 Task: Look for space in Mulanje, Malawi from 5th July, 2023 to 15th July, 2023 for 9 adults in price range Rs.15000 to Rs.25000. Place can be entire place with 5 bedrooms having 5 beds and 5 bathrooms. Property type can be house, flat, guest house. Amenities needed are: washing machine. Booking option can be shelf check-in. Required host language is English.
Action: Mouse moved to (571, 123)
Screenshot: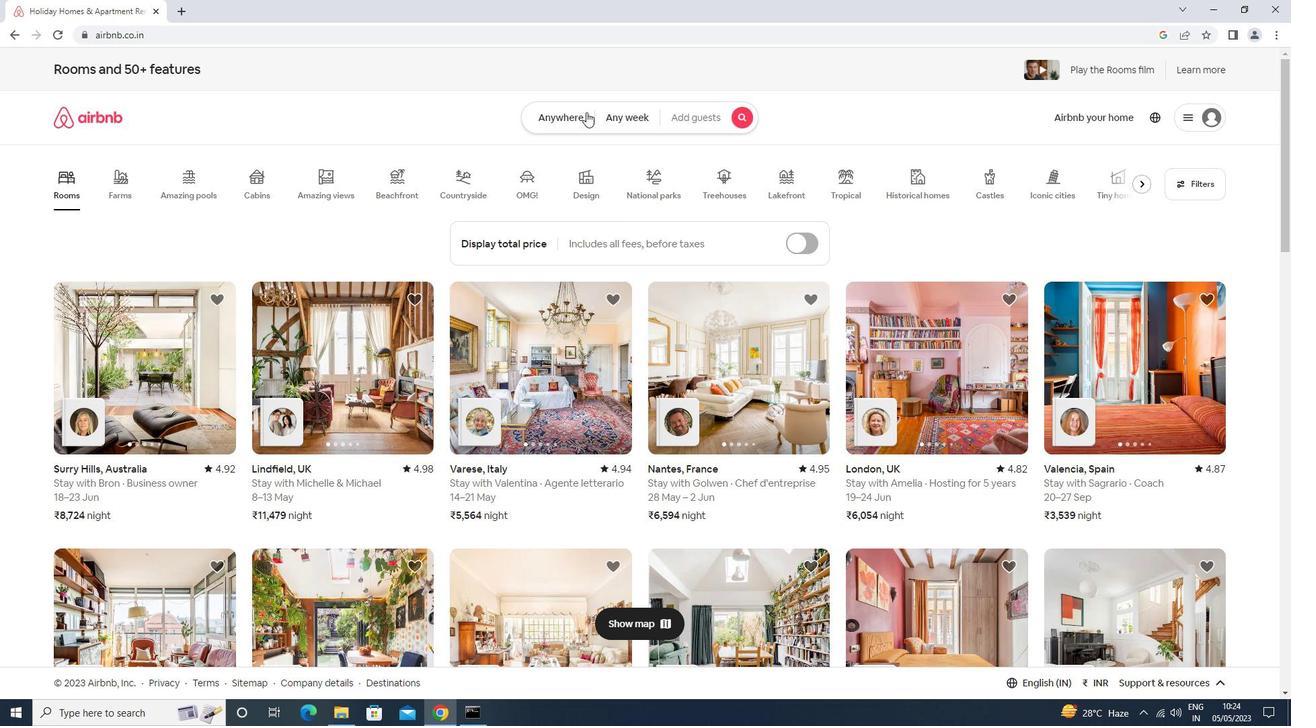 
Action: Mouse pressed left at (571, 123)
Screenshot: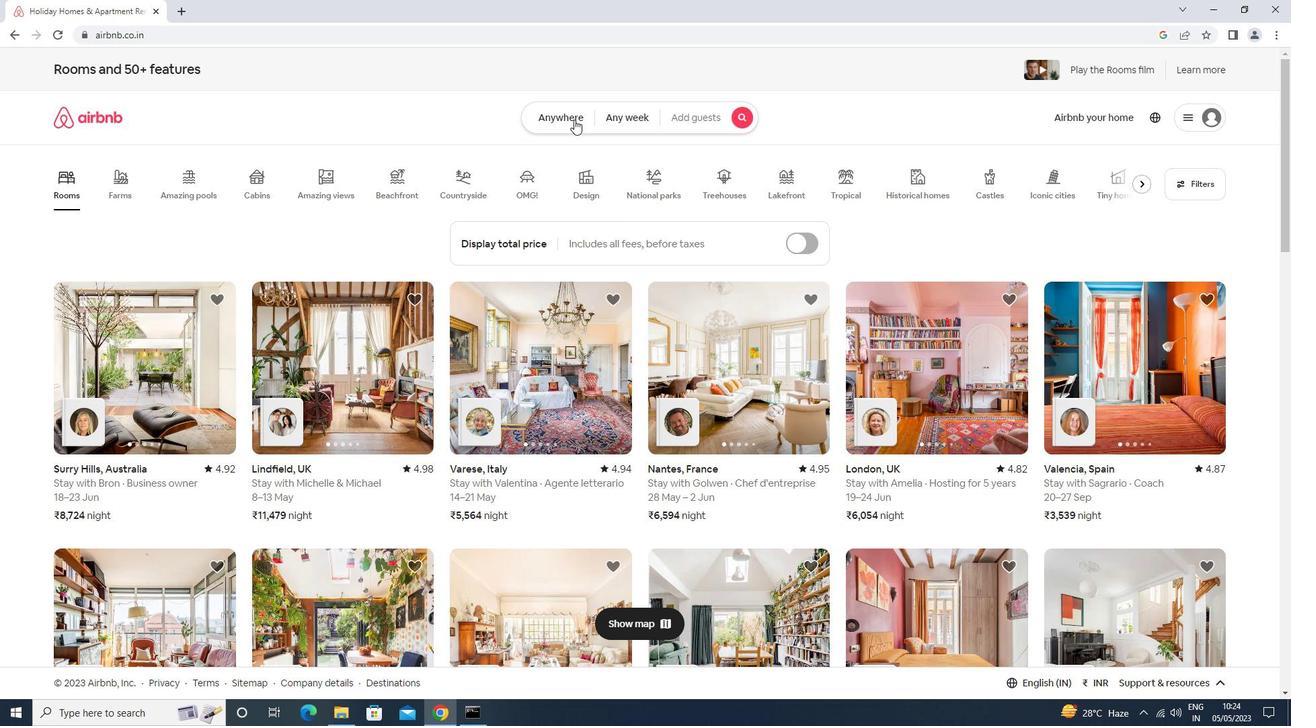
Action: Mouse moved to (471, 169)
Screenshot: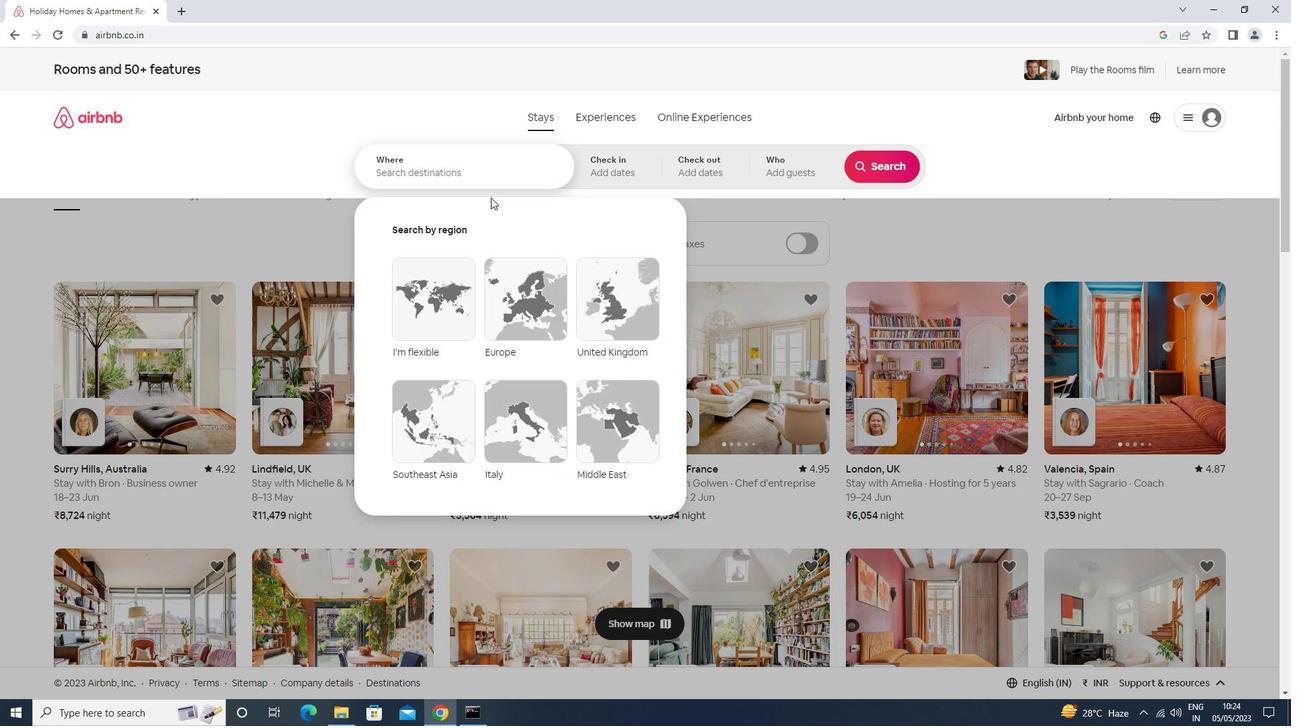
Action: Mouse pressed left at (471, 169)
Screenshot: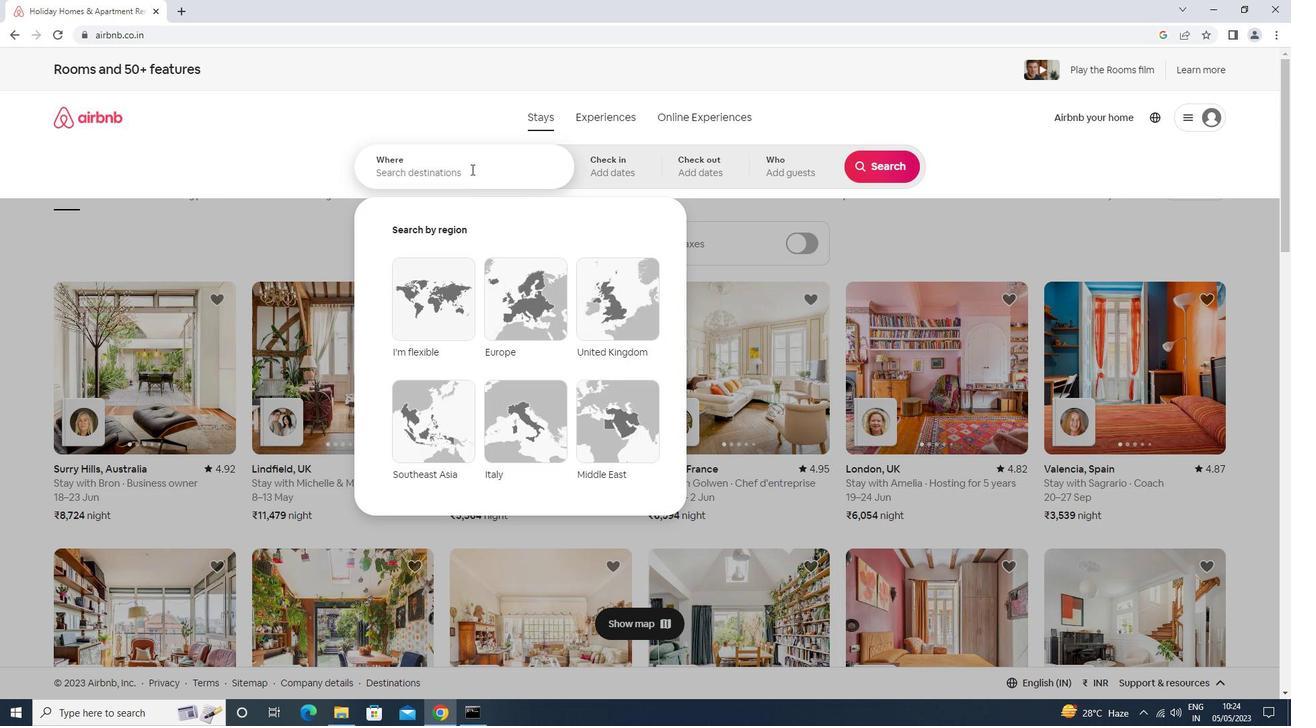 
Action: Mouse moved to (470, 169)
Screenshot: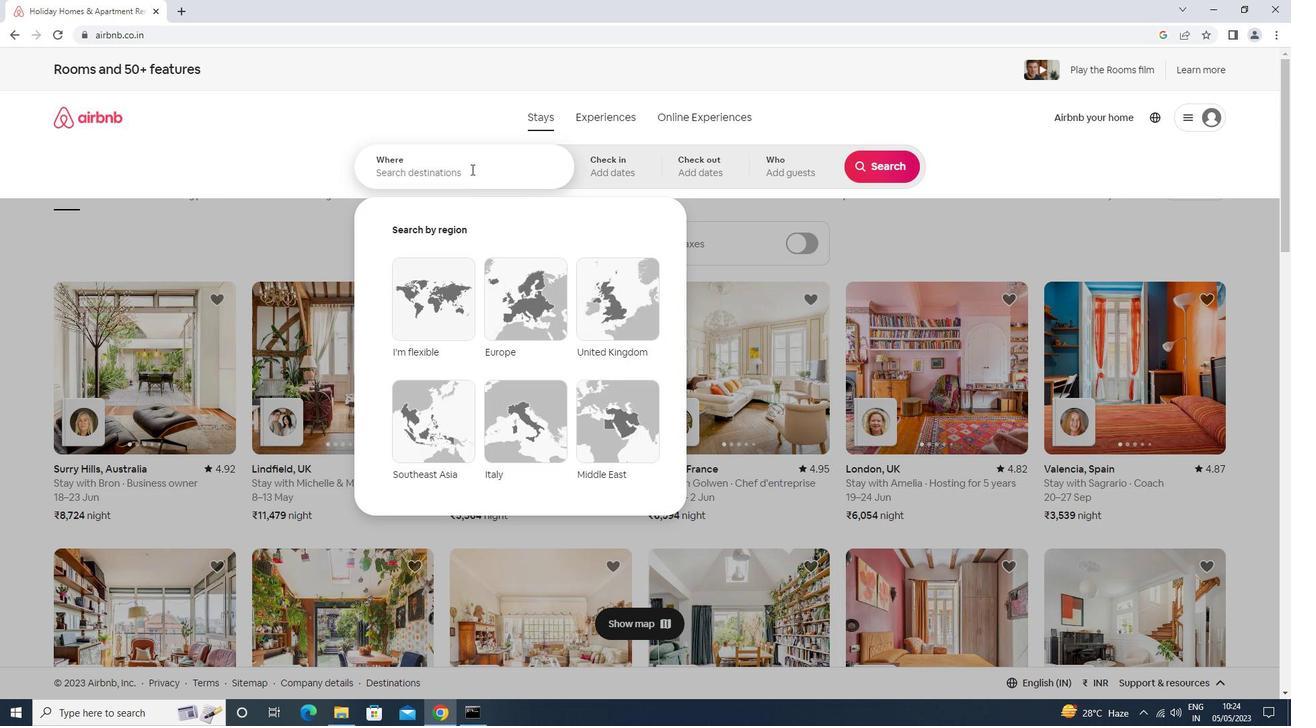 
Action: Key pressed <Key.caps_lock>m<Key.caps_lock>ulanje<Key.down><Key.enter>
Screenshot: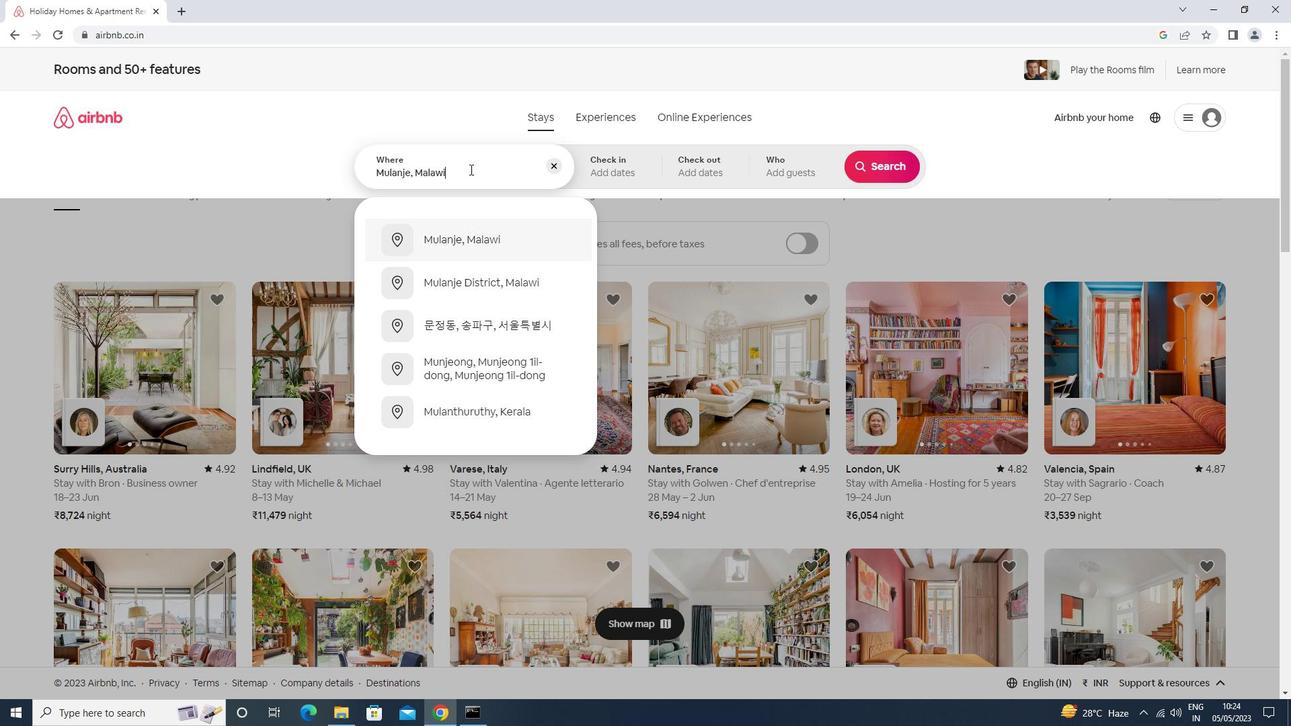 
Action: Mouse moved to (872, 272)
Screenshot: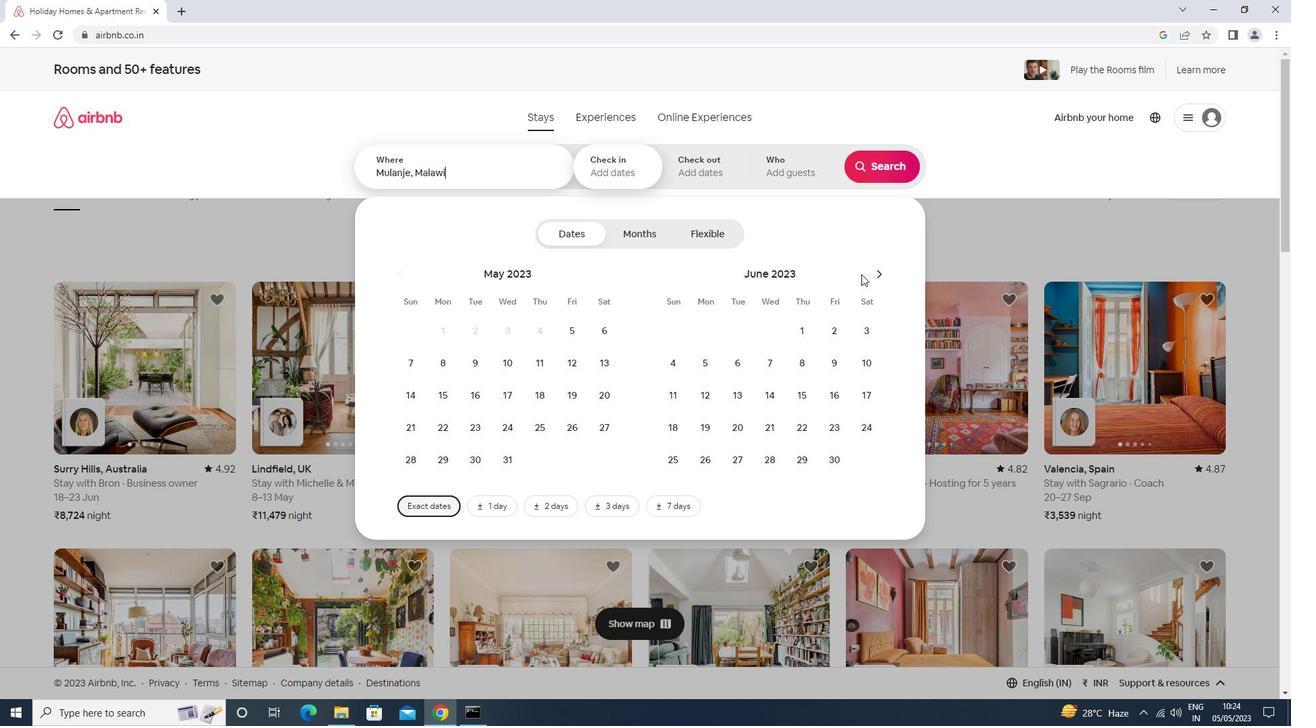 
Action: Mouse pressed left at (872, 272)
Screenshot: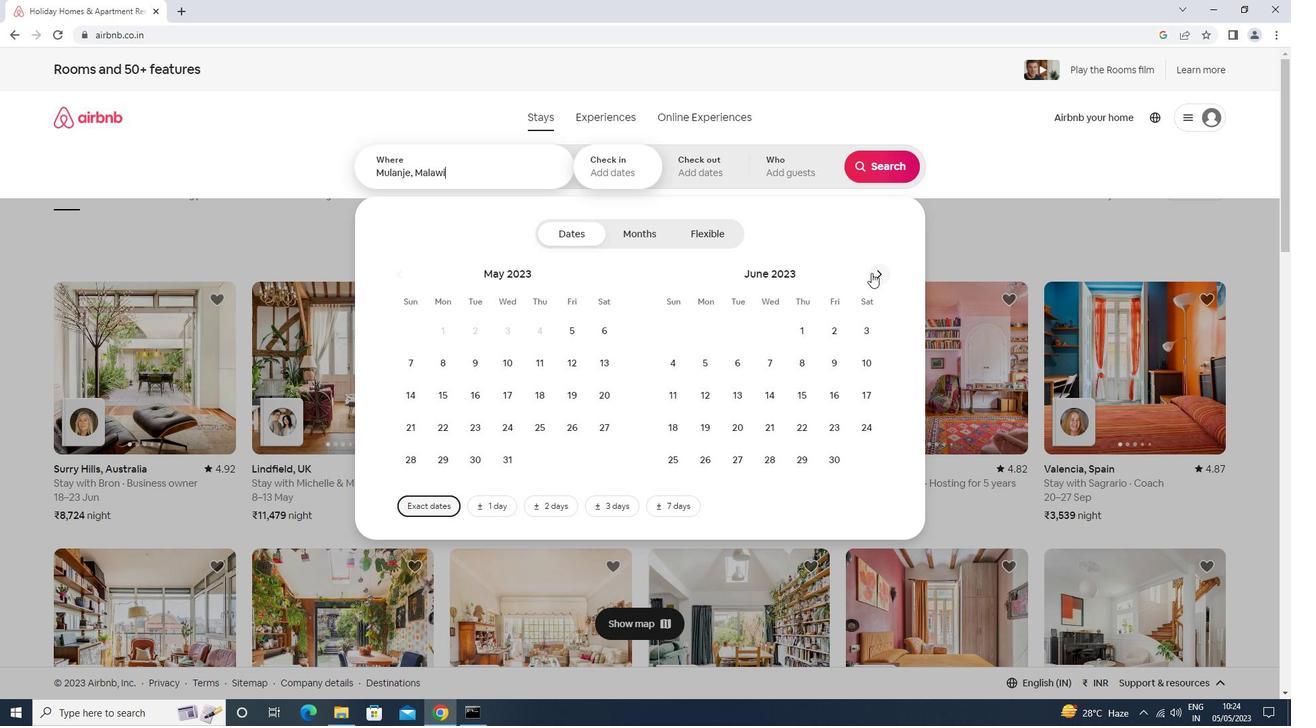 
Action: Mouse moved to (767, 365)
Screenshot: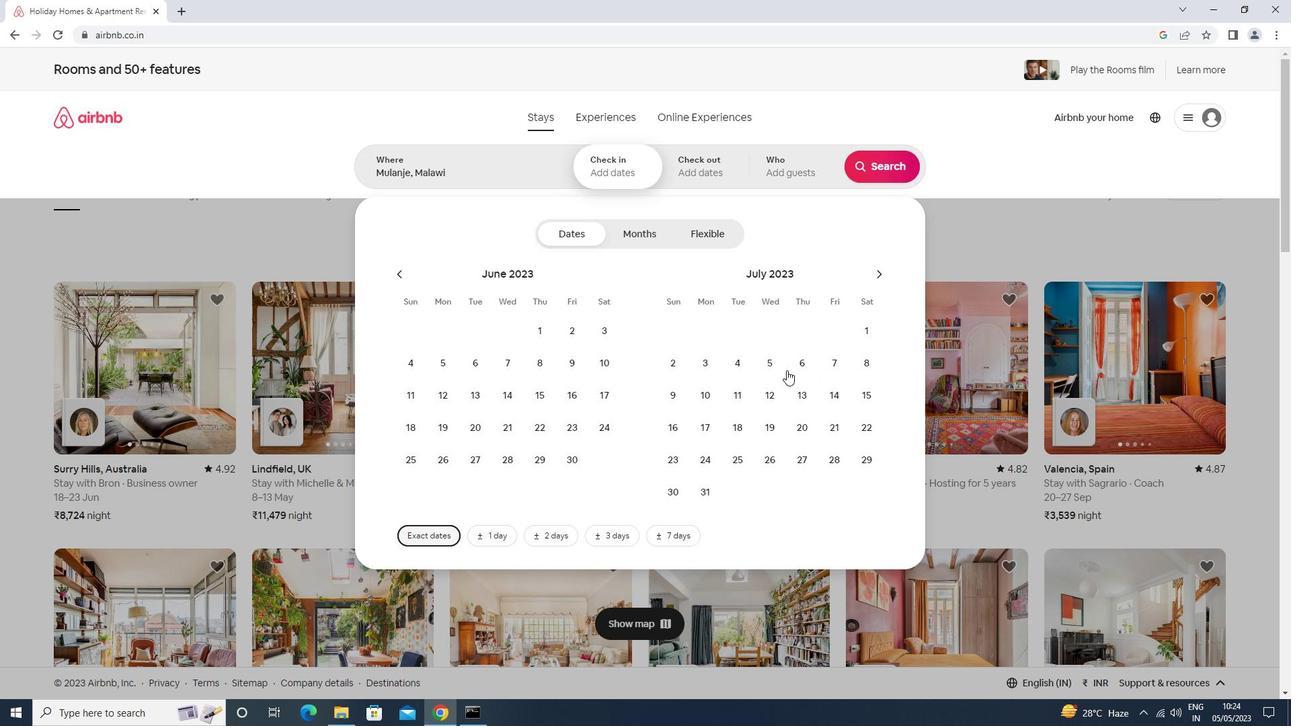 
Action: Mouse pressed left at (767, 365)
Screenshot: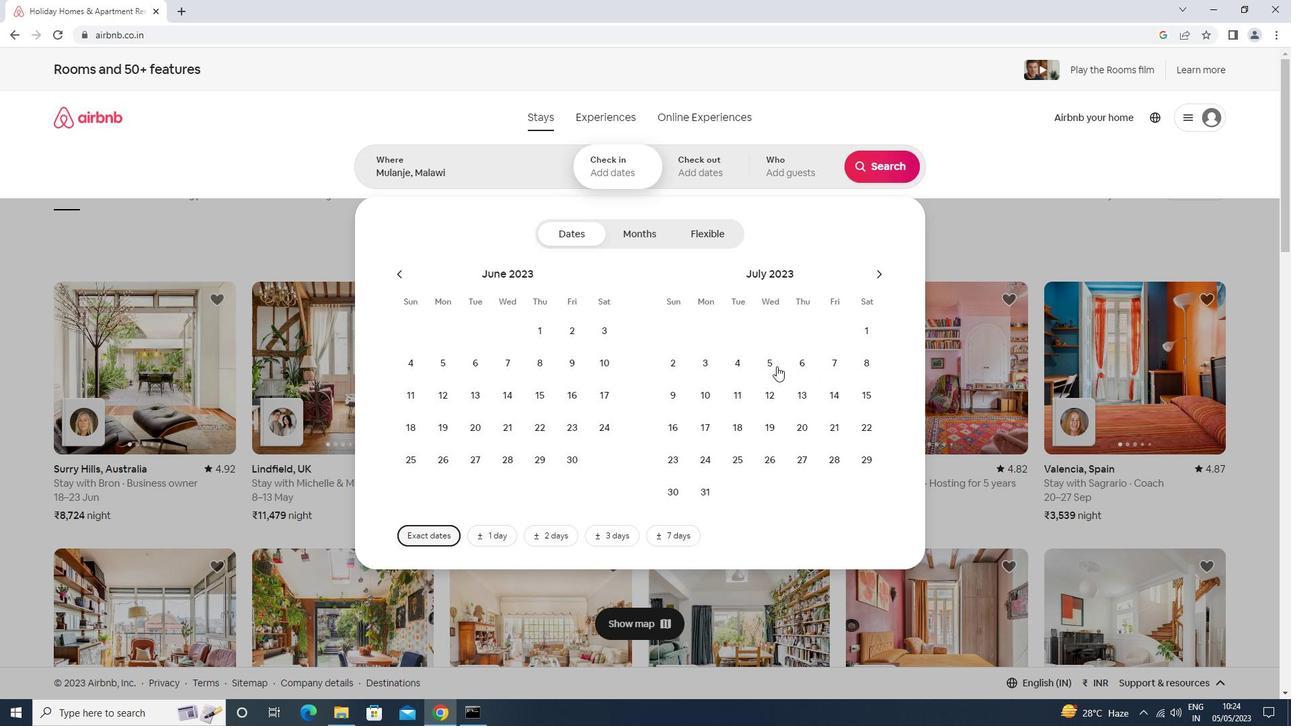 
Action: Mouse moved to (870, 404)
Screenshot: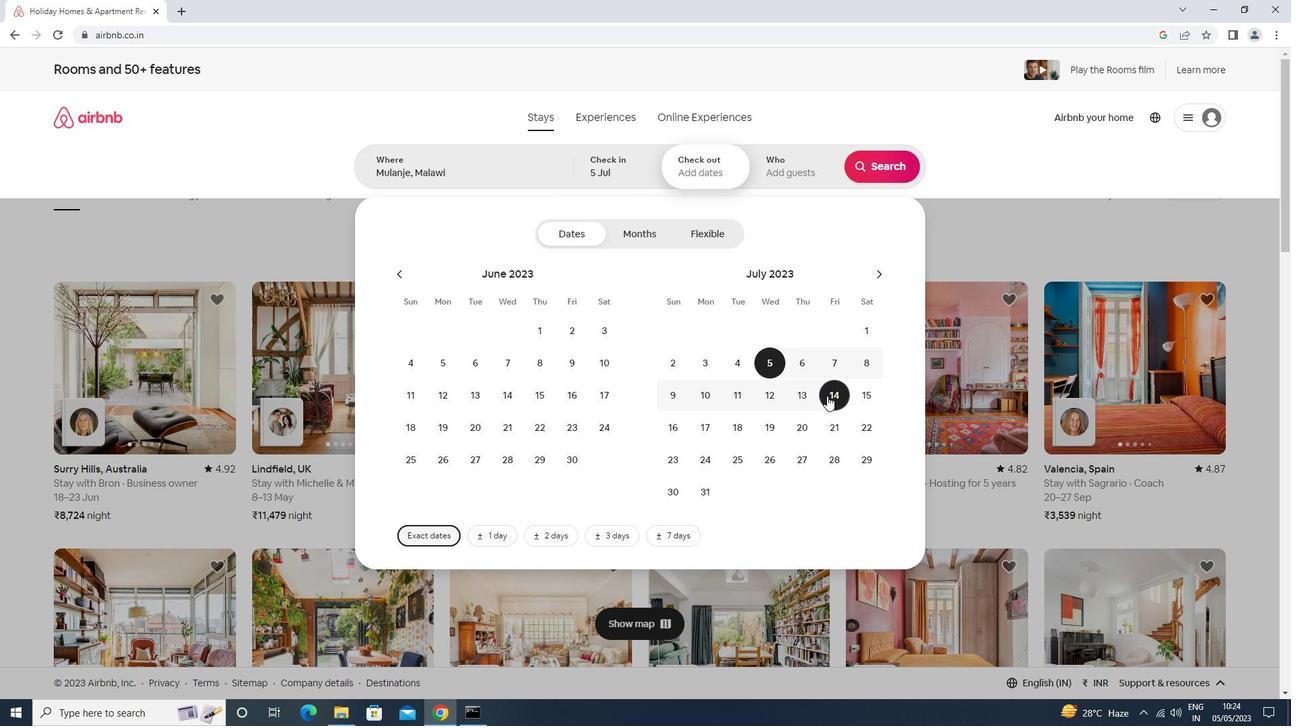 
Action: Mouse pressed left at (870, 404)
Screenshot: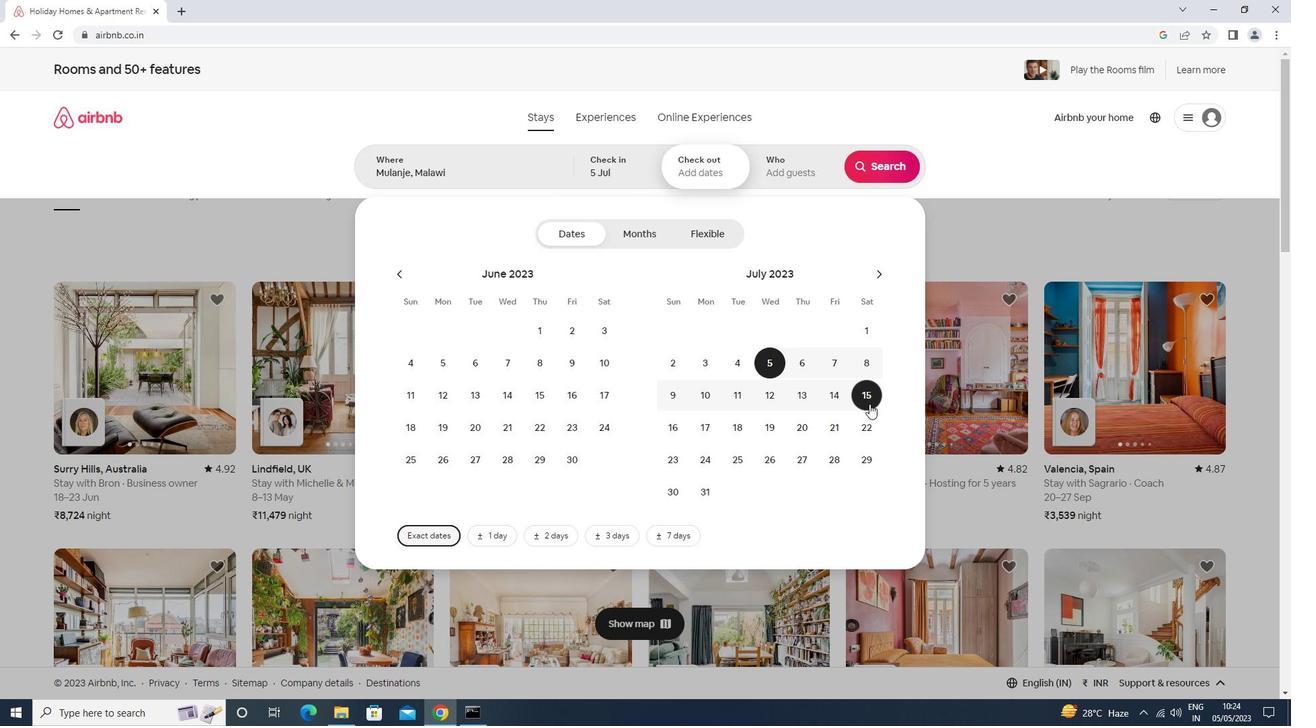 
Action: Mouse moved to (797, 176)
Screenshot: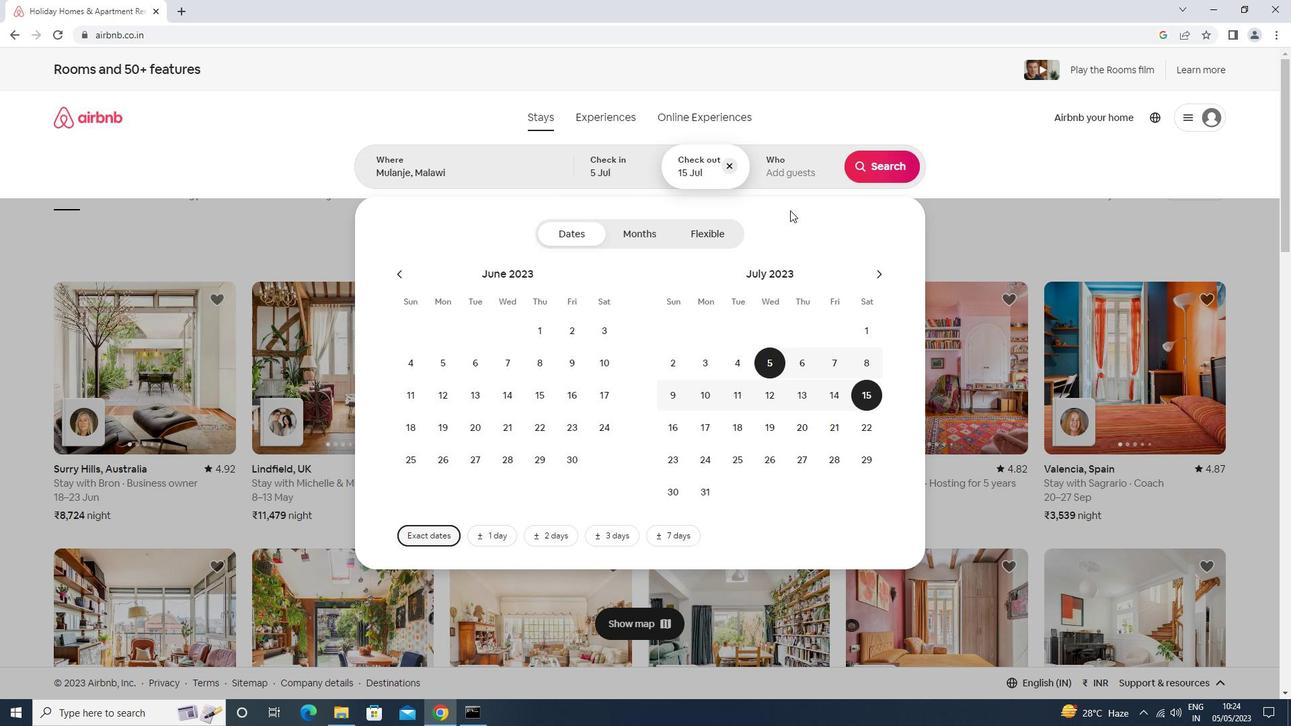 
Action: Mouse pressed left at (797, 176)
Screenshot: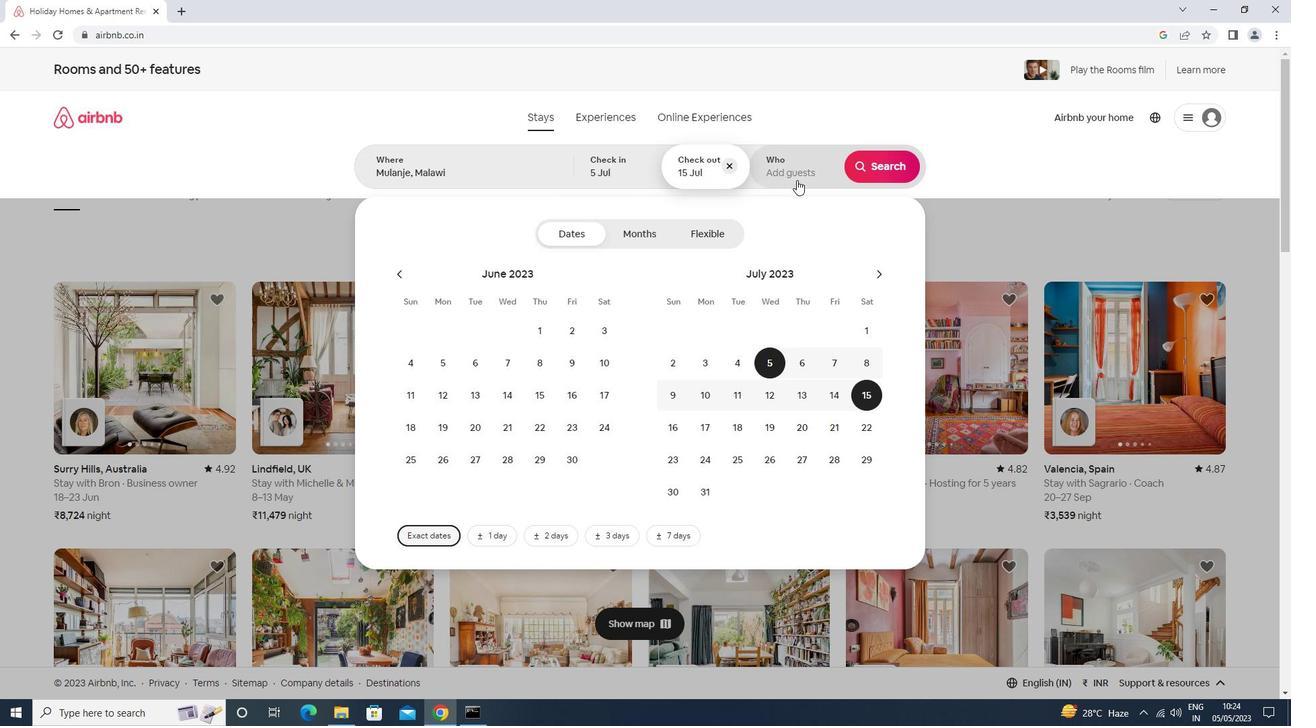 
Action: Mouse moved to (882, 244)
Screenshot: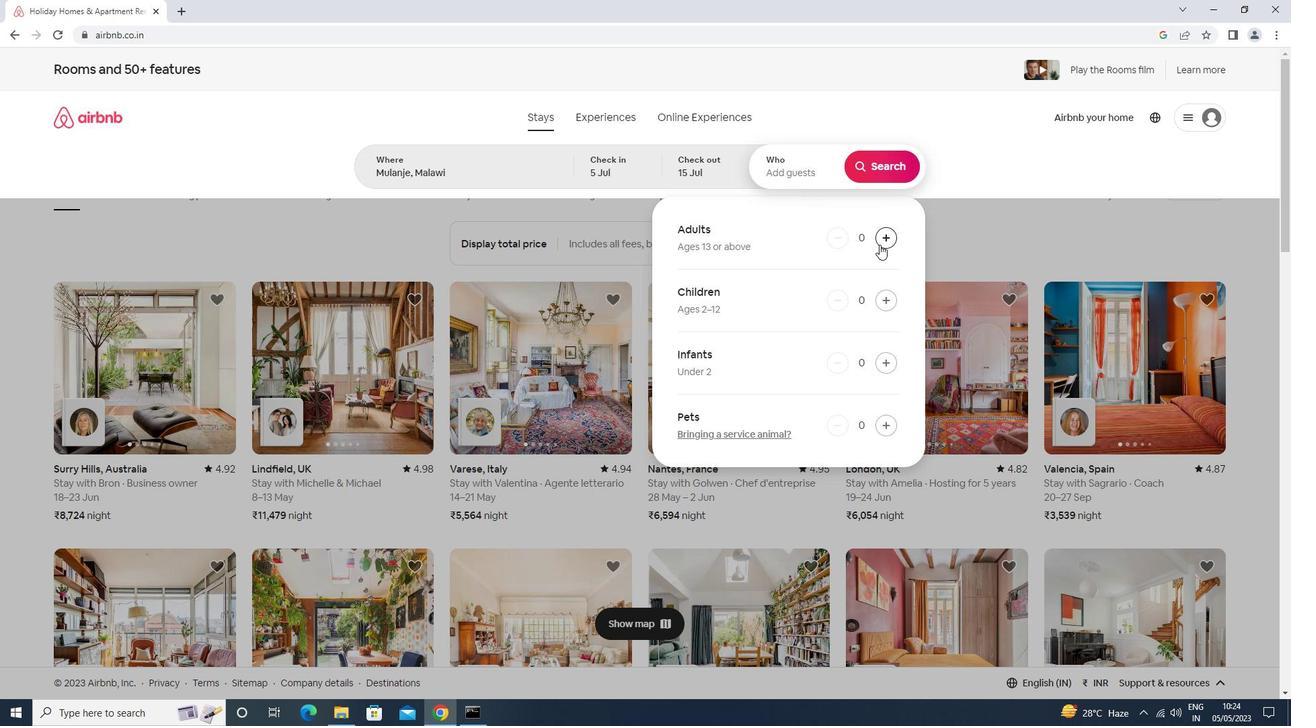 
Action: Mouse pressed left at (882, 244)
Screenshot: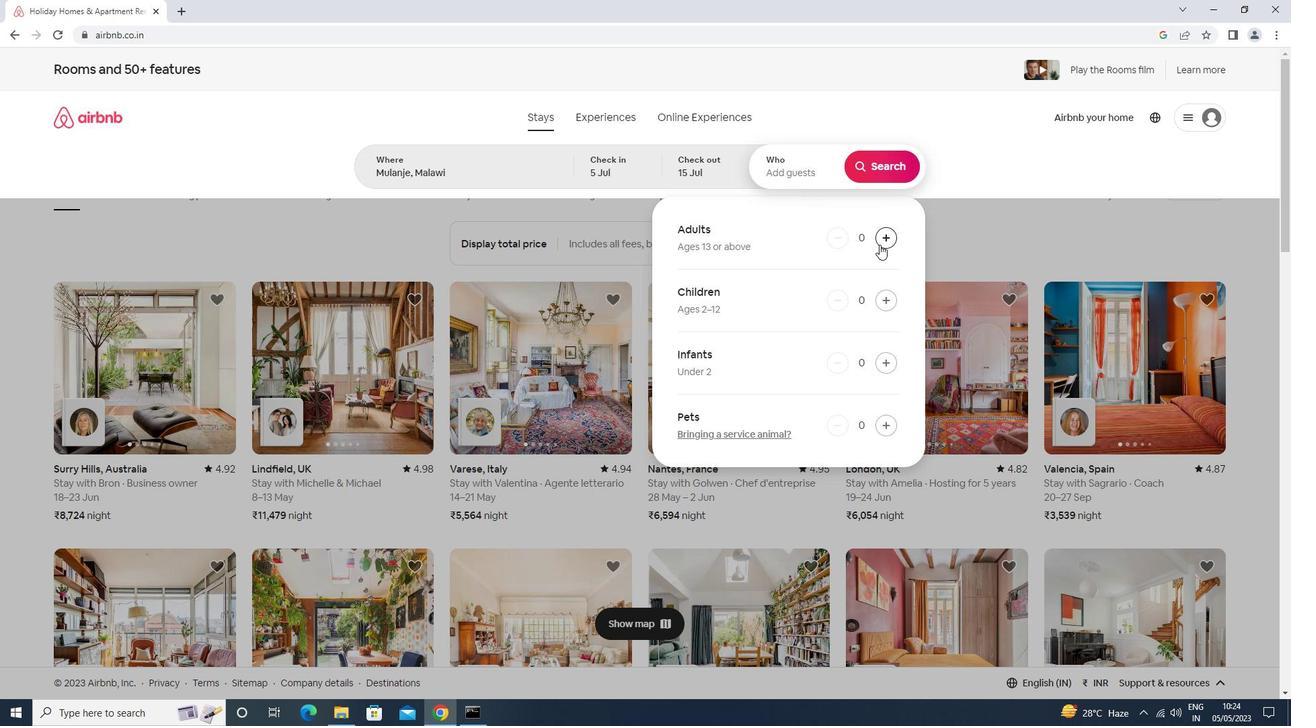 
Action: Mouse pressed left at (882, 244)
Screenshot: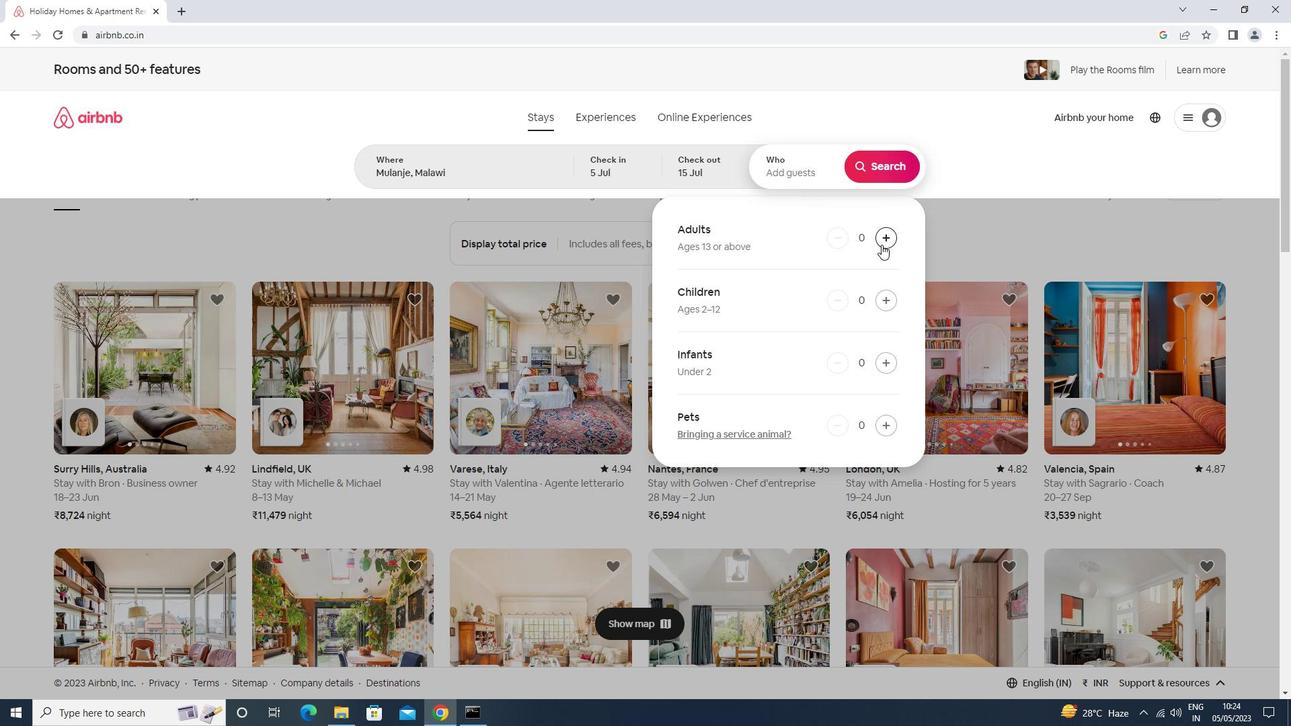 
Action: Mouse moved to (882, 244)
Screenshot: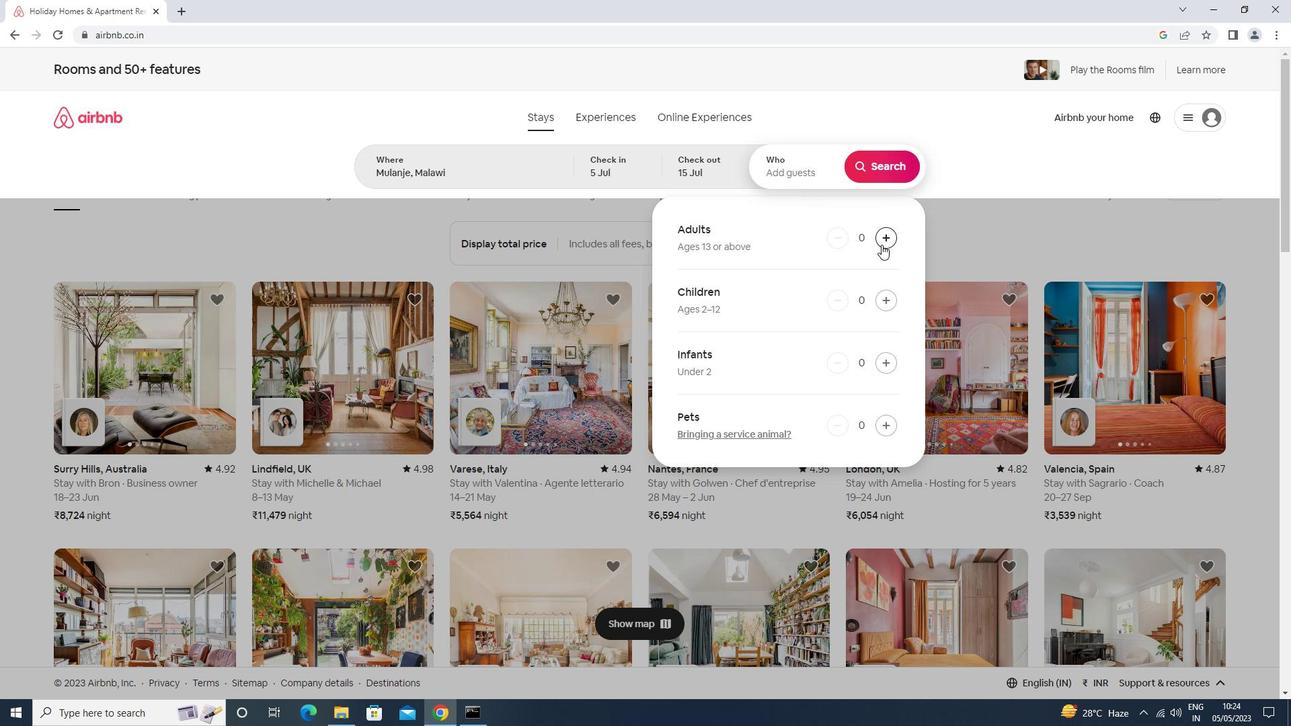 
Action: Mouse pressed left at (882, 244)
Screenshot: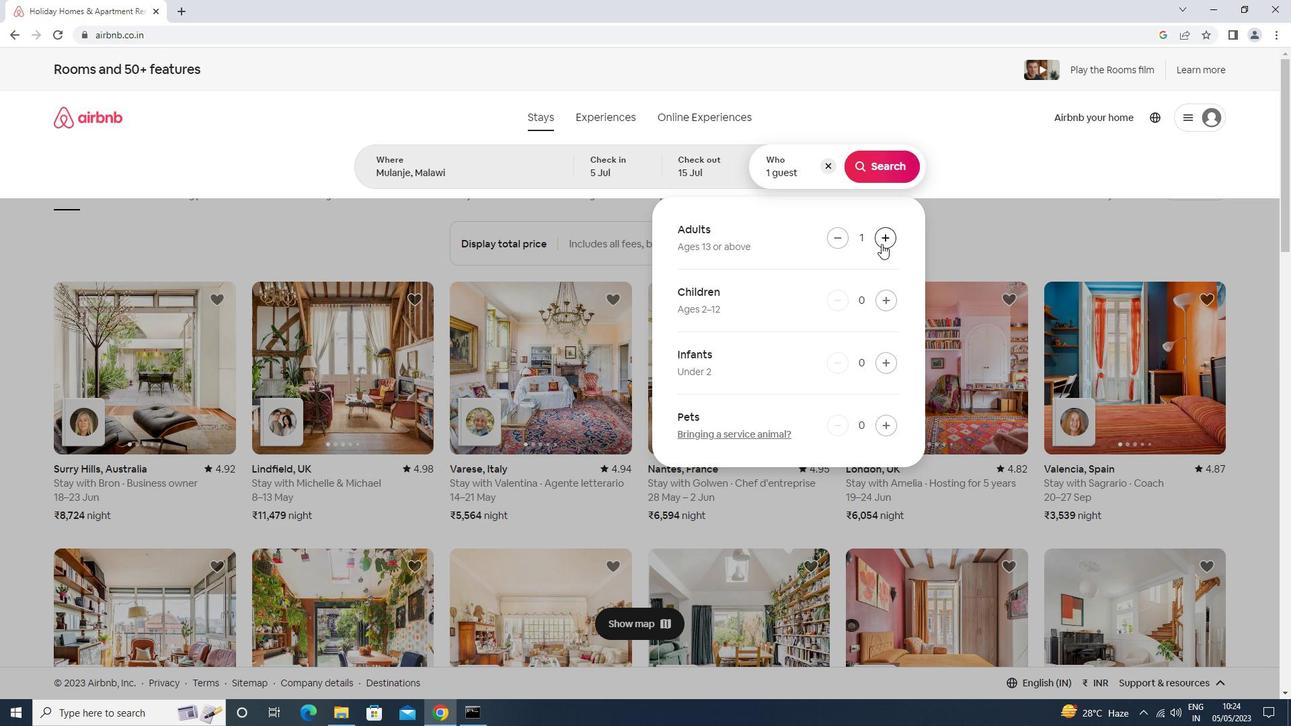 
Action: Mouse moved to (882, 244)
Screenshot: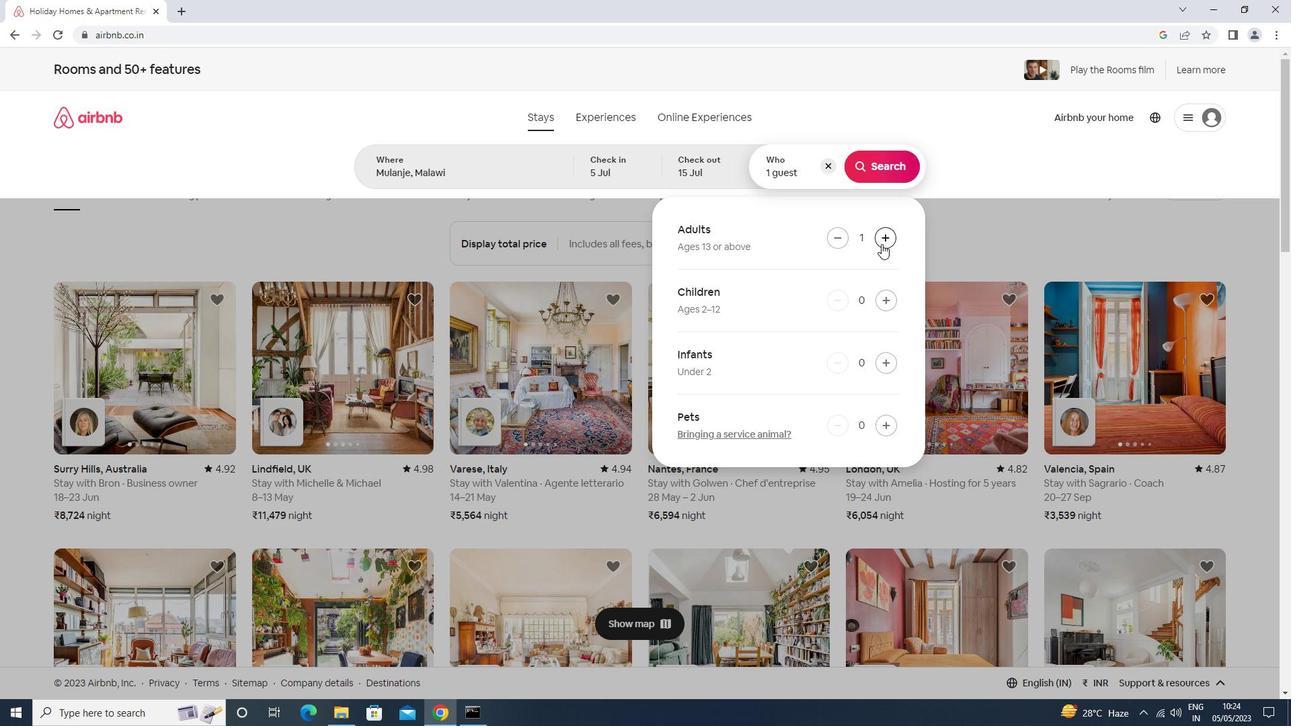 
Action: Mouse pressed left at (882, 244)
Screenshot: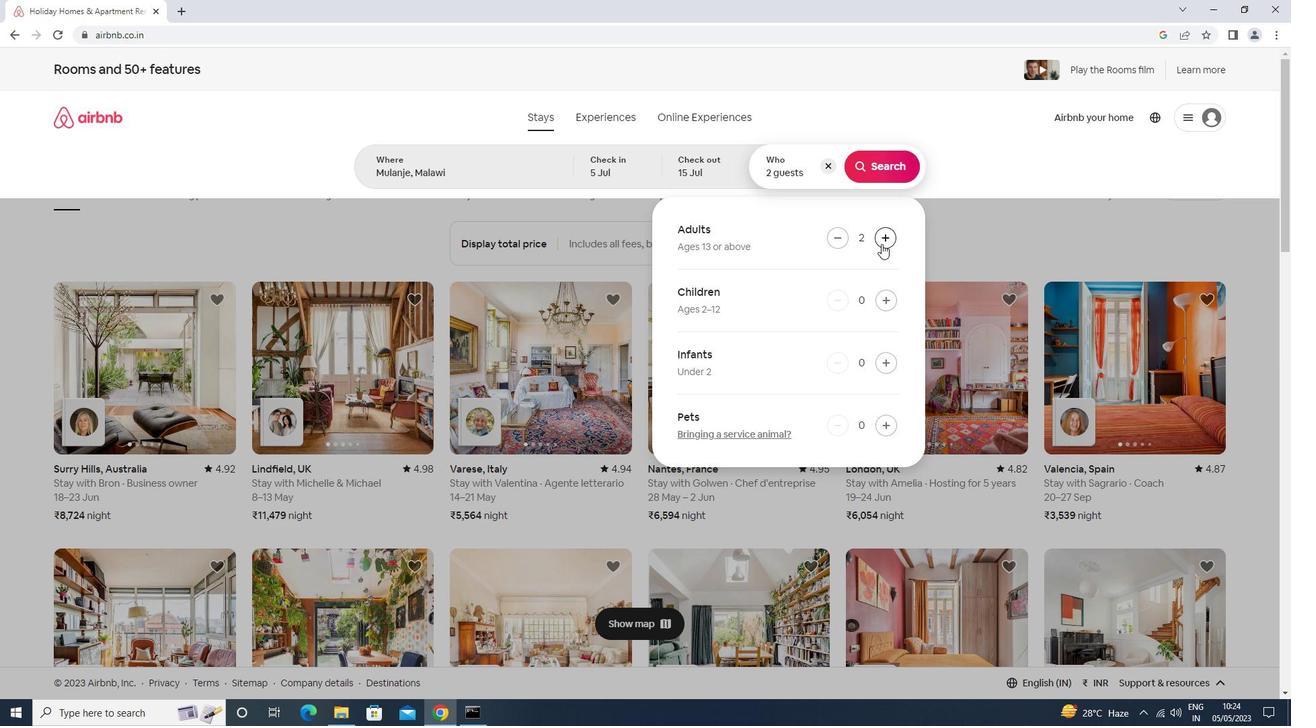 
Action: Mouse pressed left at (882, 244)
Screenshot: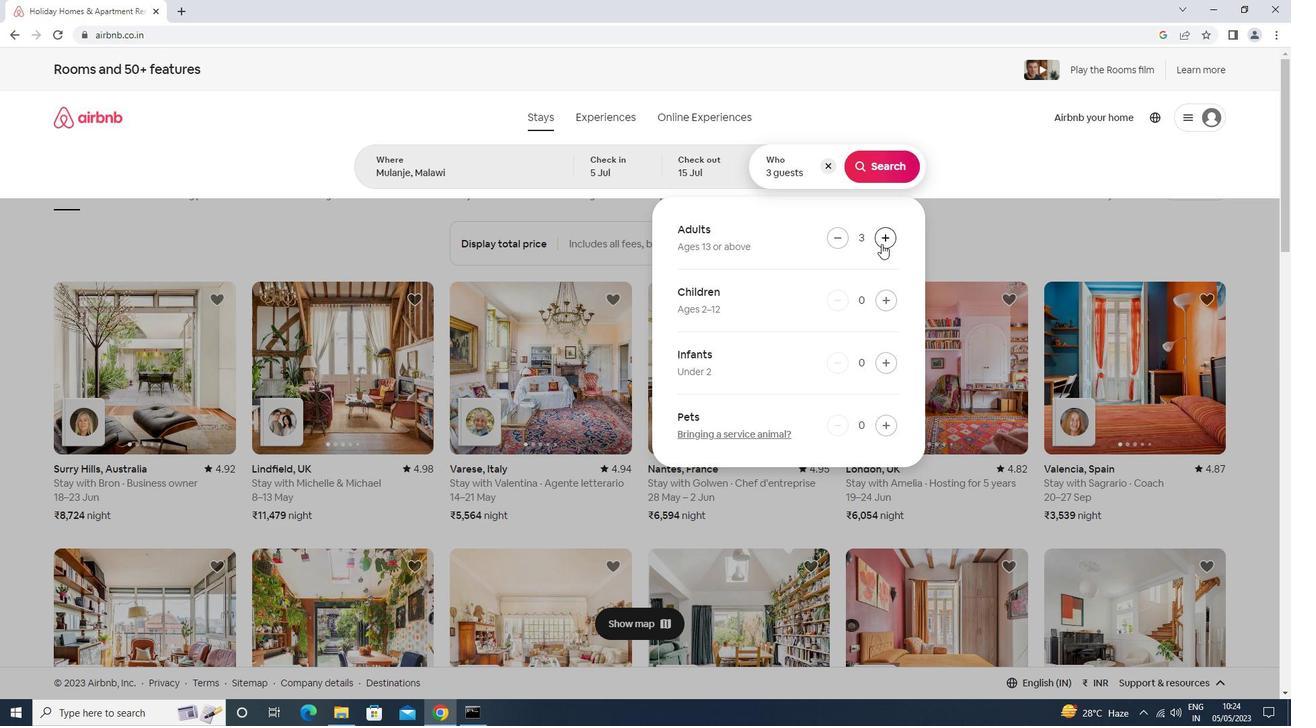 
Action: Mouse pressed left at (882, 244)
Screenshot: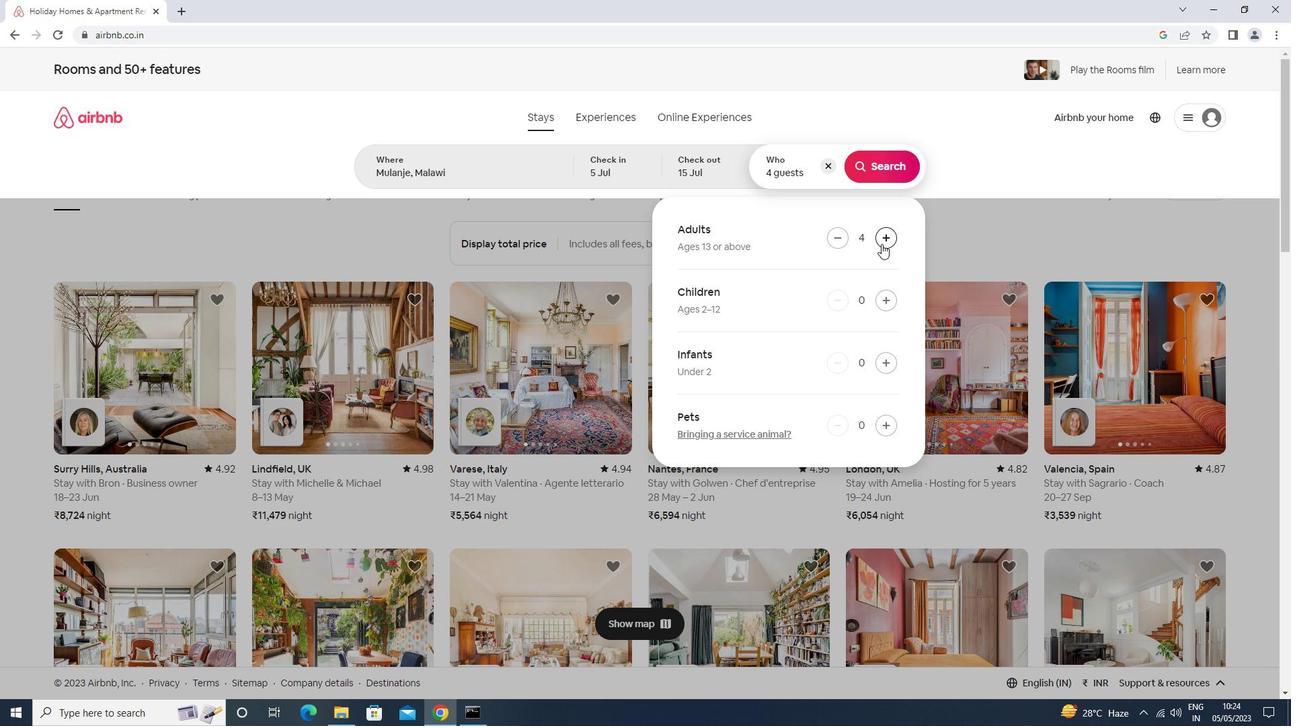 
Action: Mouse pressed left at (882, 244)
Screenshot: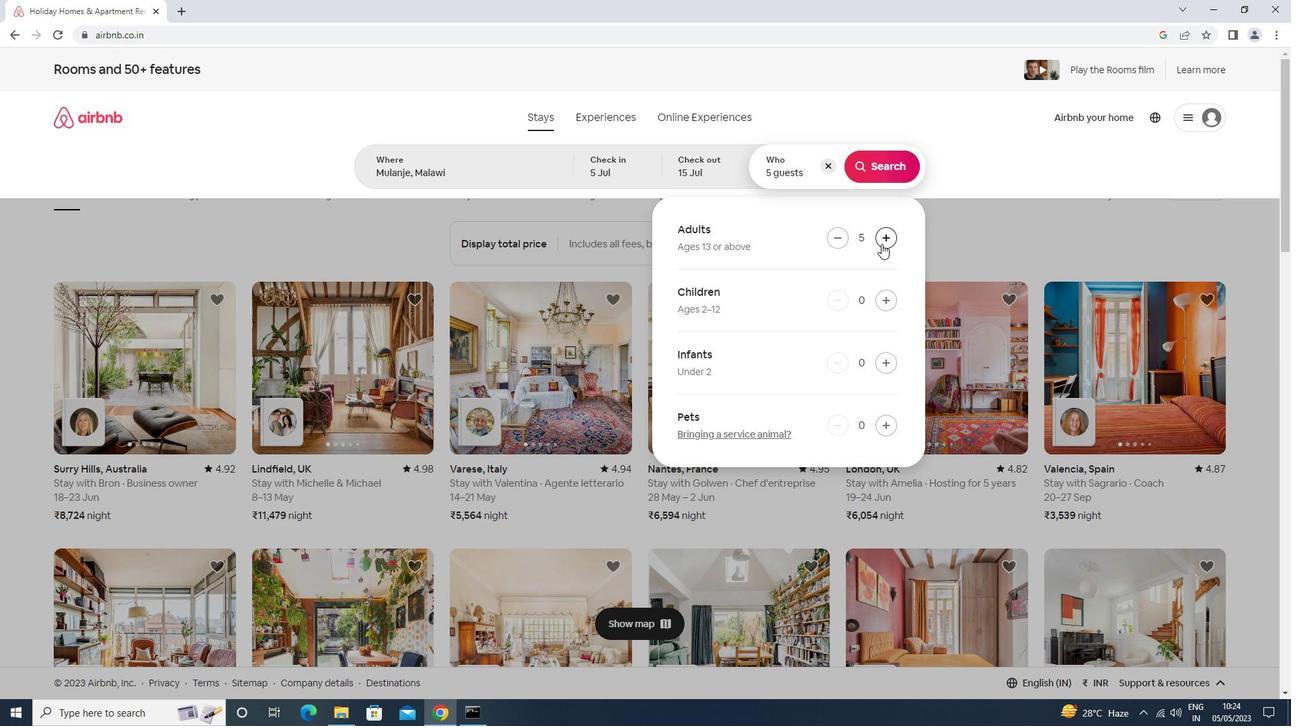 
Action: Mouse pressed left at (882, 244)
Screenshot: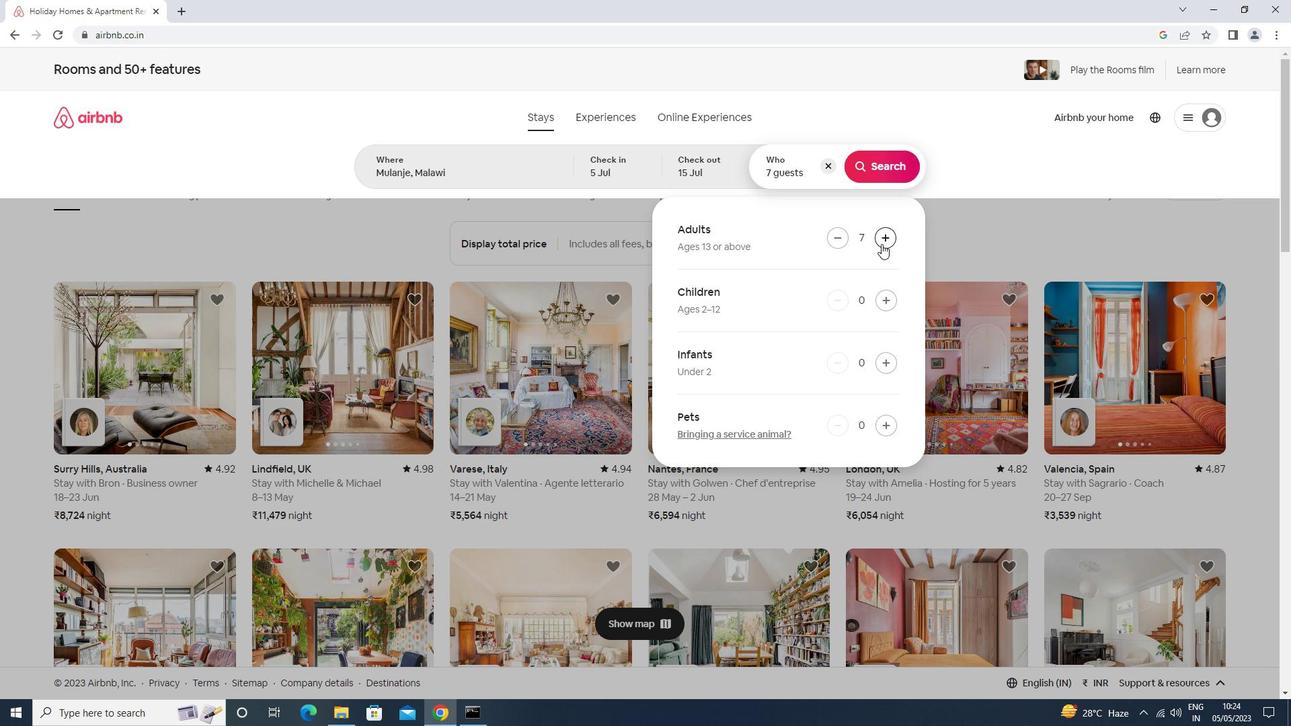 
Action: Mouse pressed left at (882, 244)
Screenshot: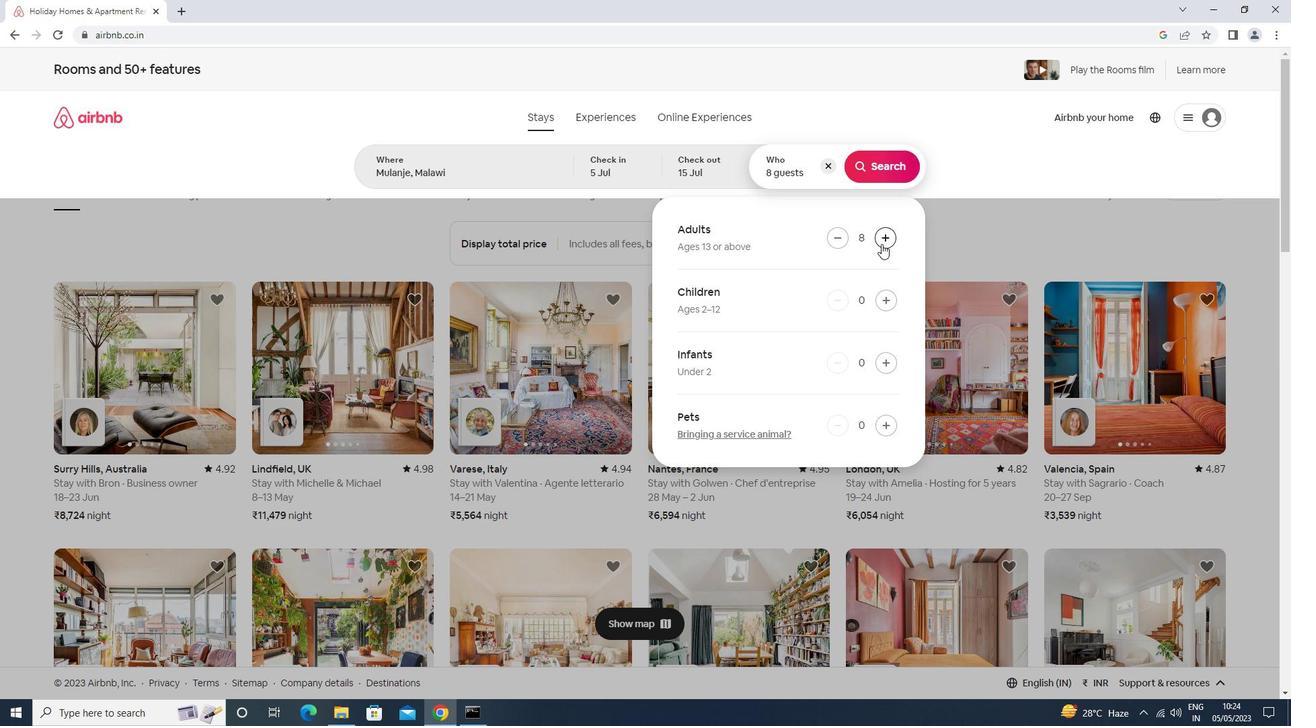 
Action: Mouse moved to (885, 172)
Screenshot: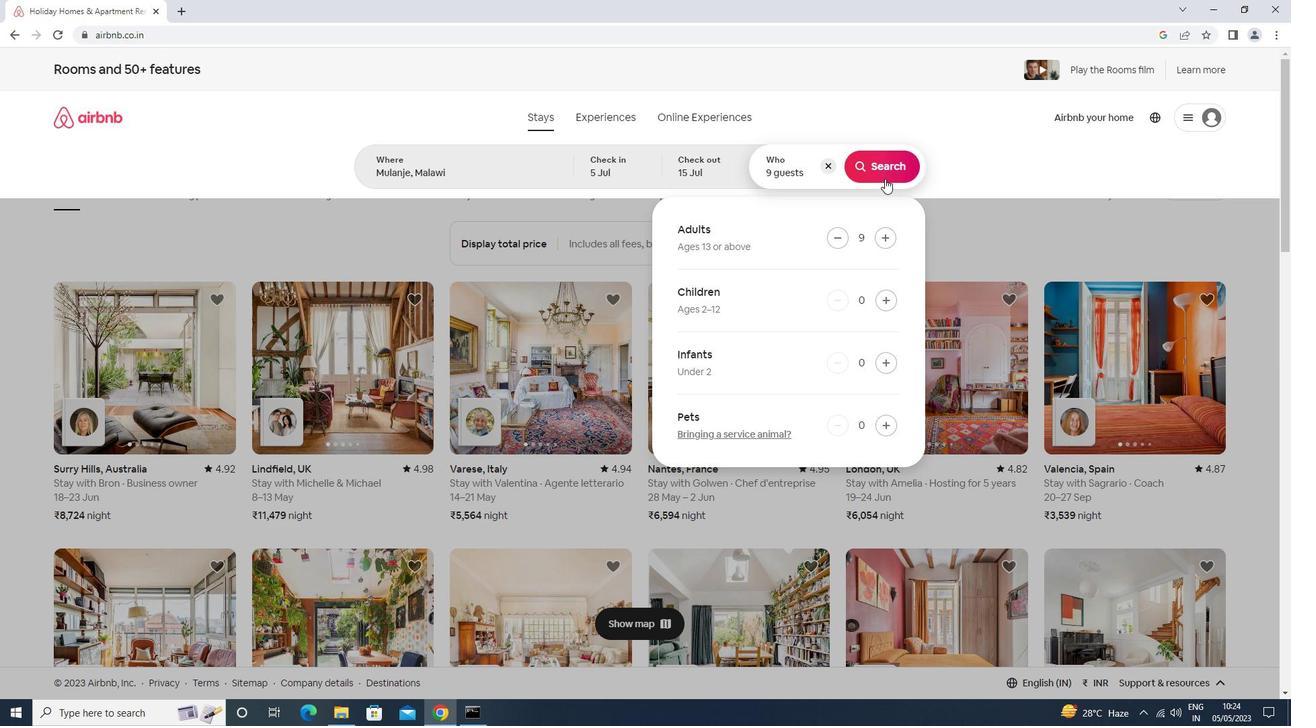 
Action: Mouse pressed left at (885, 172)
Screenshot: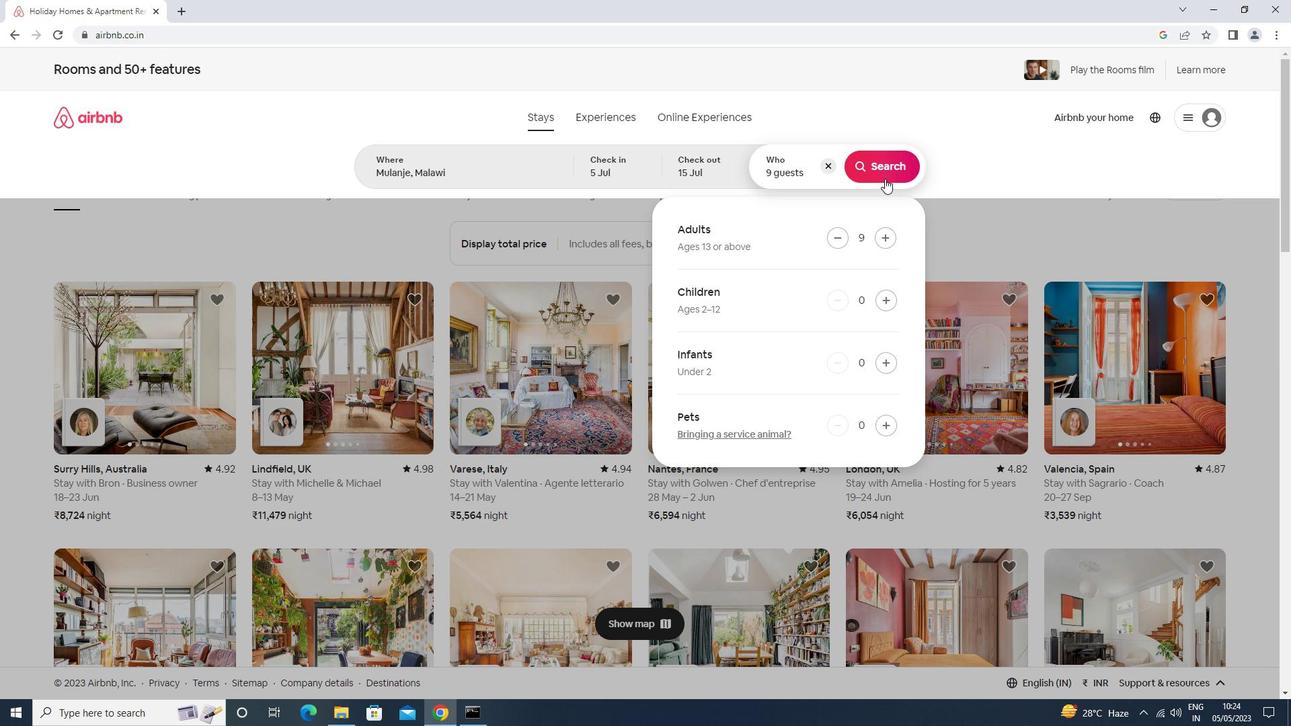 
Action: Mouse moved to (1234, 128)
Screenshot: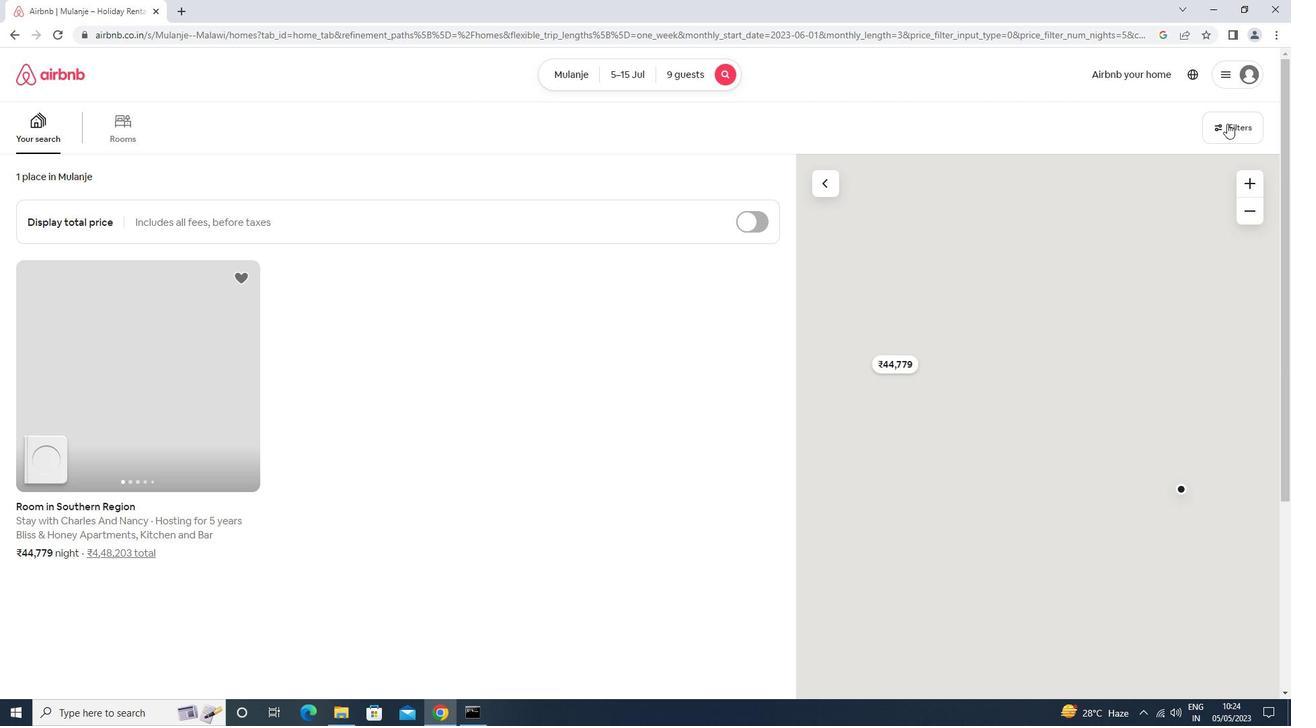 
Action: Mouse pressed left at (1234, 128)
Screenshot: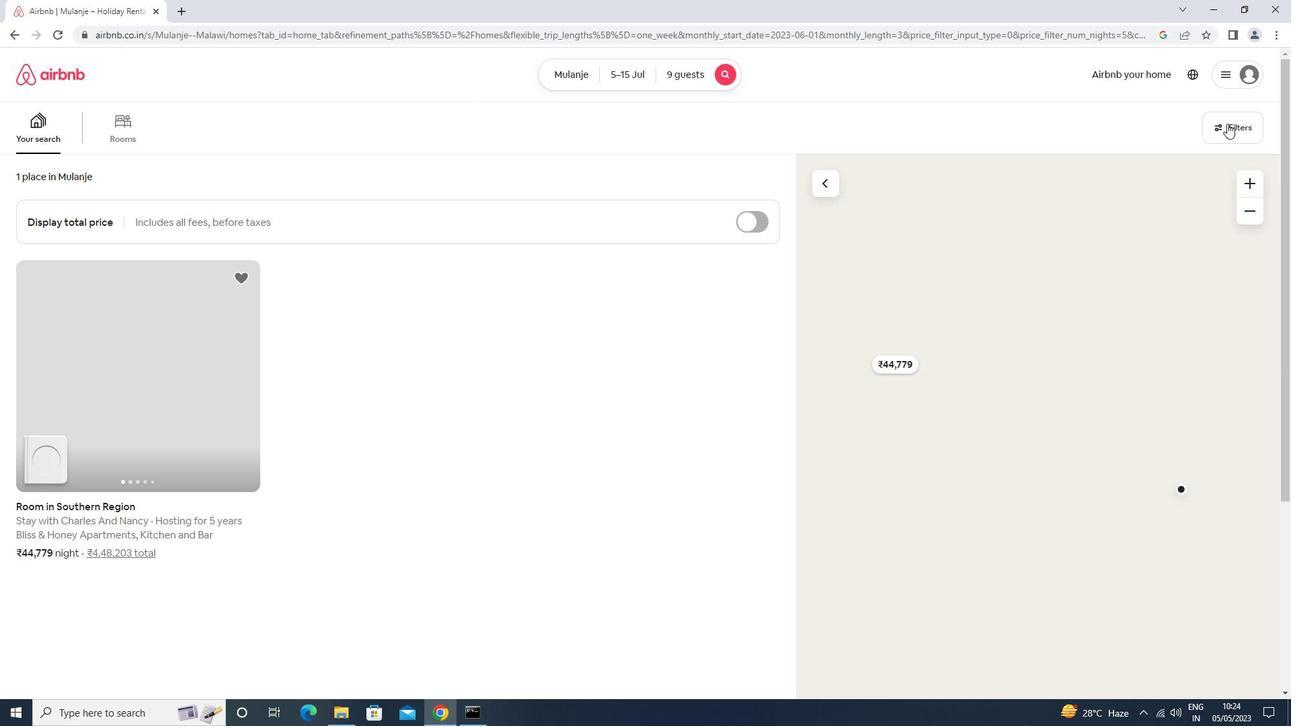 
Action: Mouse moved to (484, 463)
Screenshot: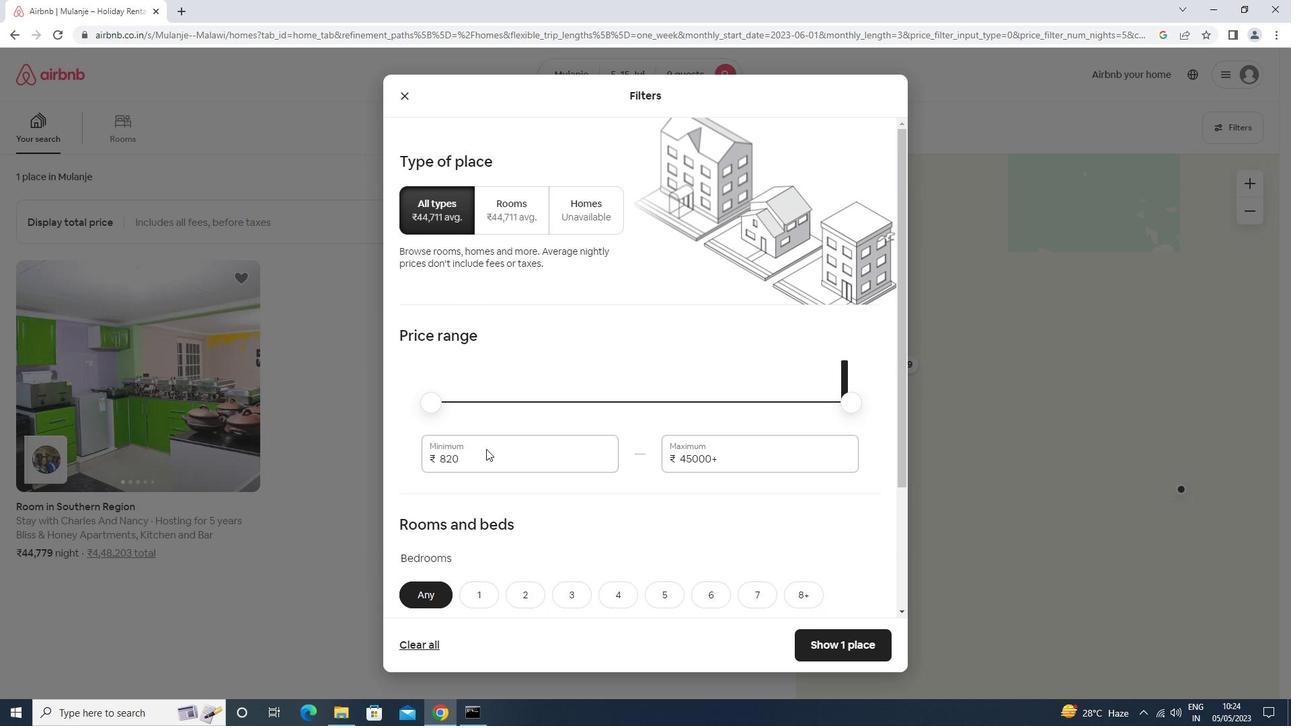 
Action: Mouse pressed left at (484, 463)
Screenshot: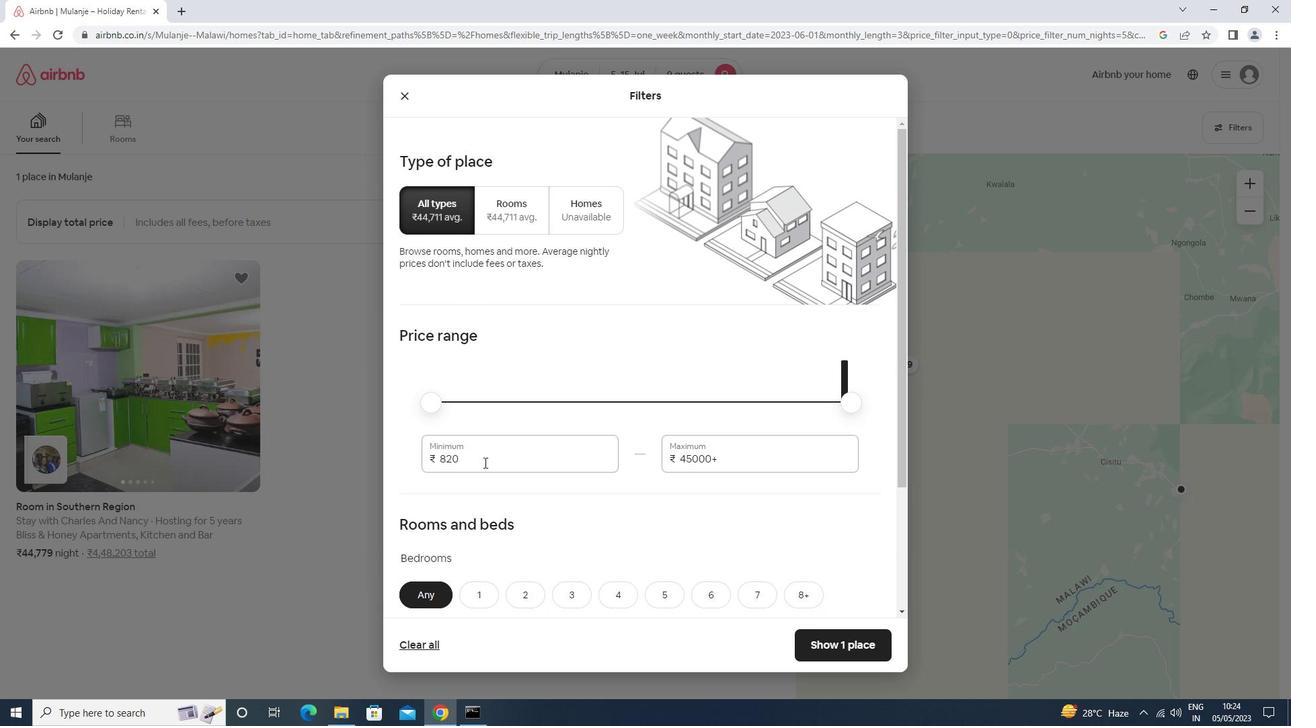 
Action: Mouse moved to (483, 469)
Screenshot: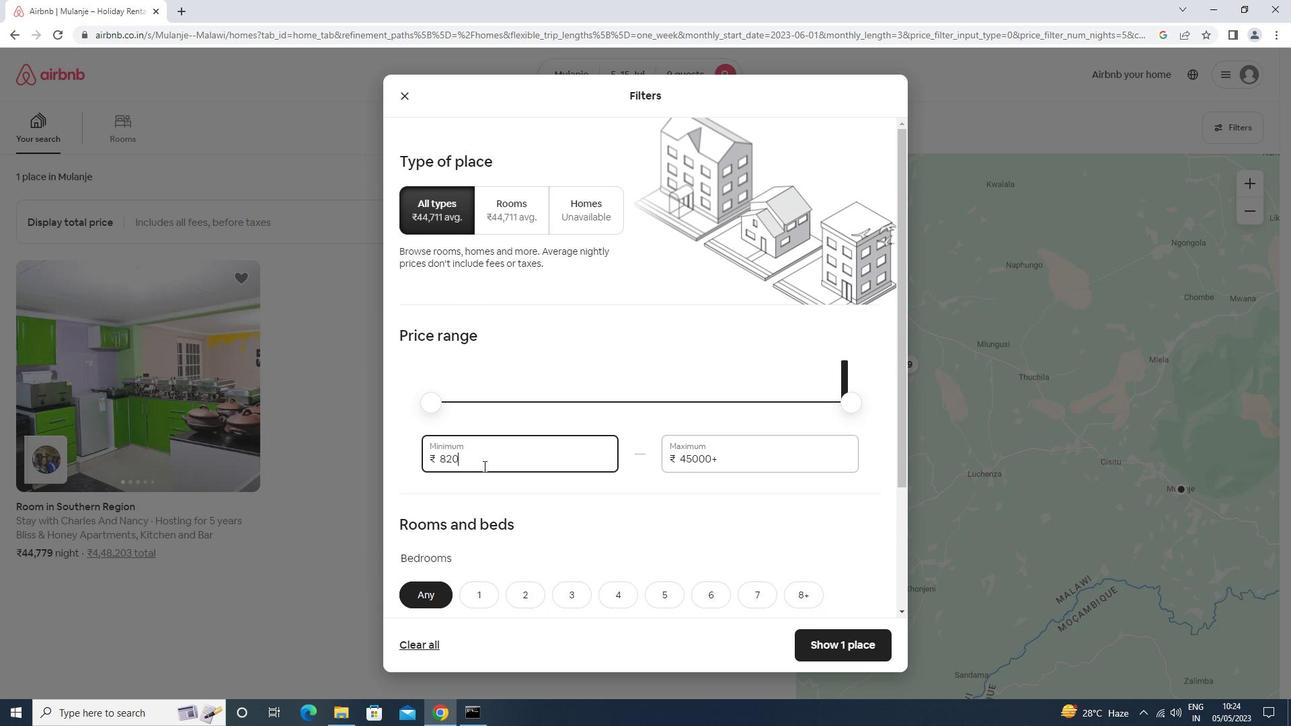 
Action: Key pressed <Key.backspace><Key.backspace><Key.backspace><Key.backspace><Key.backspace>15000<Key.tab>5<Key.backspace>25000
Screenshot: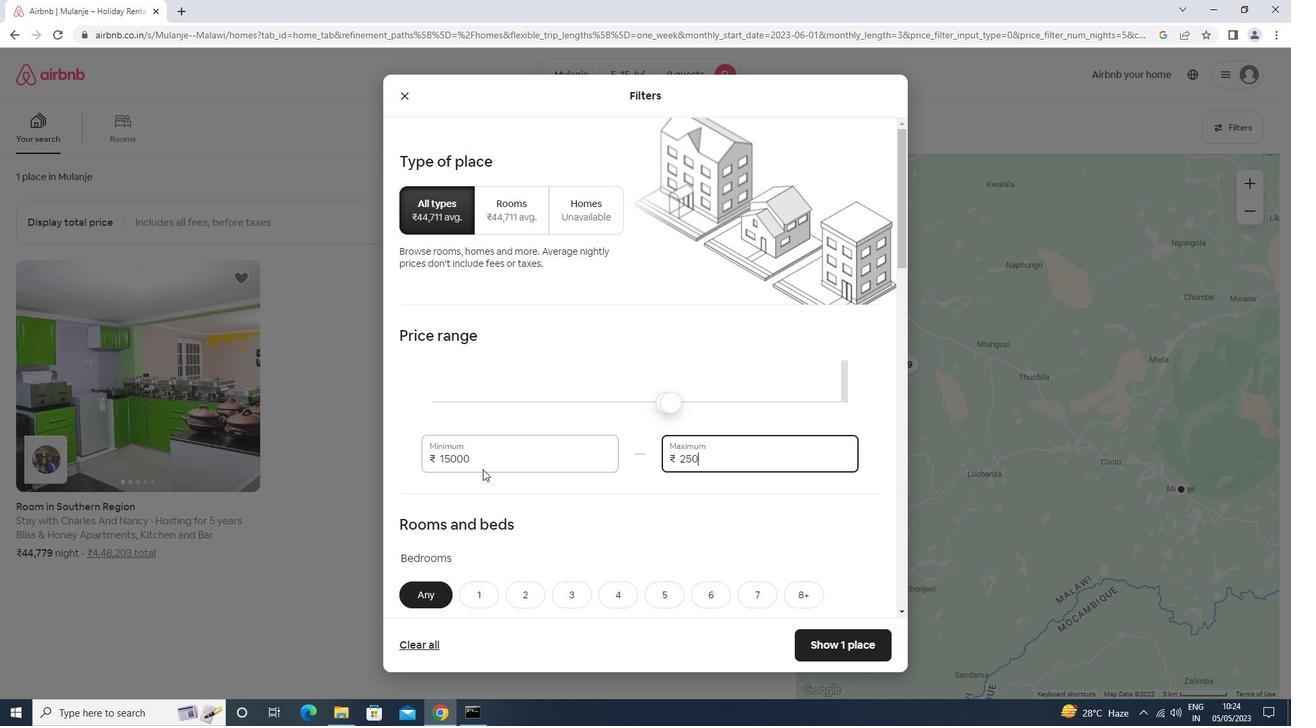 
Action: Mouse moved to (479, 471)
Screenshot: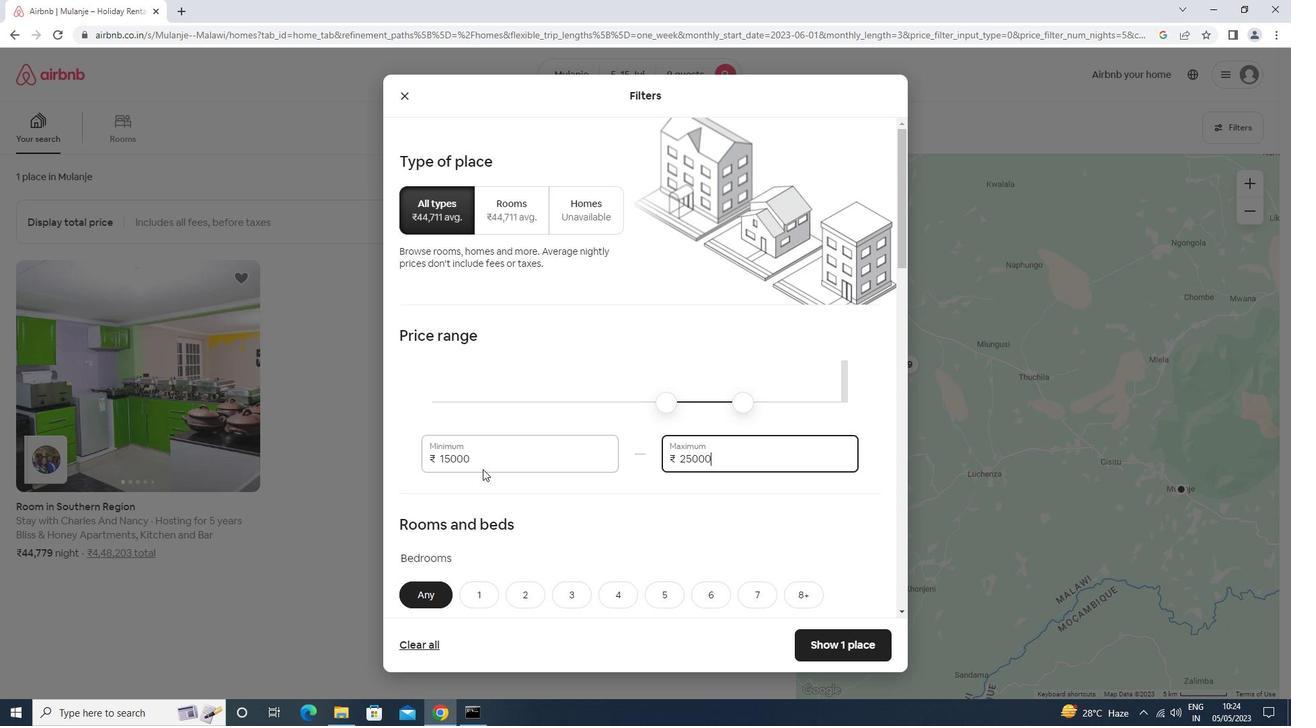 
Action: Mouse scrolled (479, 470) with delta (0, 0)
Screenshot: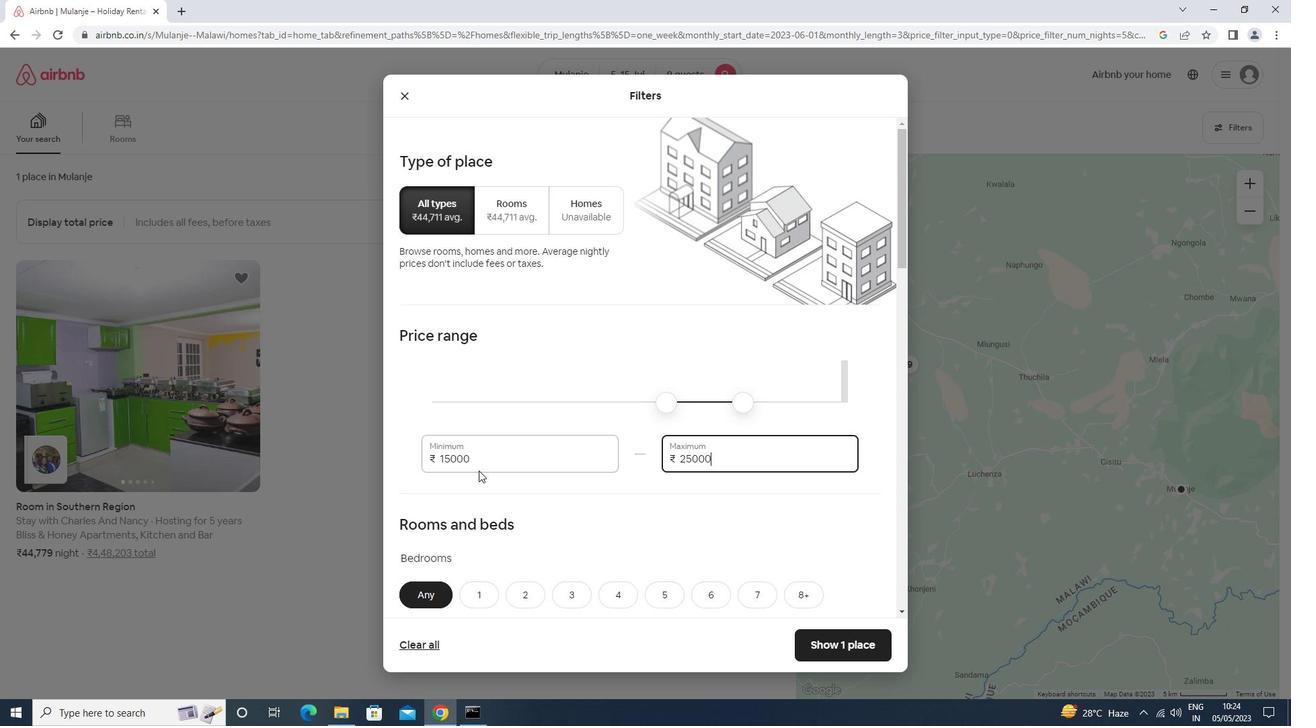 
Action: Mouse moved to (479, 472)
Screenshot: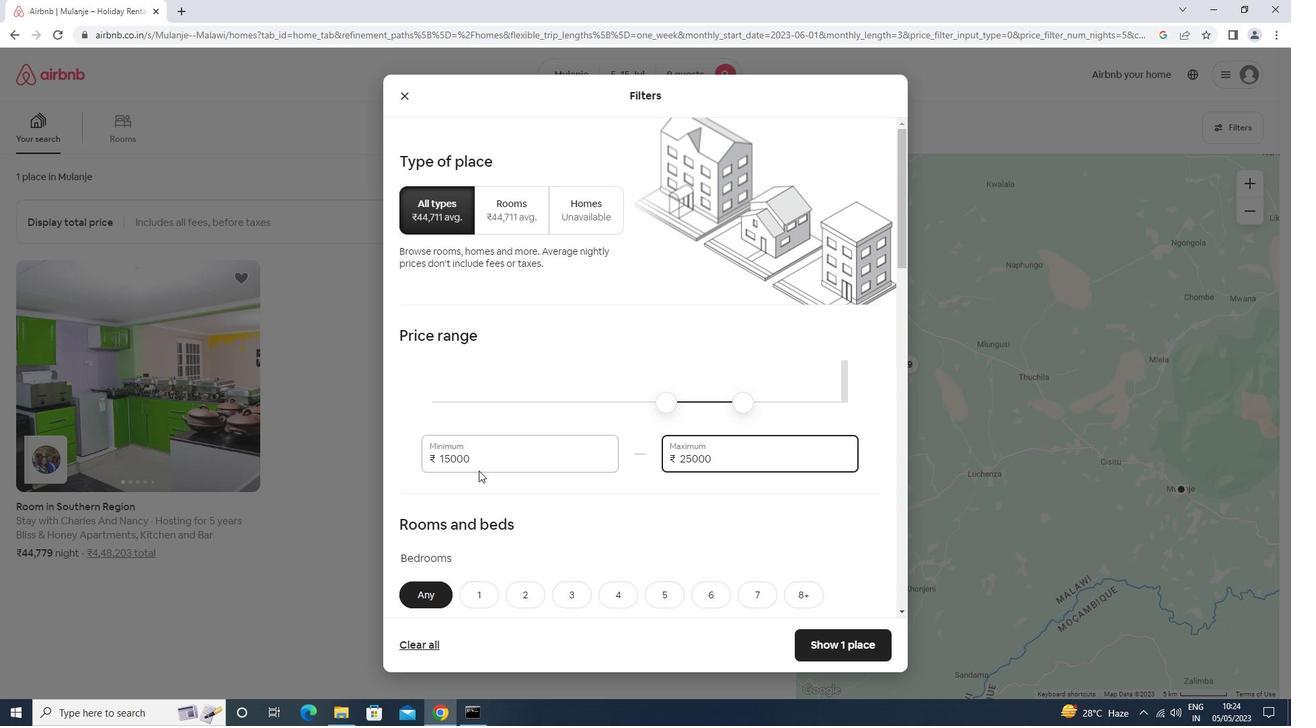 
Action: Mouse scrolled (479, 471) with delta (0, 0)
Screenshot: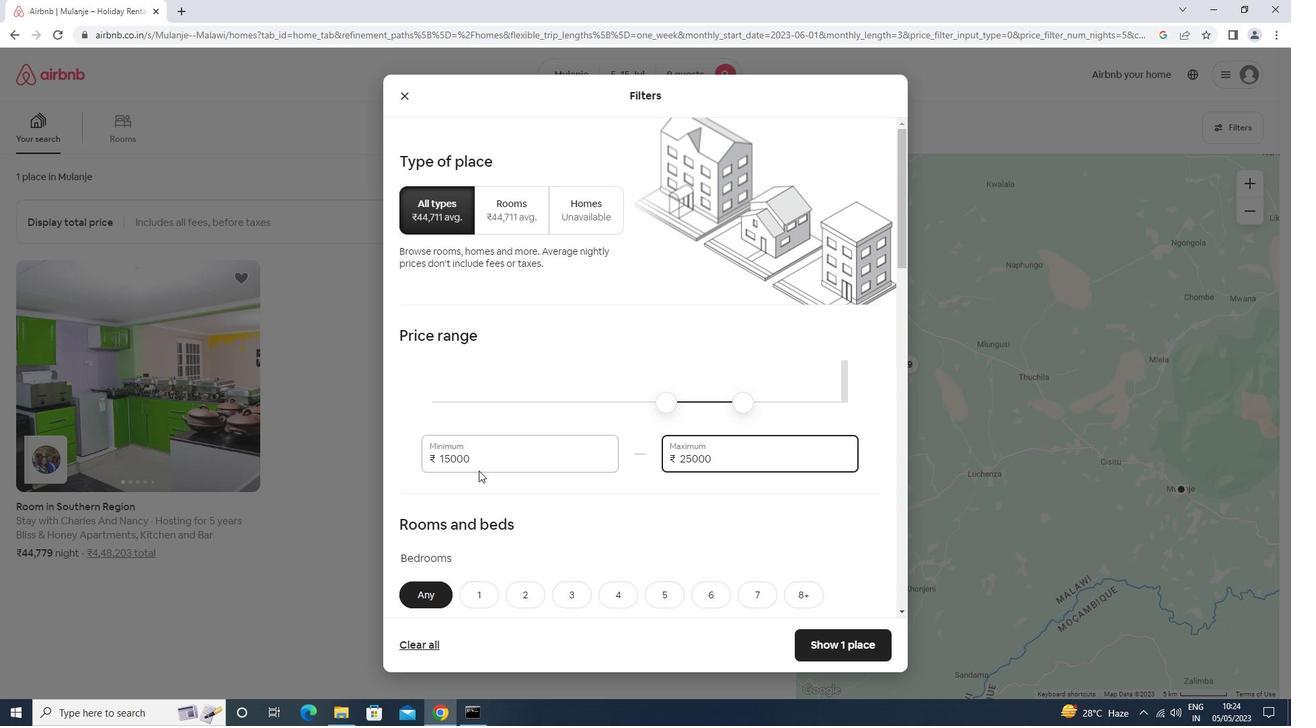 
Action: Mouse moved to (479, 472)
Screenshot: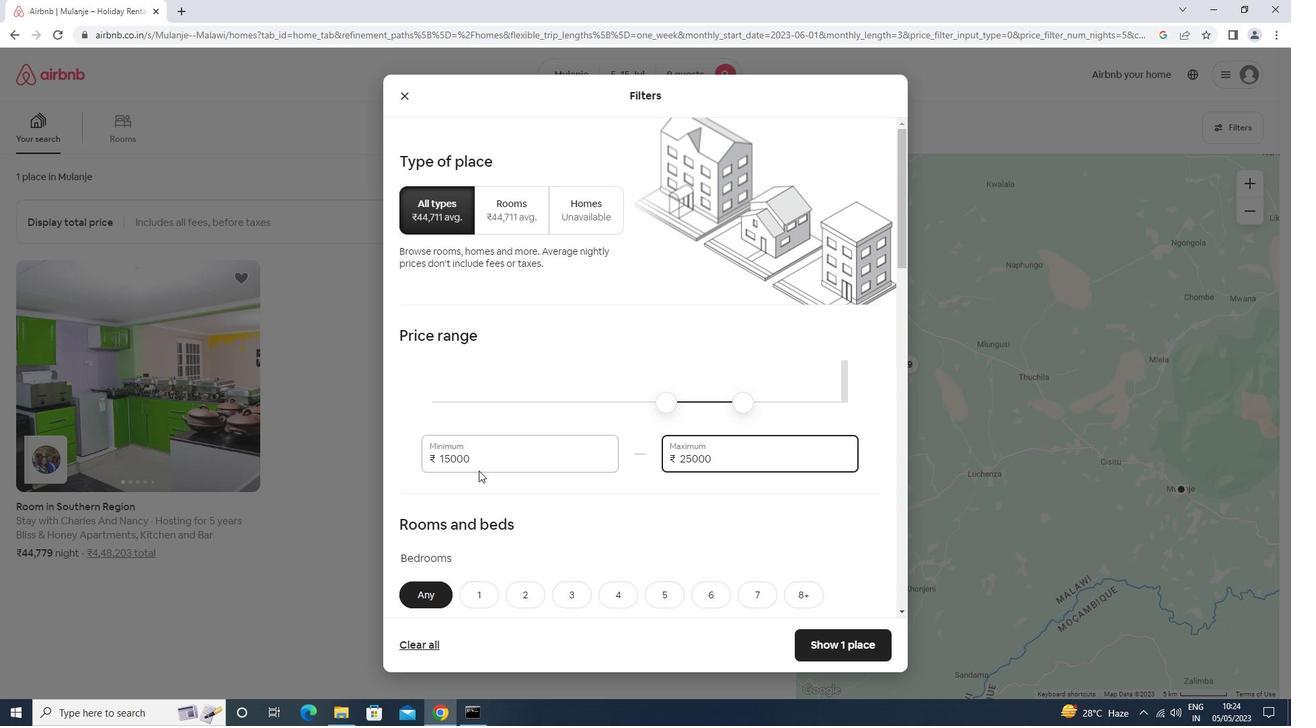 
Action: Mouse scrolled (479, 471) with delta (0, 0)
Screenshot: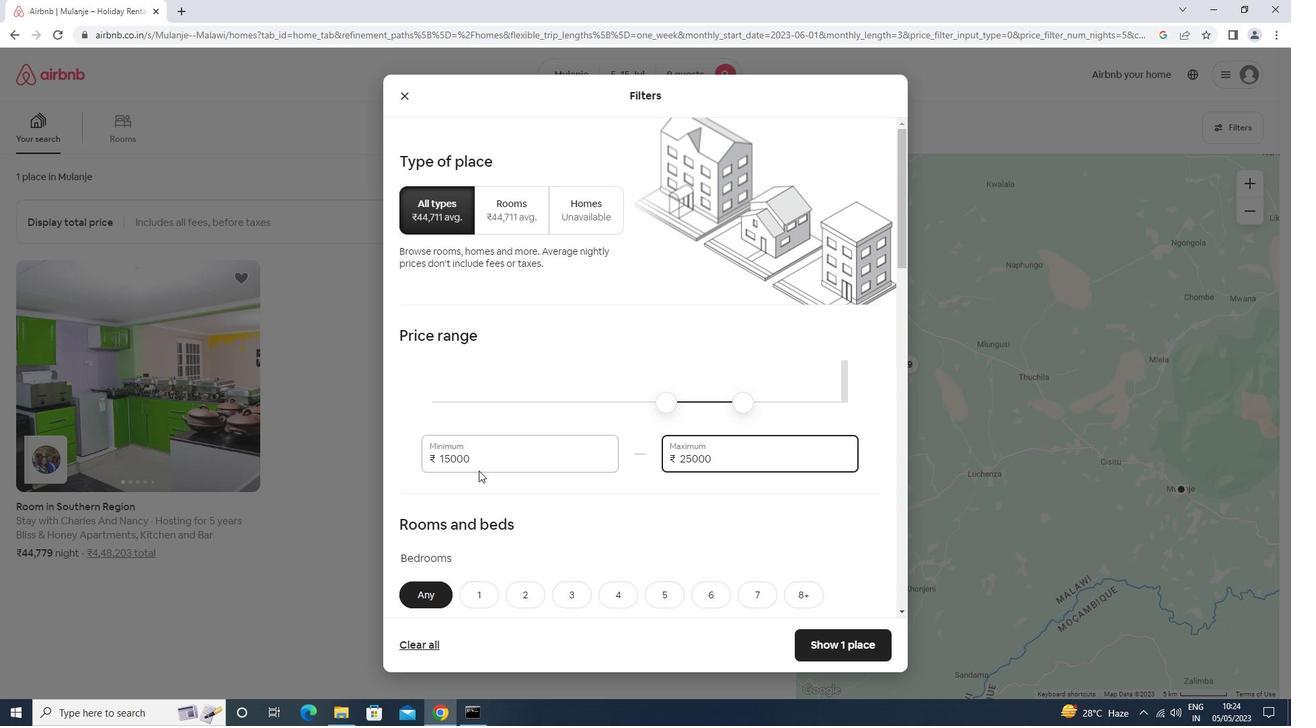 
Action: Mouse moved to (668, 392)
Screenshot: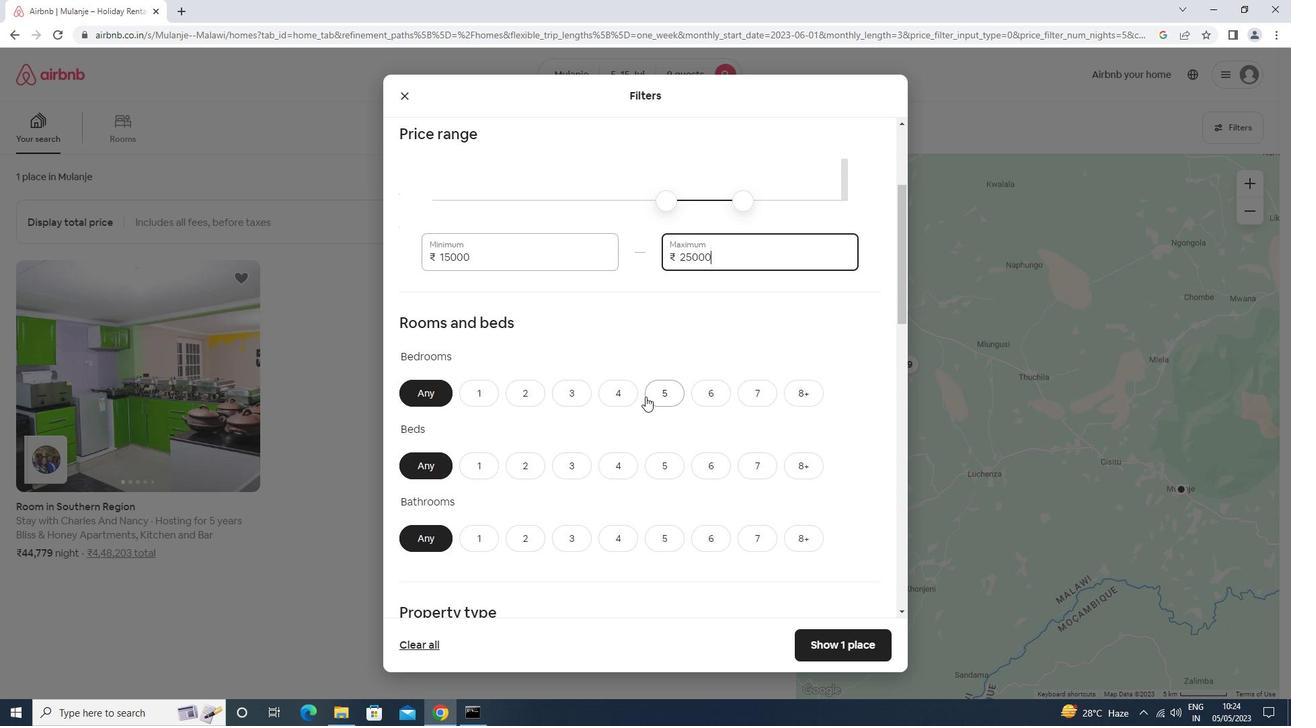 
Action: Mouse pressed left at (668, 392)
Screenshot: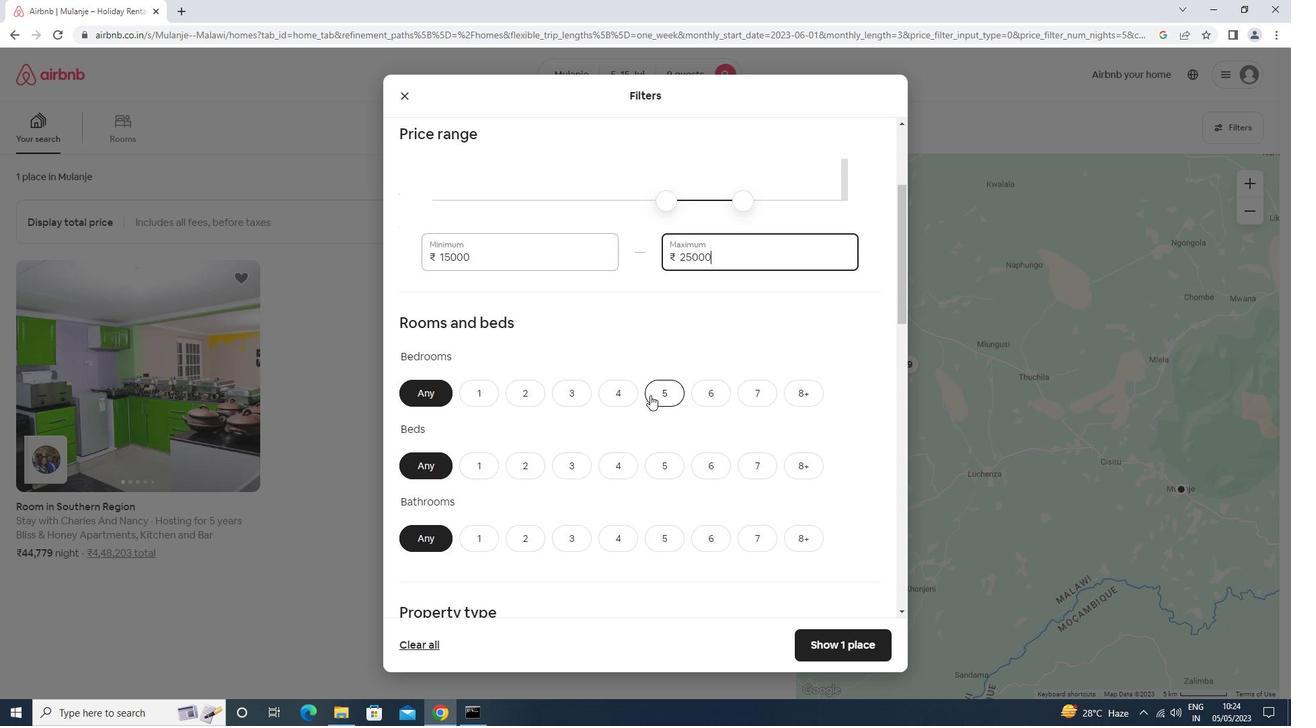 
Action: Mouse moved to (665, 462)
Screenshot: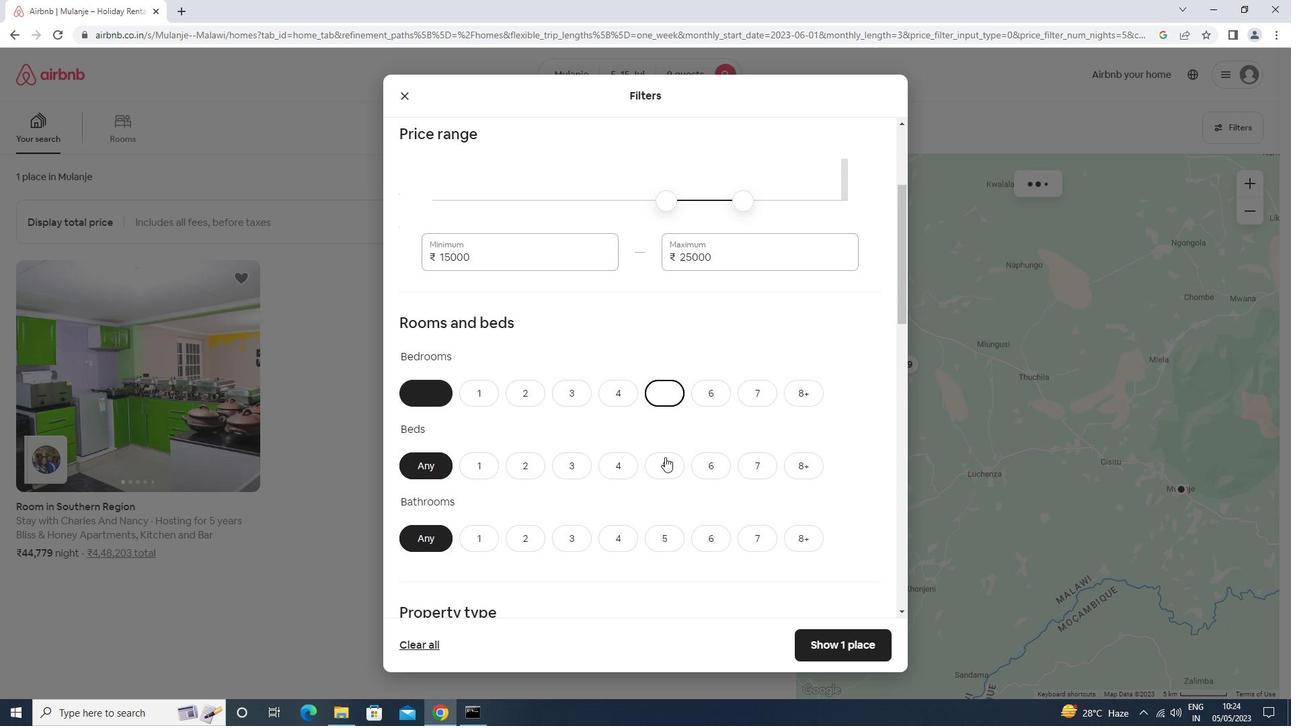 
Action: Mouse pressed left at (665, 462)
Screenshot: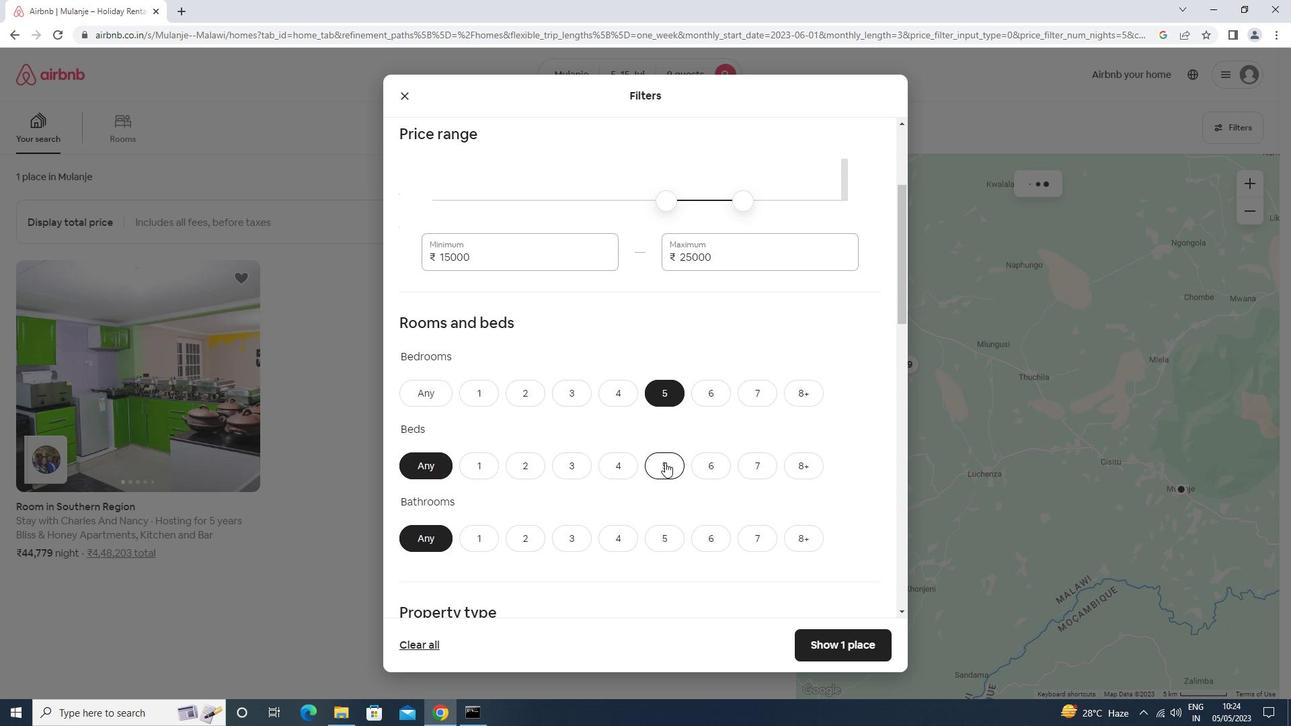 
Action: Mouse scrolled (665, 462) with delta (0, 0)
Screenshot: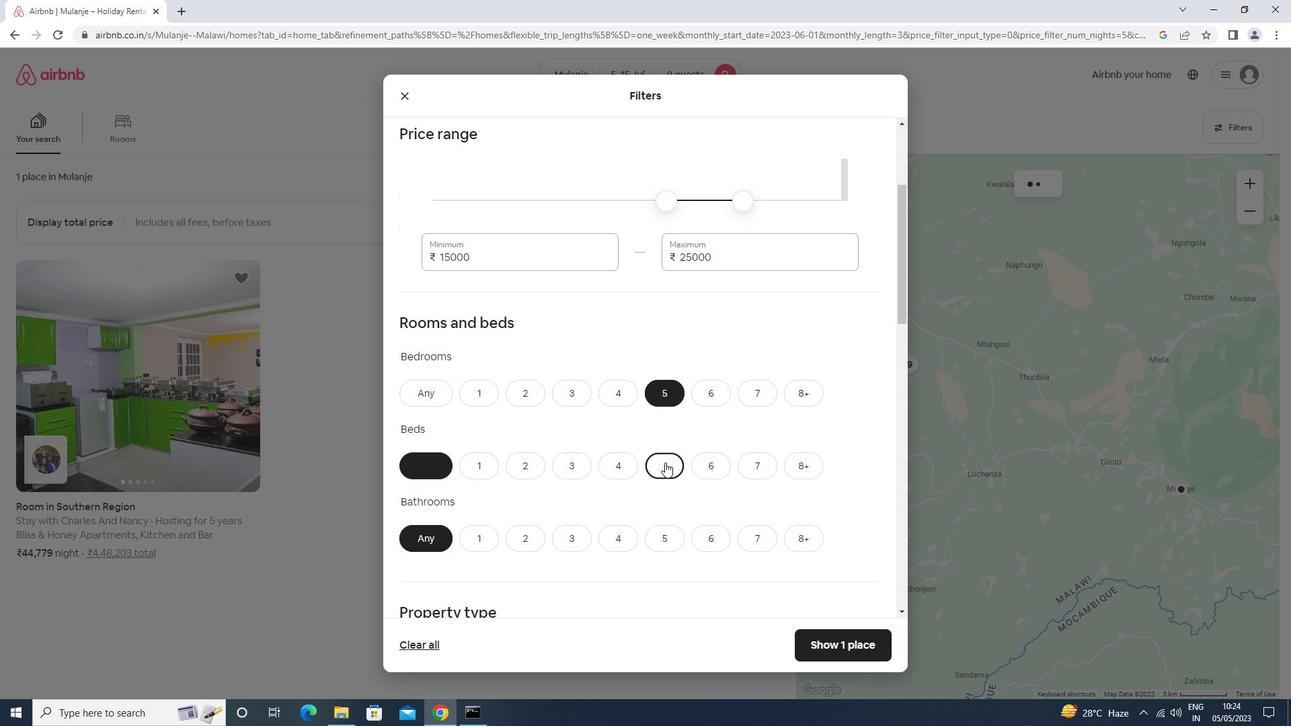 
Action: Mouse moved to (663, 473)
Screenshot: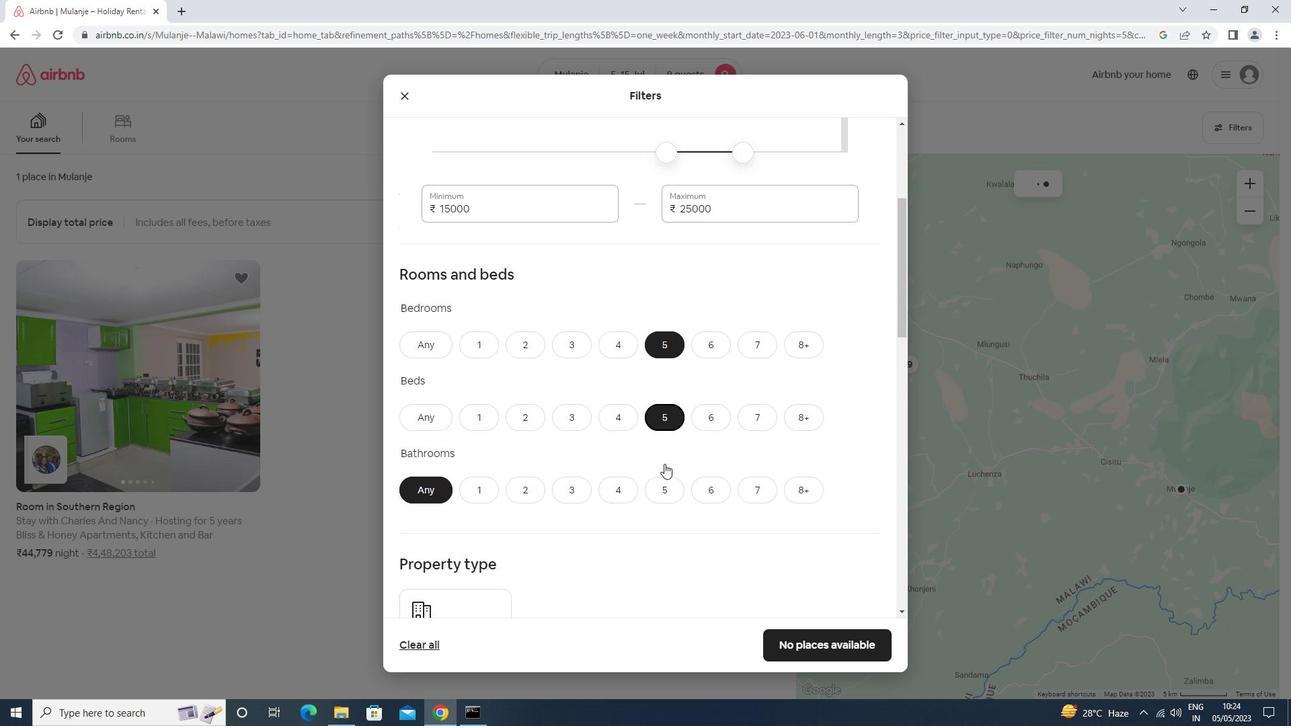 
Action: Mouse pressed left at (663, 473)
Screenshot: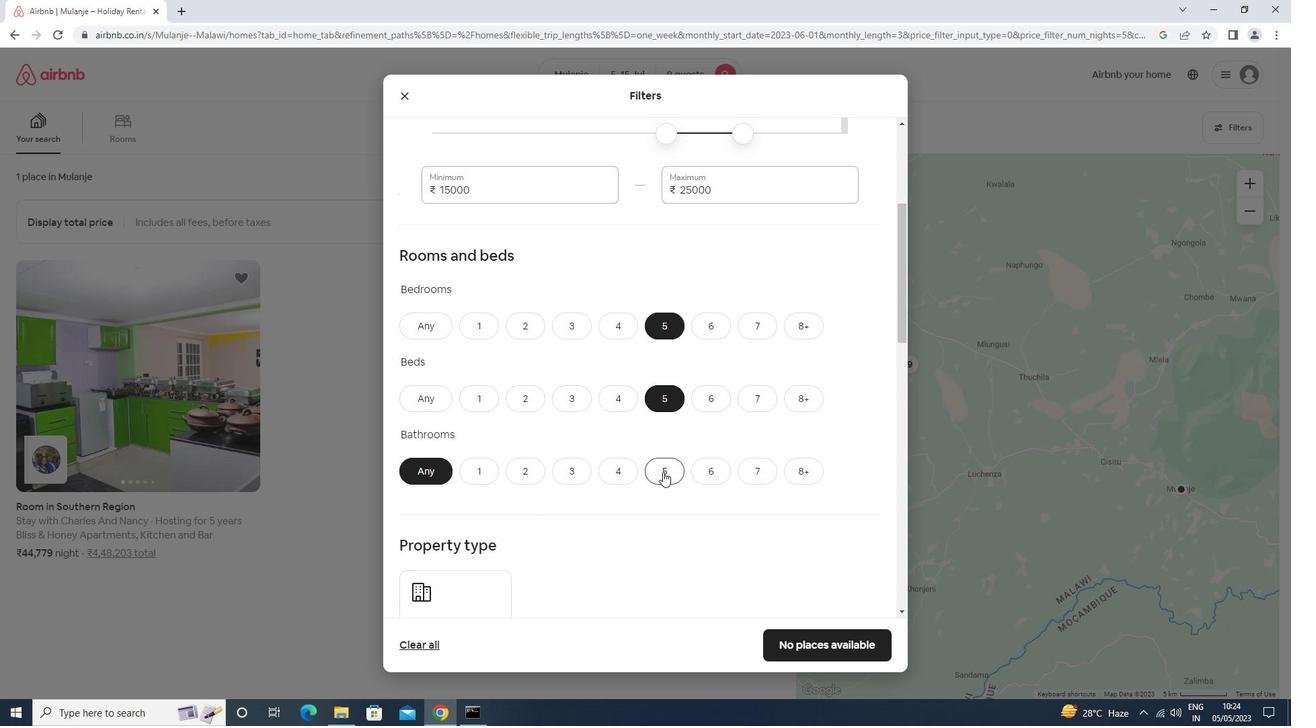 
Action: Mouse moved to (663, 471)
Screenshot: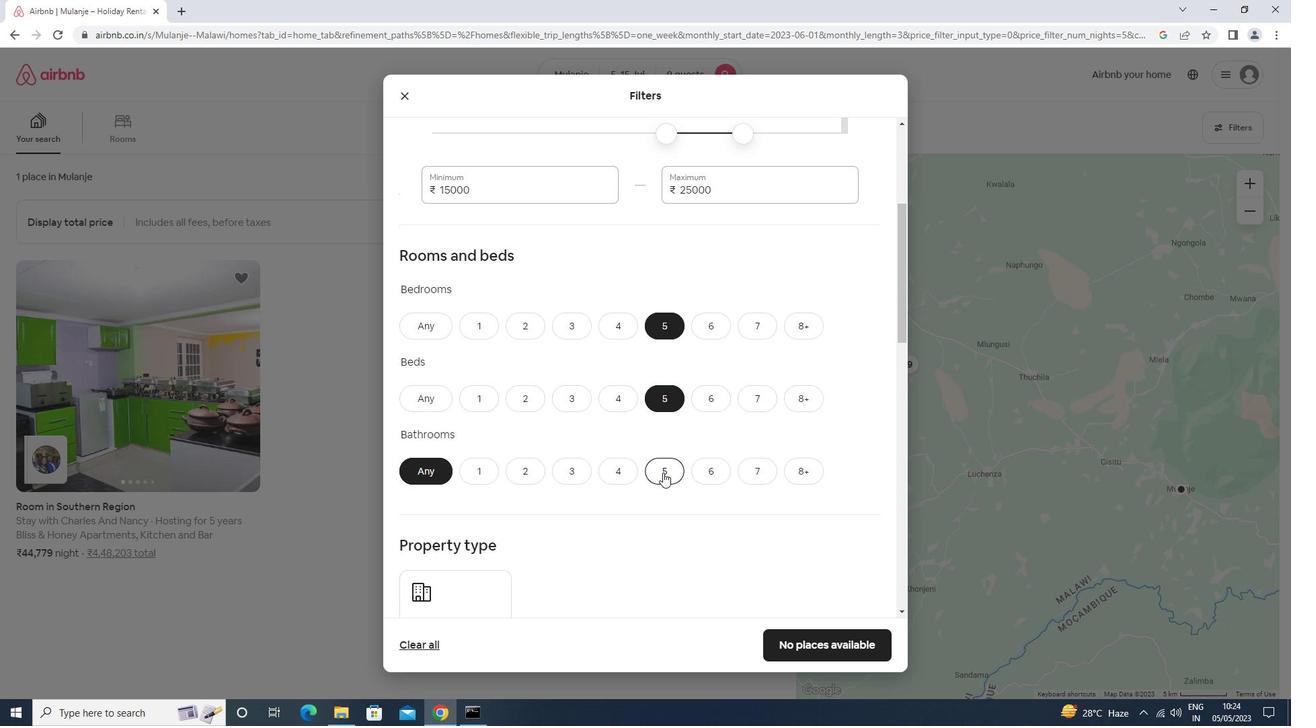 
Action: Mouse scrolled (663, 471) with delta (0, 0)
Screenshot: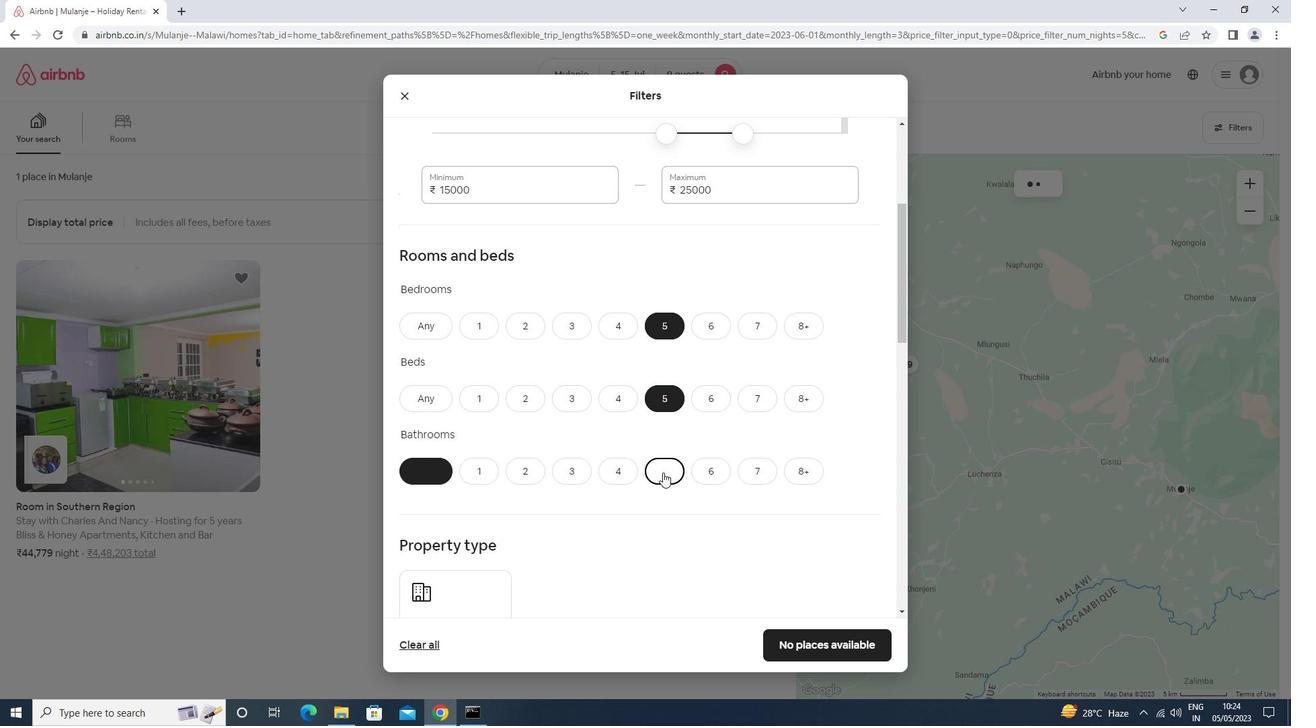 
Action: Mouse scrolled (663, 471) with delta (0, 0)
Screenshot: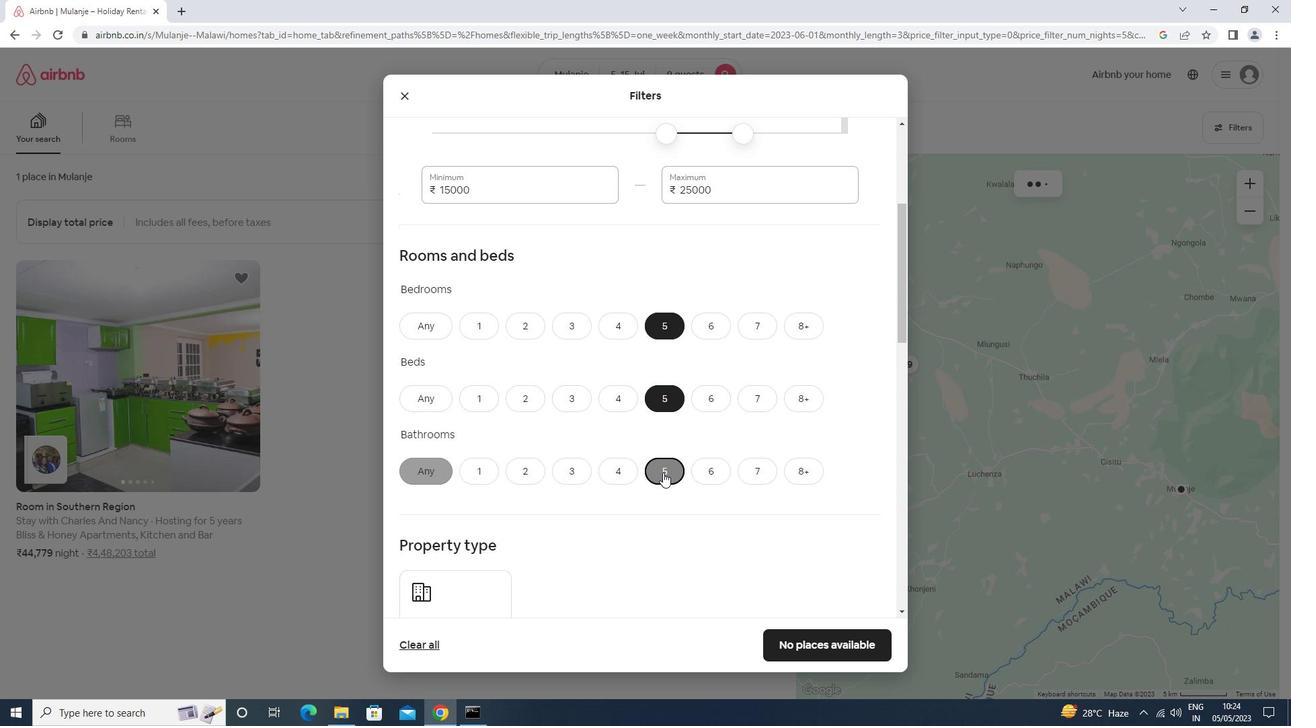 
Action: Mouse moved to (473, 480)
Screenshot: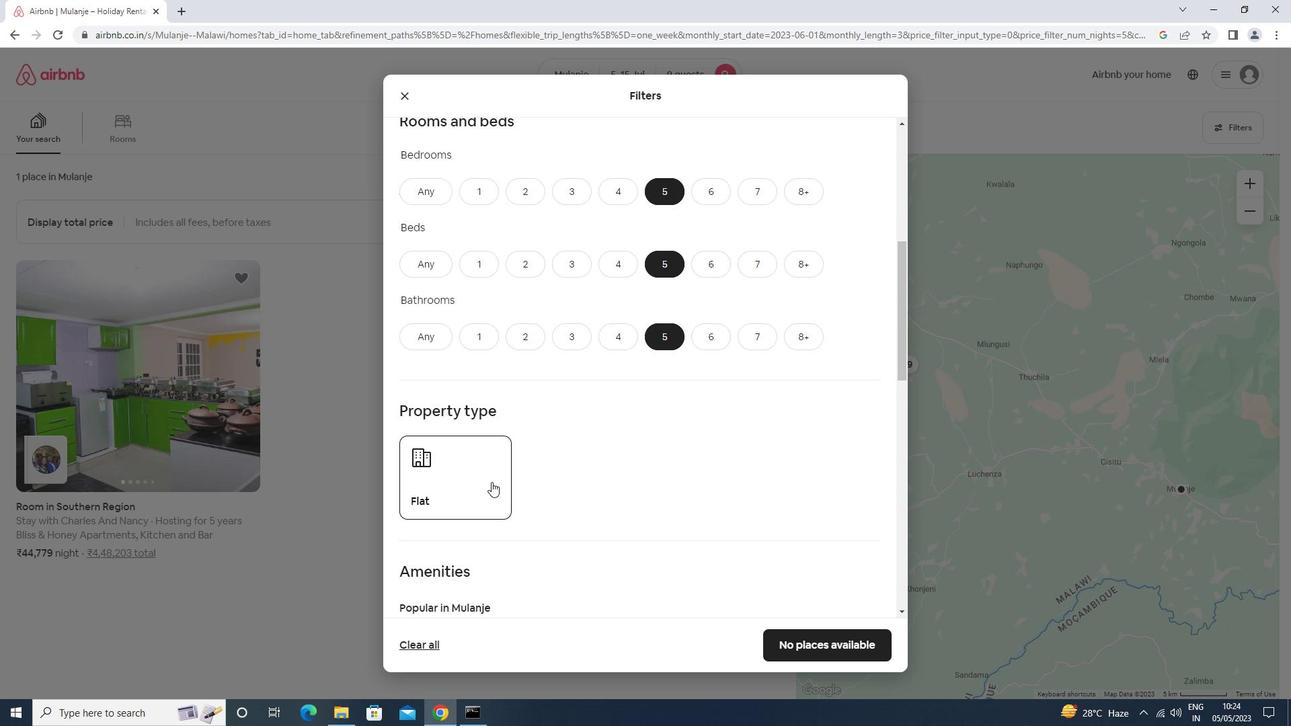
Action: Mouse pressed left at (473, 480)
Screenshot: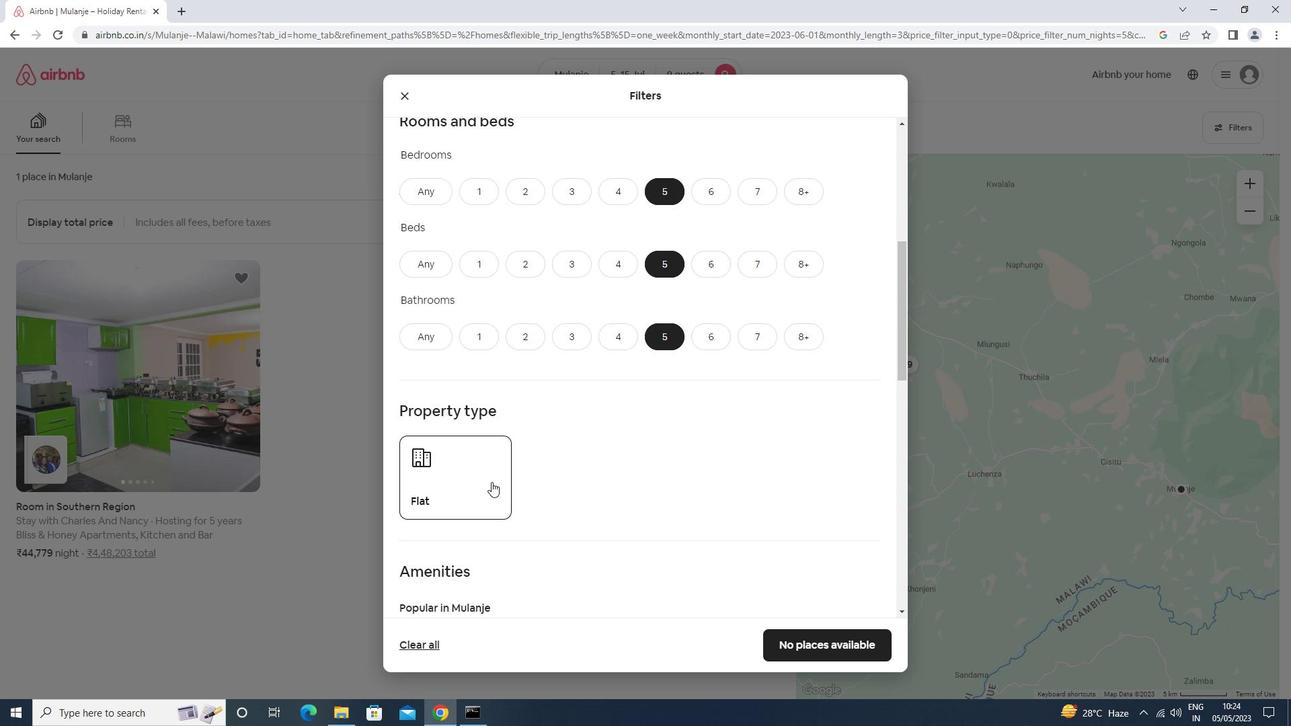 
Action: Mouse moved to (473, 479)
Screenshot: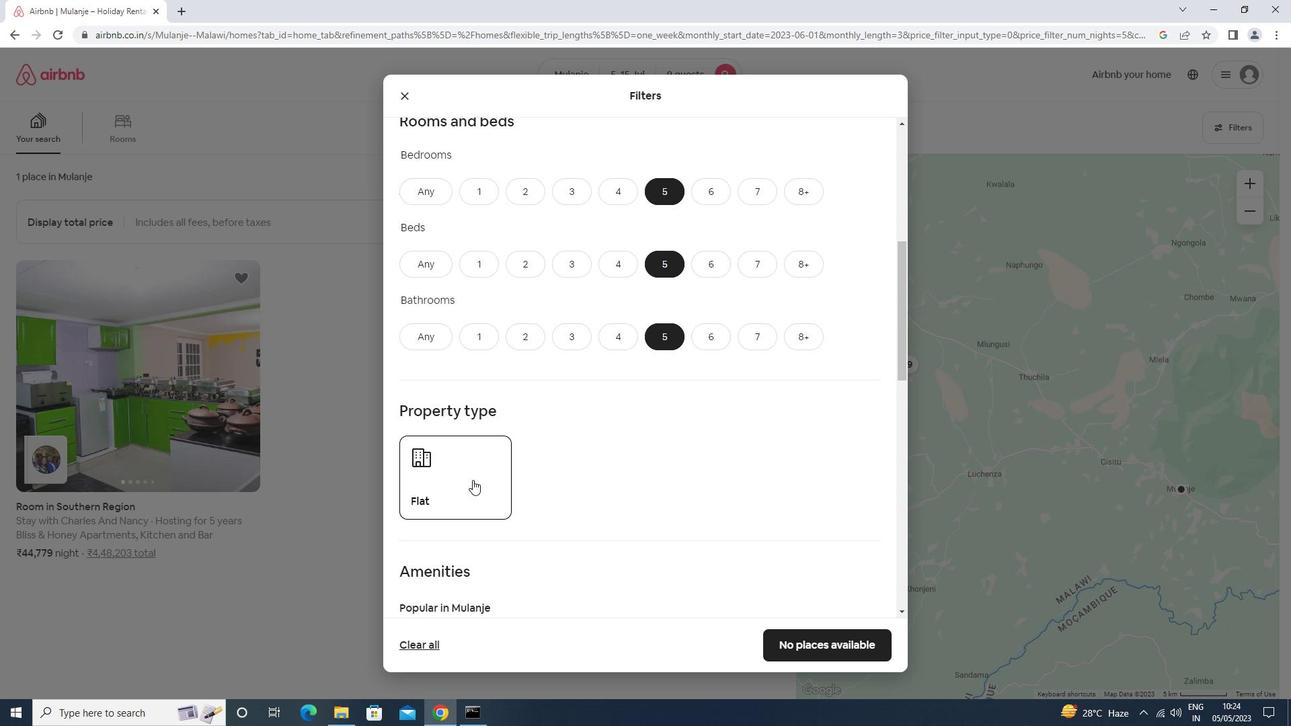 
Action: Mouse scrolled (473, 478) with delta (0, 0)
Screenshot: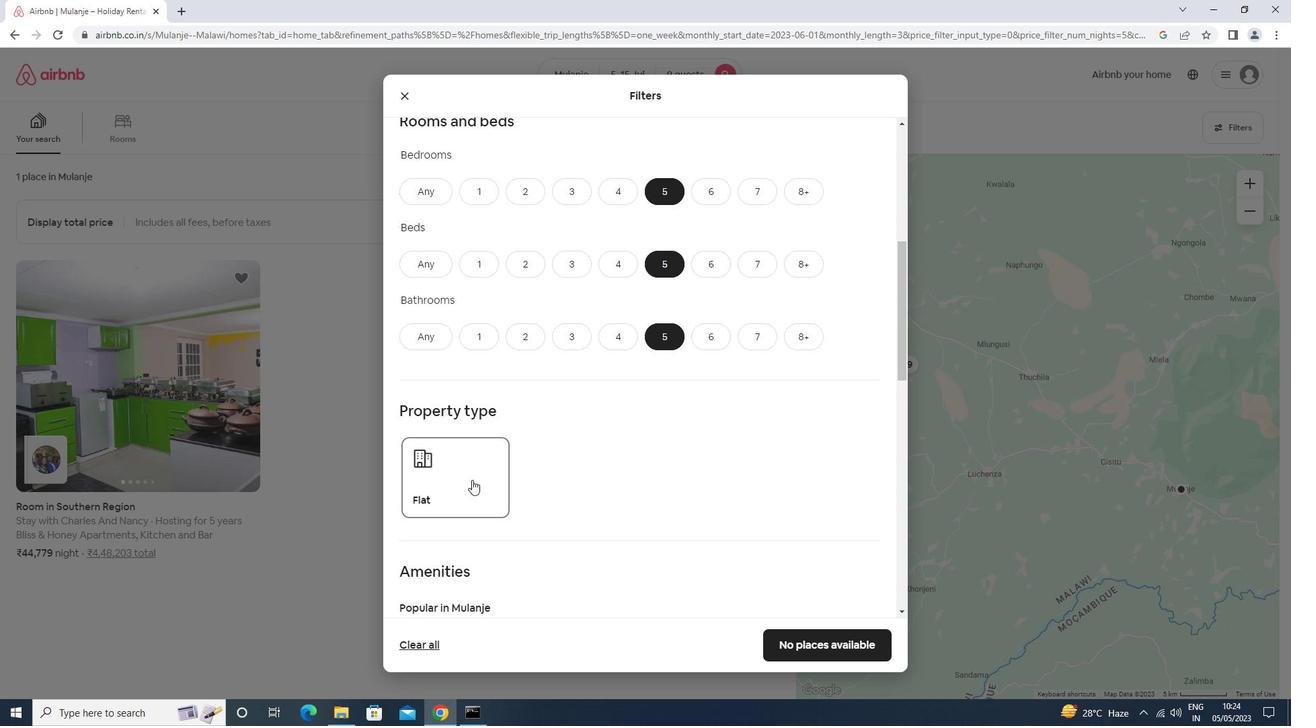 
Action: Mouse scrolled (473, 478) with delta (0, 0)
Screenshot: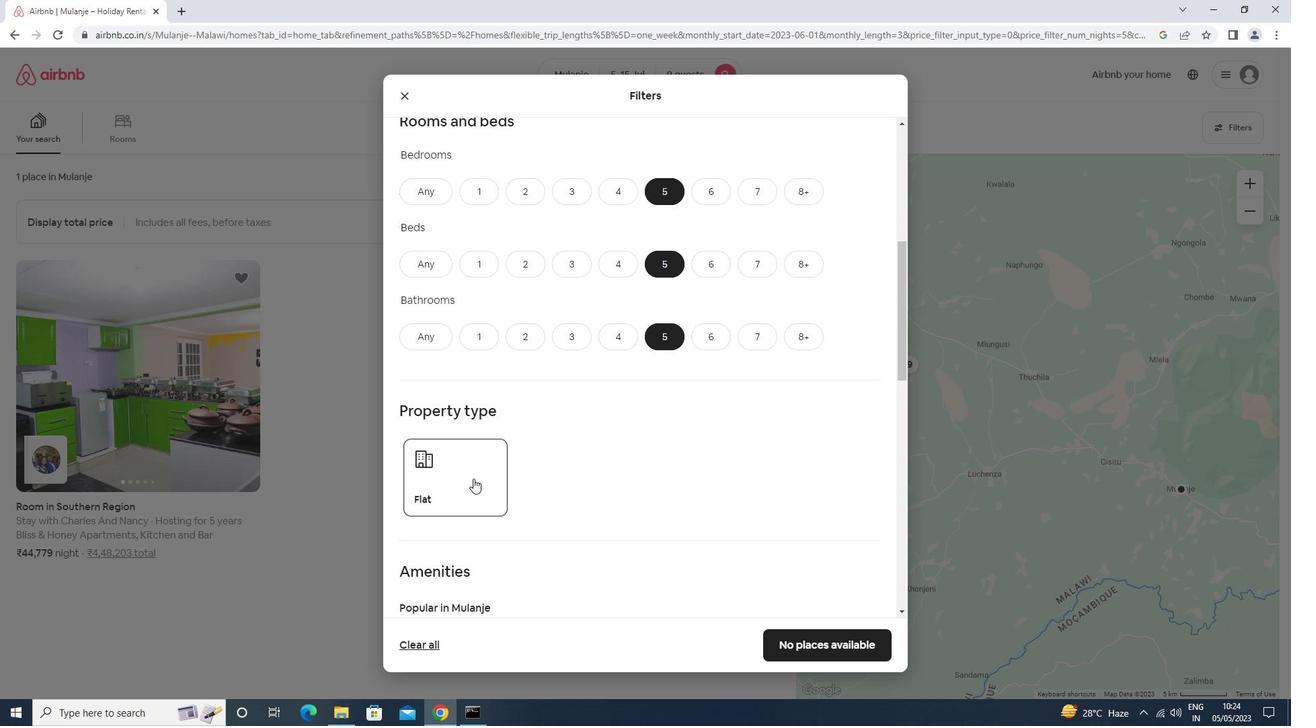 
Action: Mouse scrolled (473, 478) with delta (0, 0)
Screenshot: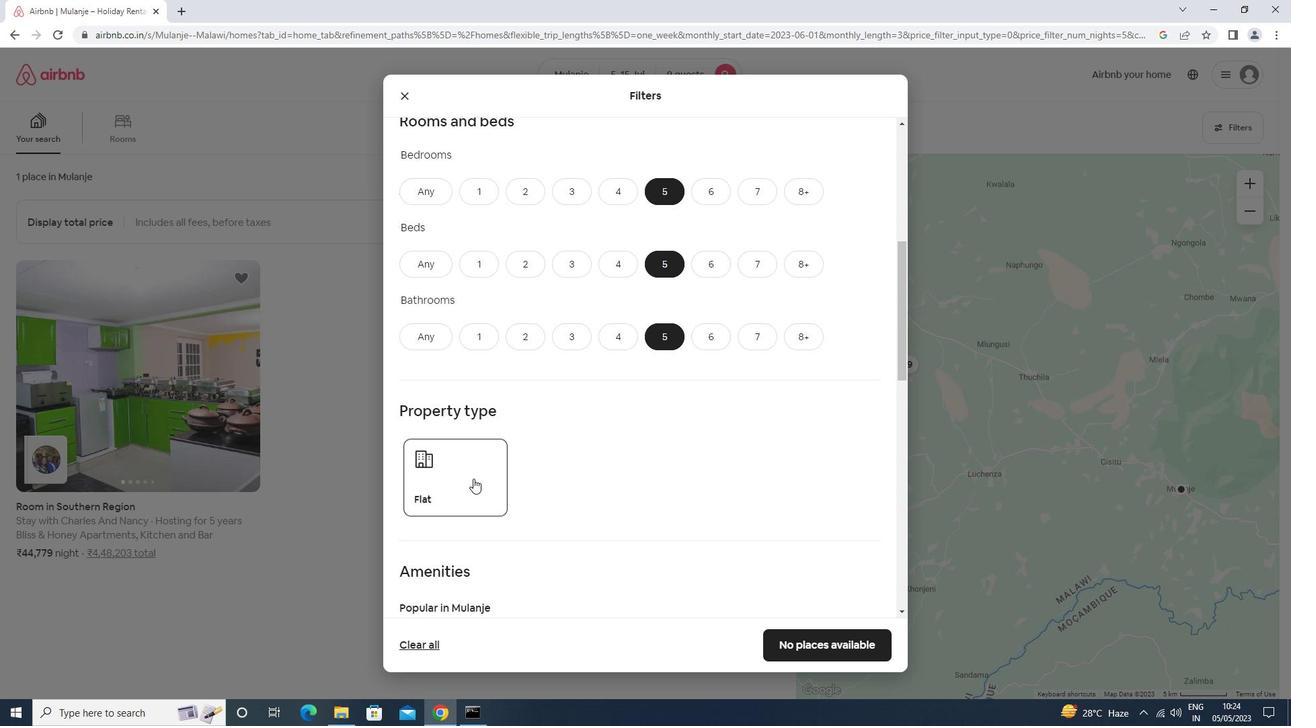 
Action: Mouse scrolled (473, 478) with delta (0, 0)
Screenshot: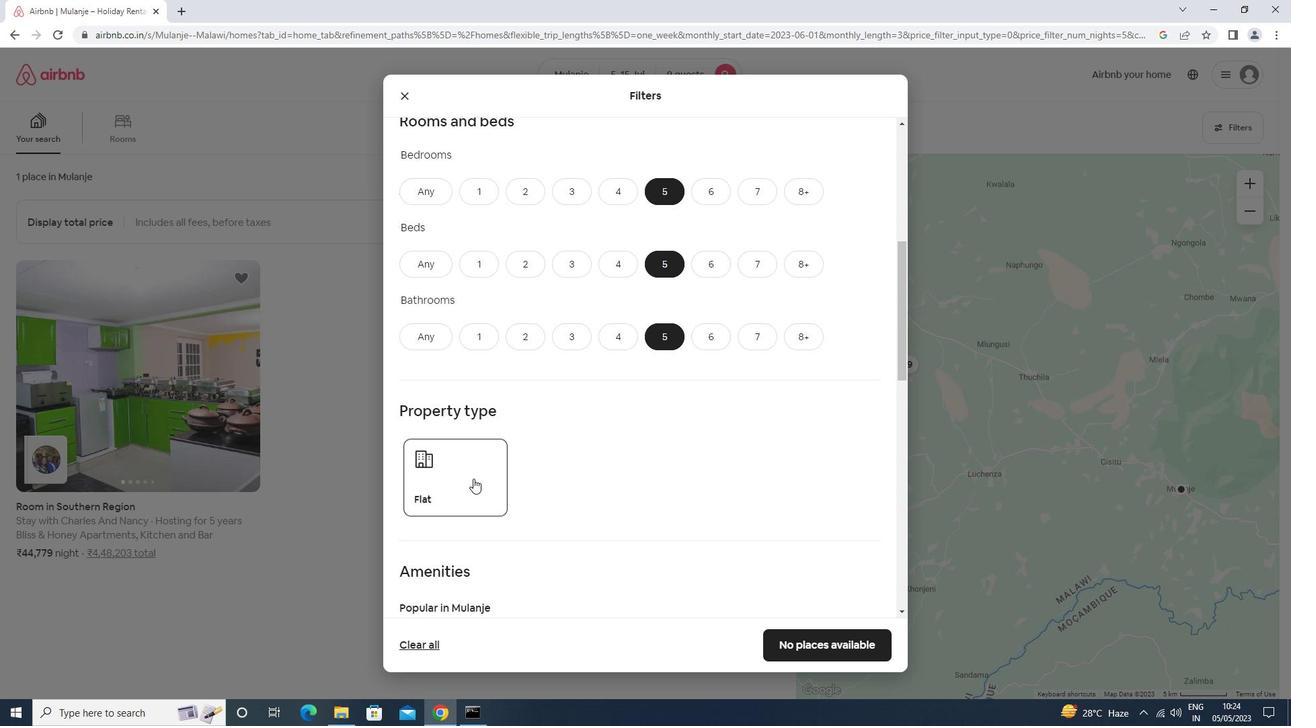 
Action: Mouse moved to (456, 399)
Screenshot: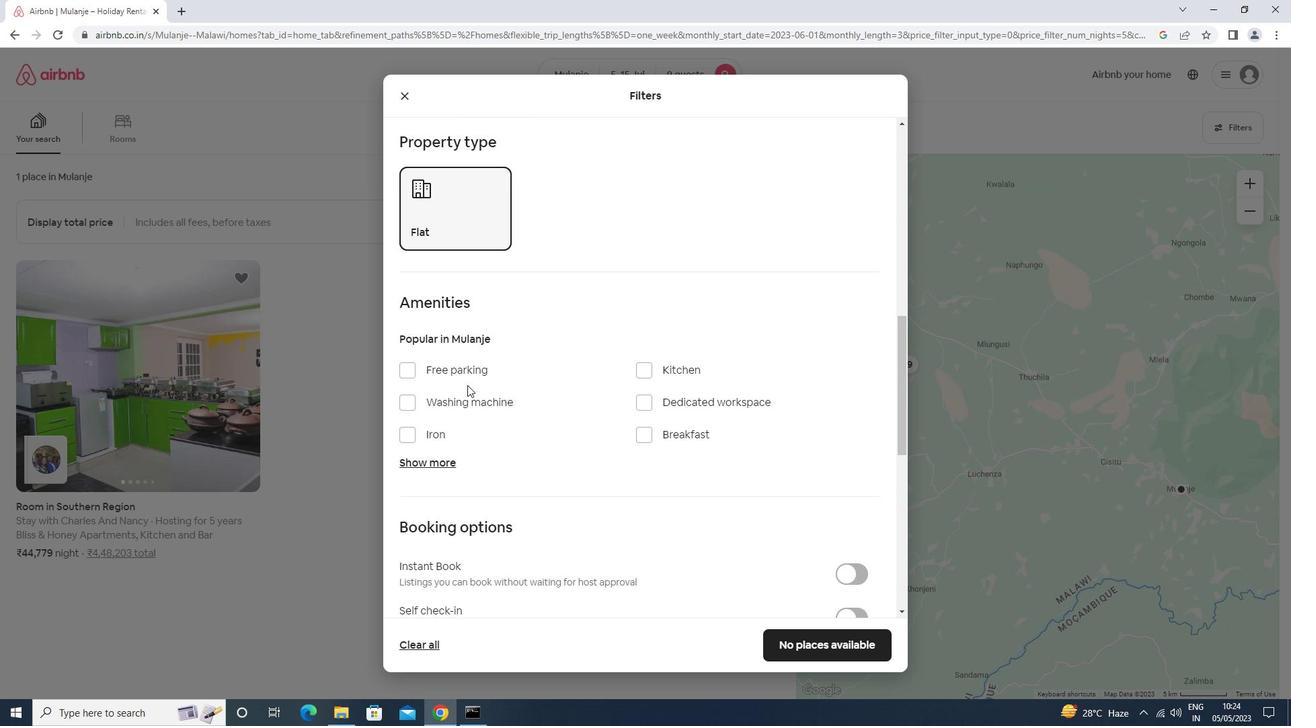 
Action: Mouse pressed left at (456, 399)
Screenshot: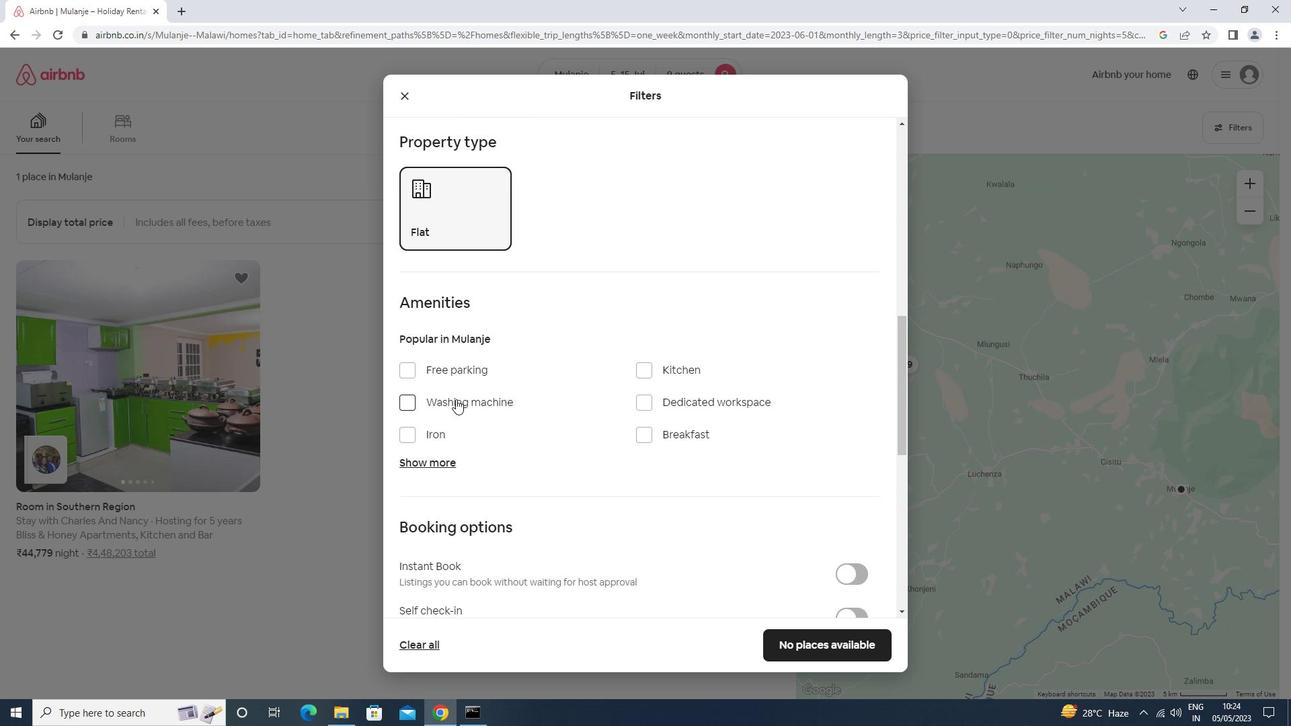 
Action: Mouse moved to (456, 403)
Screenshot: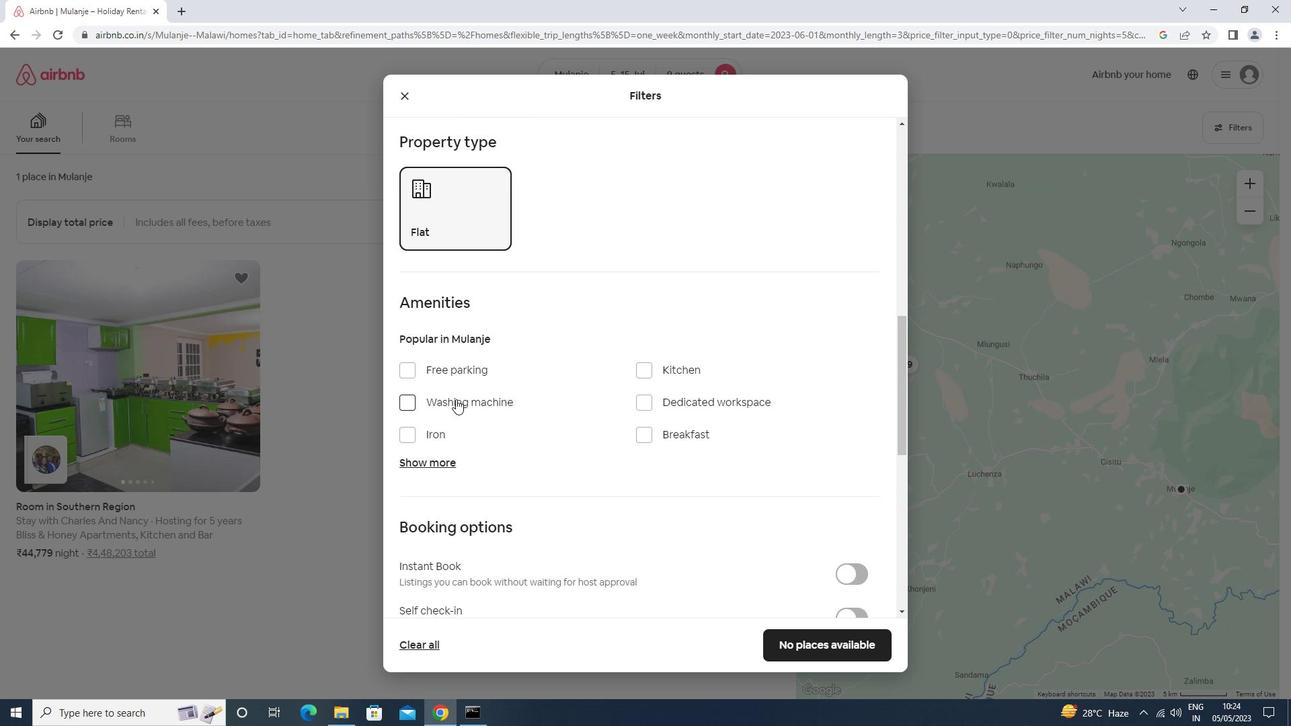 
Action: Mouse scrolled (456, 403) with delta (0, 0)
Screenshot: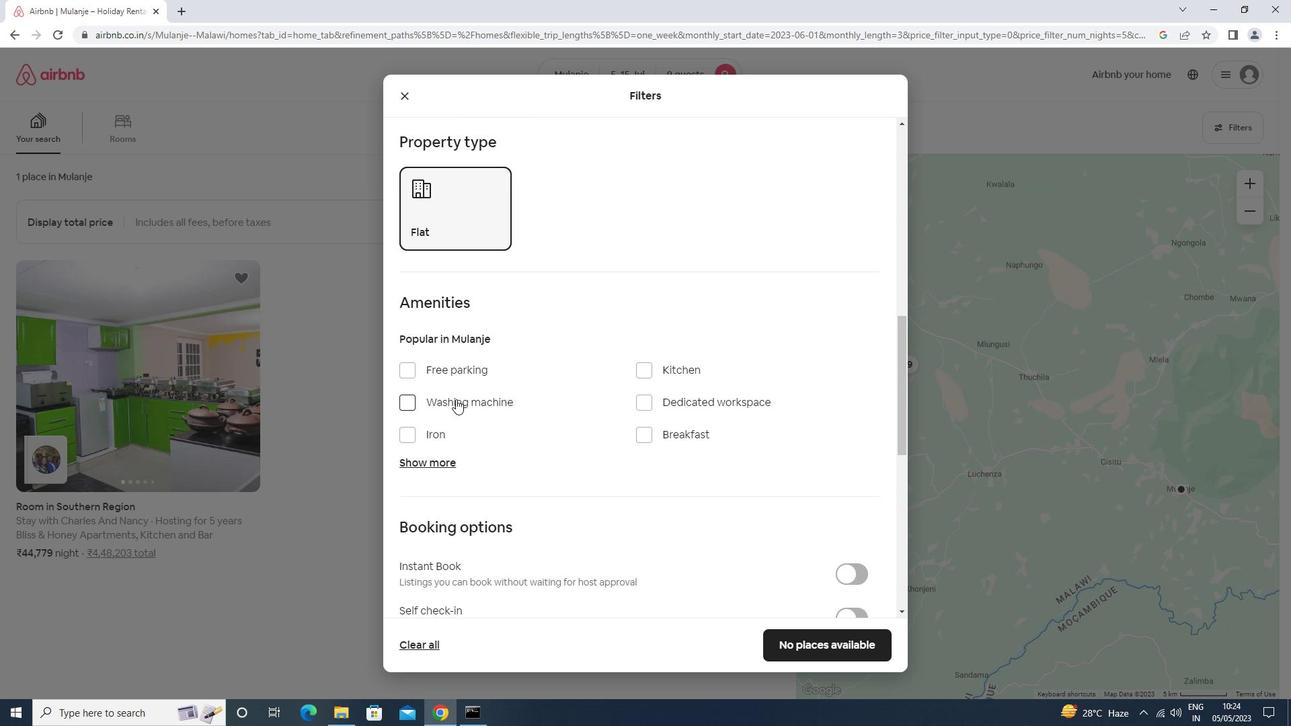 
Action: Mouse moved to (458, 406)
Screenshot: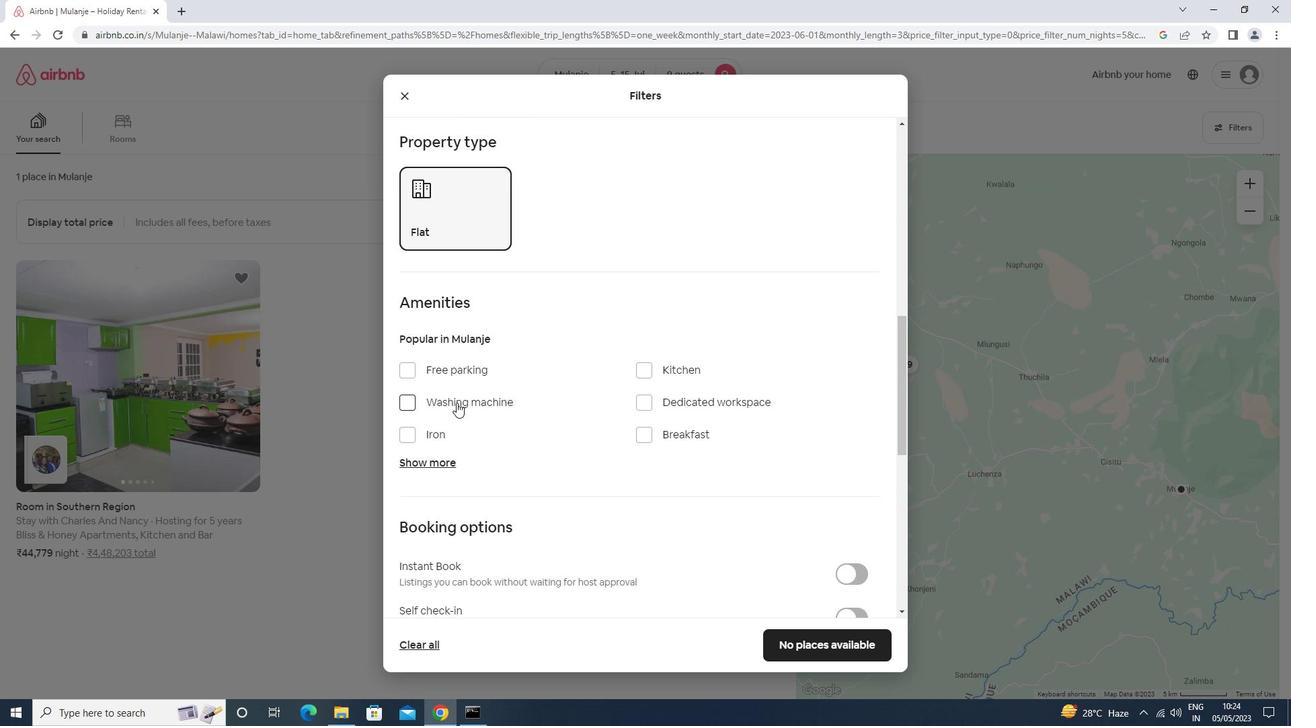 
Action: Mouse scrolled (458, 405) with delta (0, 0)
Screenshot: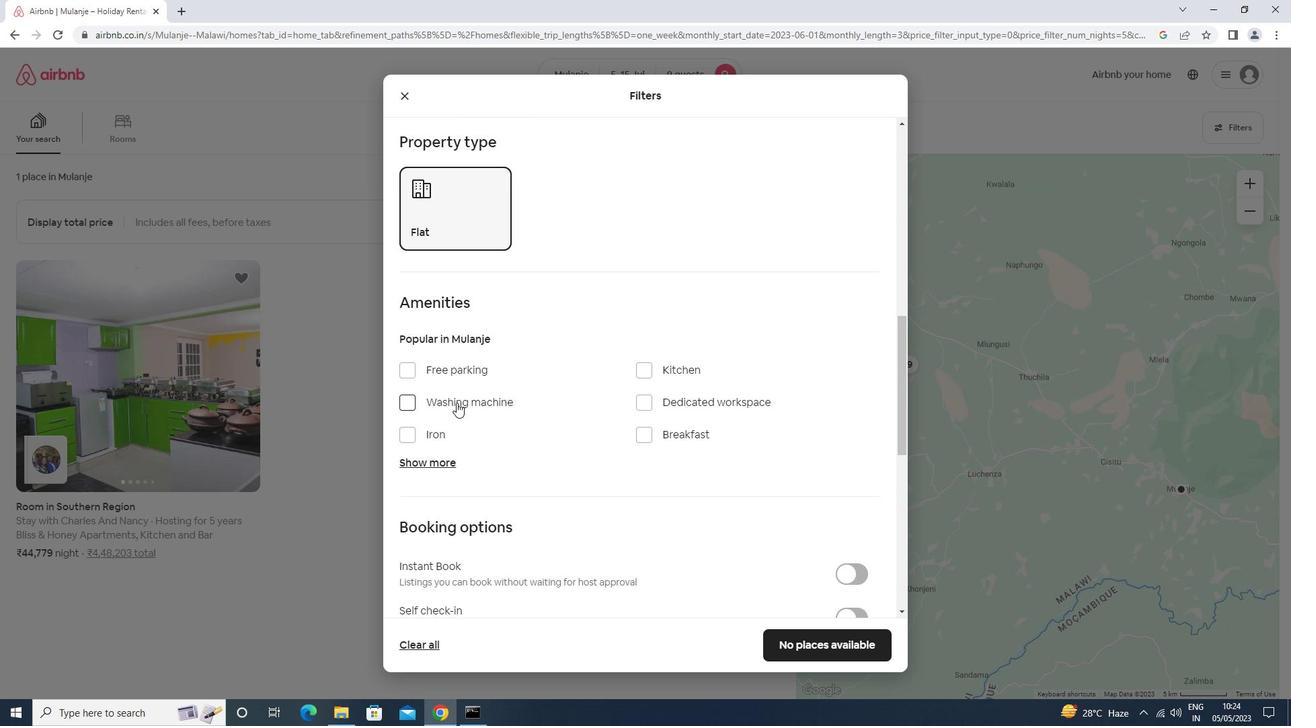 
Action: Mouse scrolled (458, 405) with delta (0, 0)
Screenshot: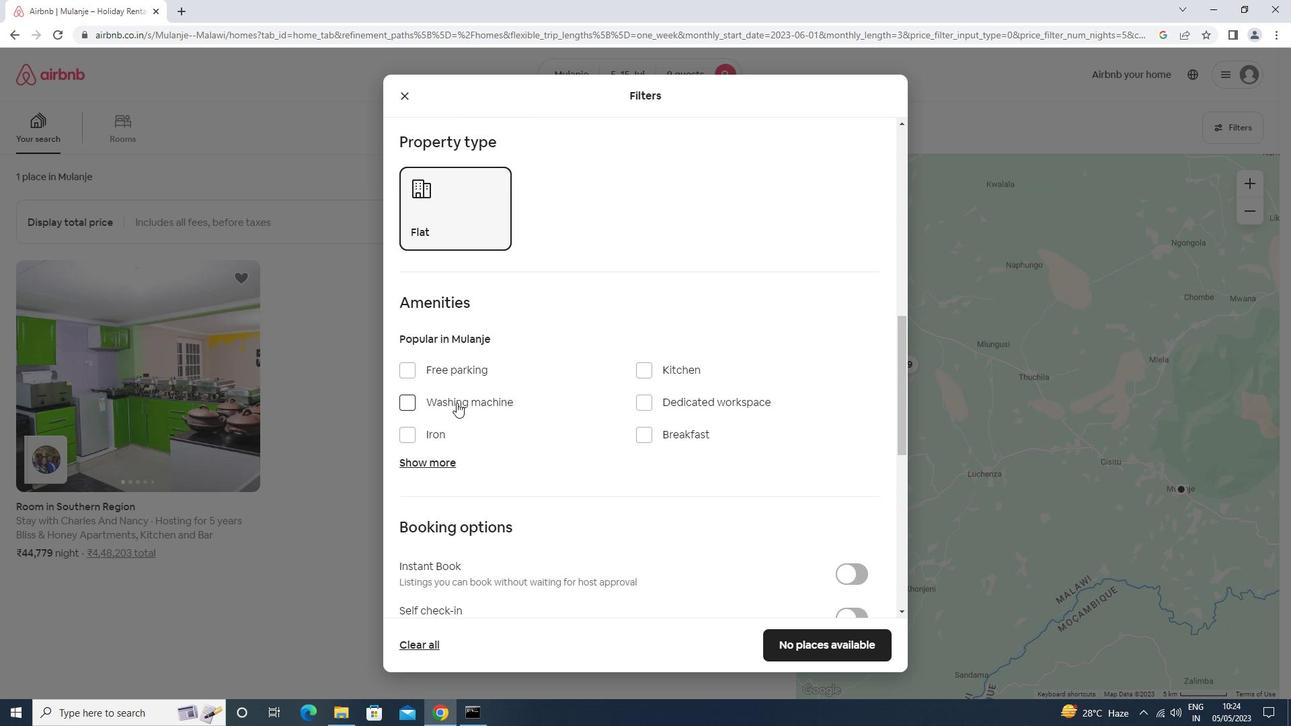 
Action: Mouse scrolled (458, 405) with delta (0, 0)
Screenshot: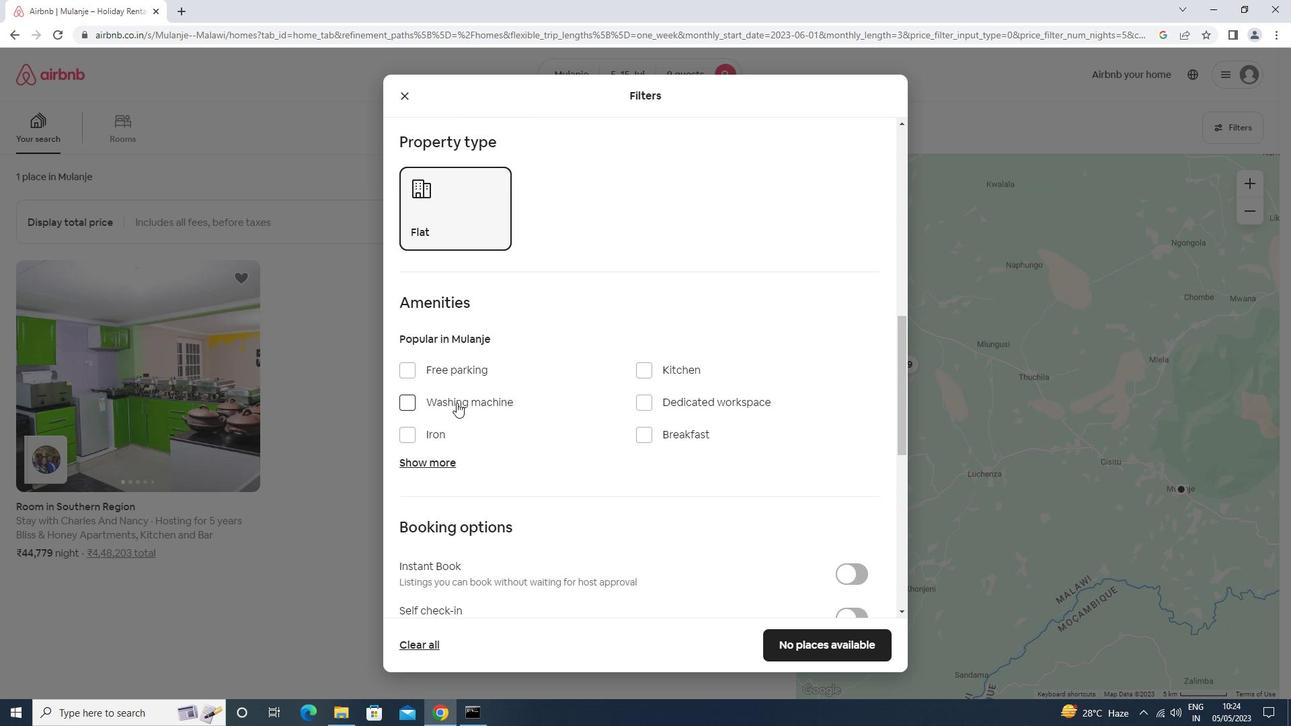 
Action: Mouse moved to (847, 353)
Screenshot: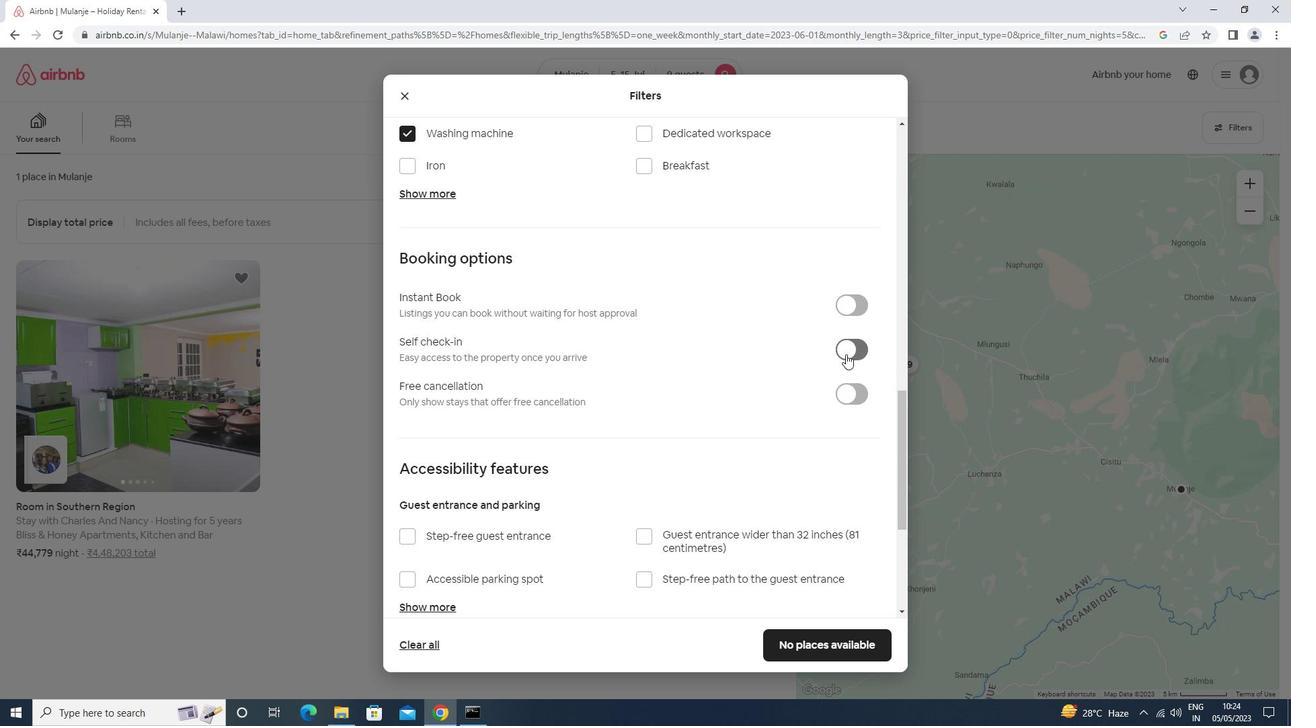 
Action: Mouse pressed left at (847, 353)
Screenshot: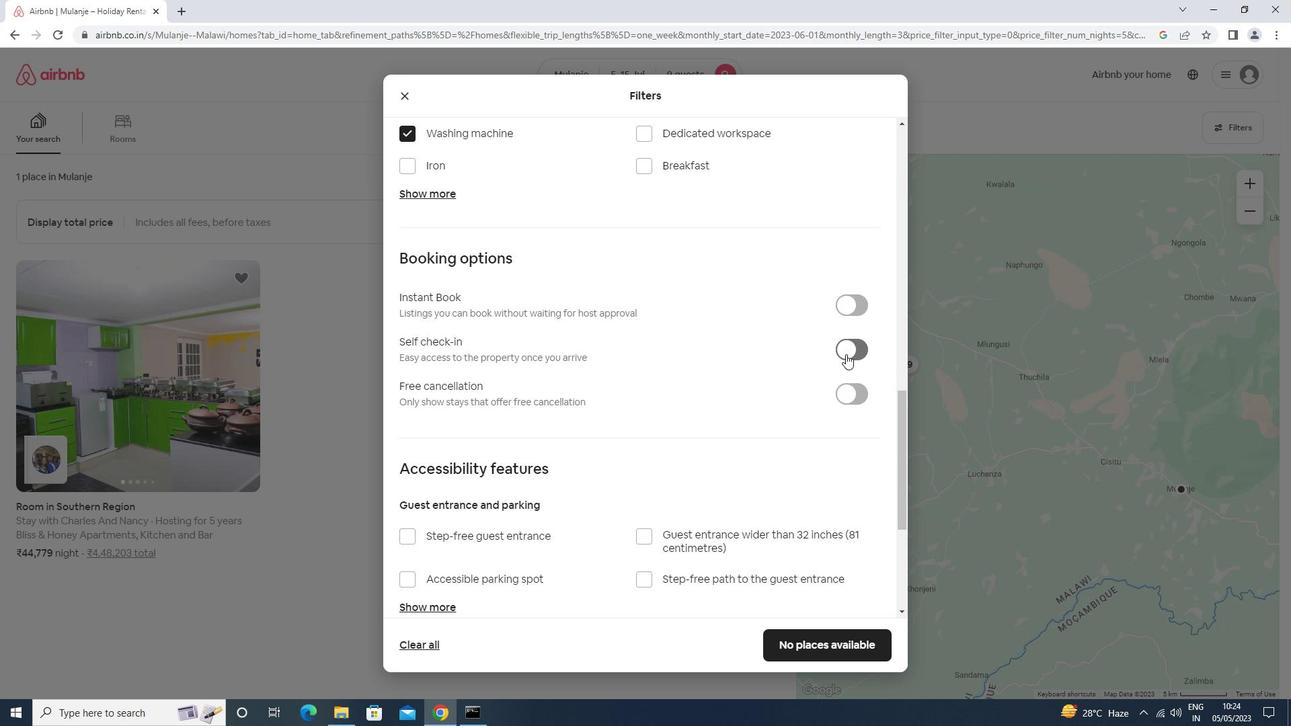 
Action: Mouse moved to (831, 362)
Screenshot: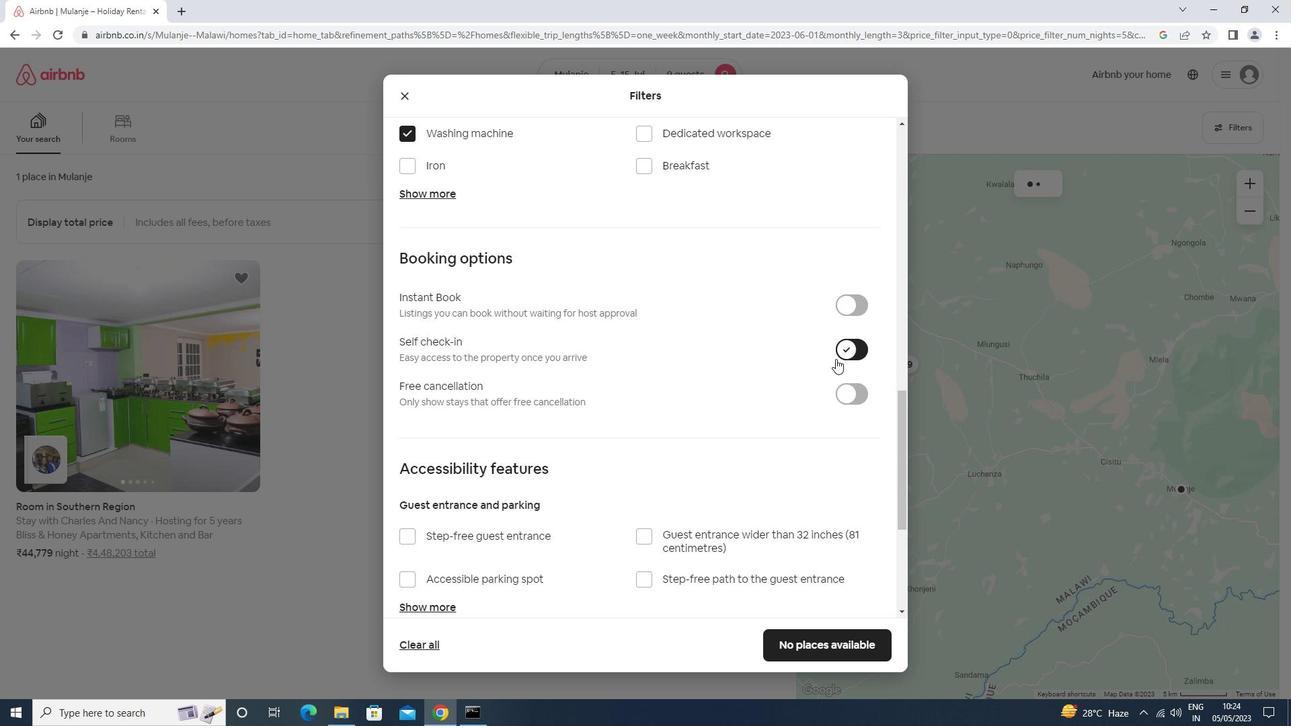 
Action: Mouse scrolled (831, 361) with delta (0, 0)
Screenshot: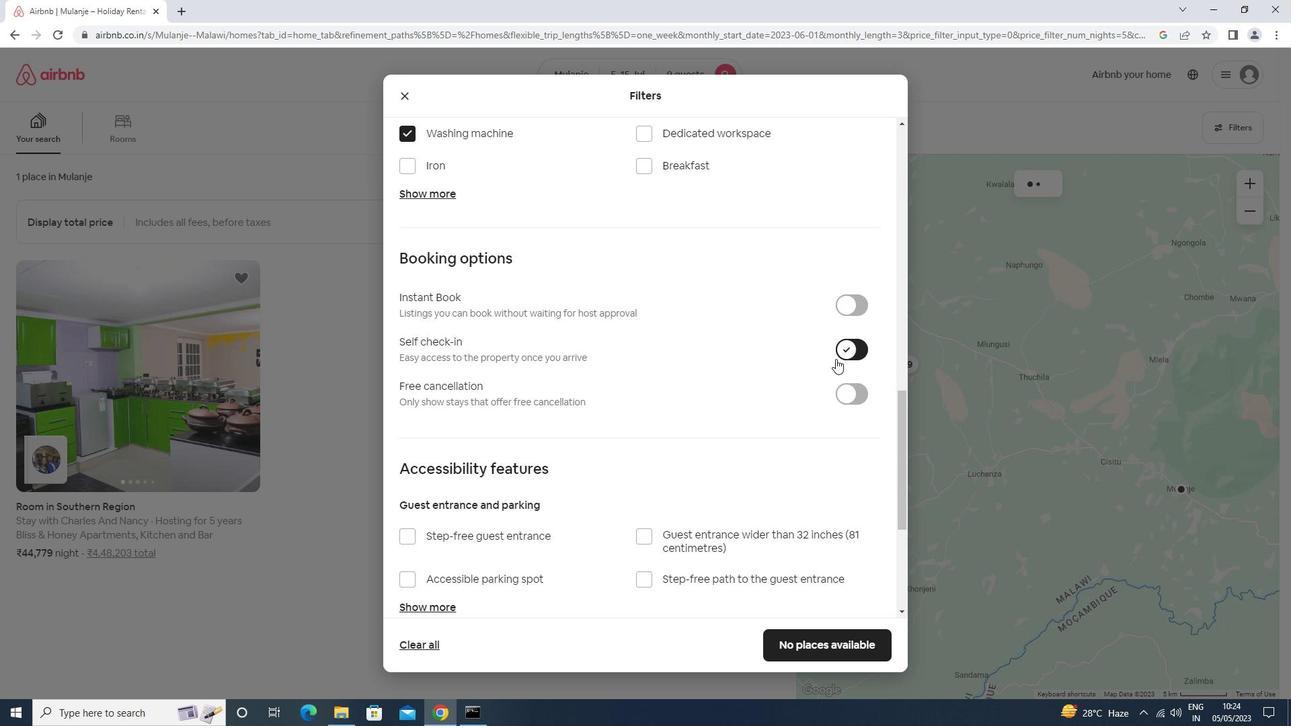 
Action: Mouse moved to (830, 362)
Screenshot: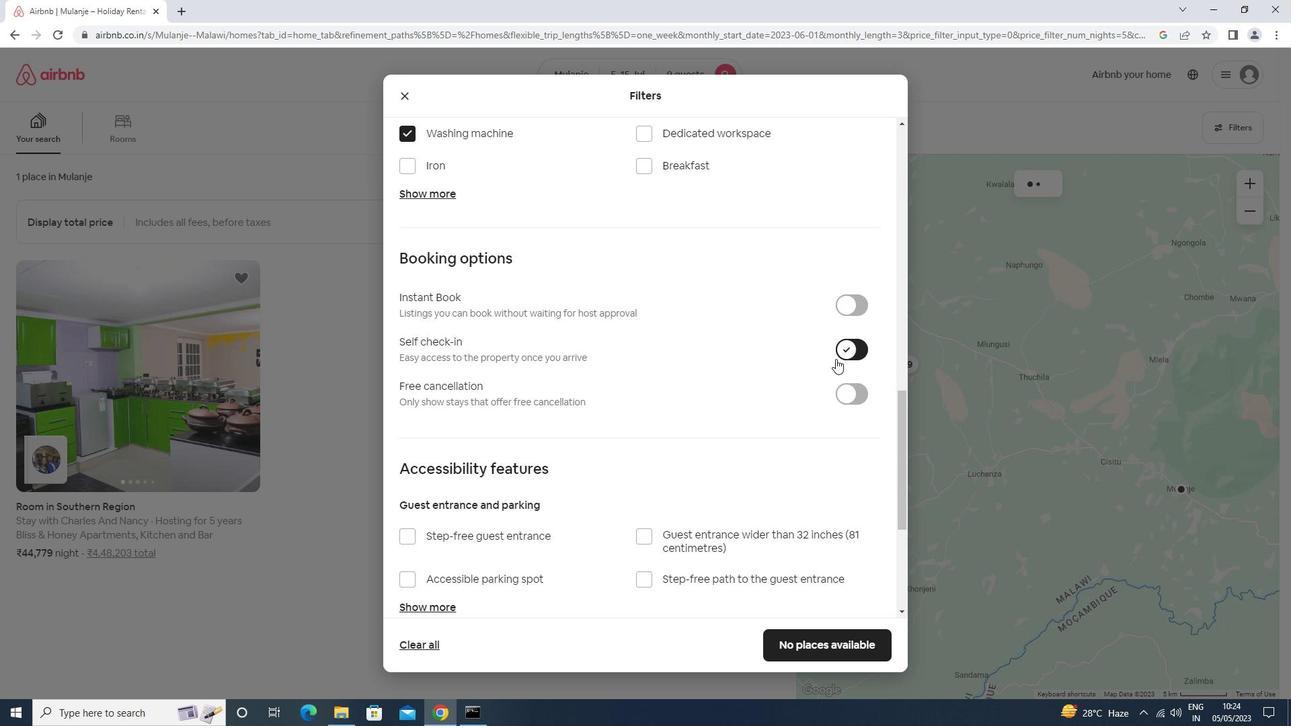 
Action: Mouse scrolled (830, 362) with delta (0, 0)
Screenshot: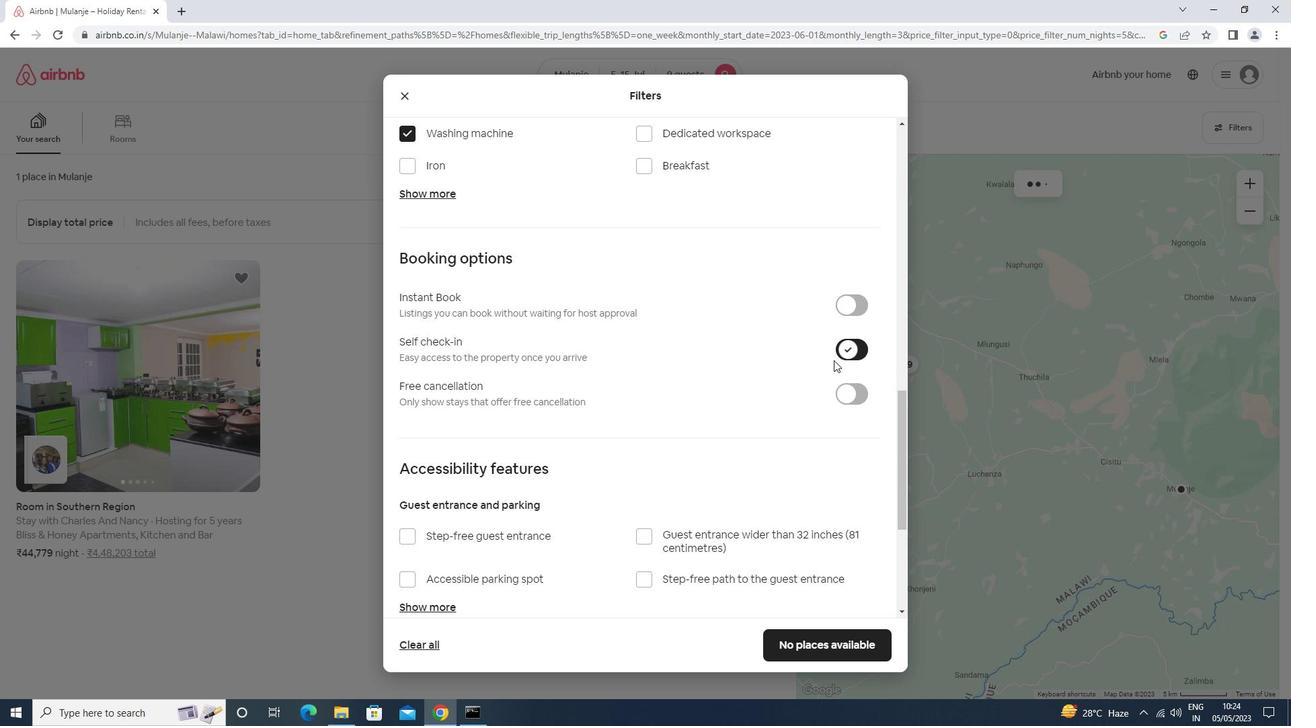 
Action: Mouse moved to (830, 362)
Screenshot: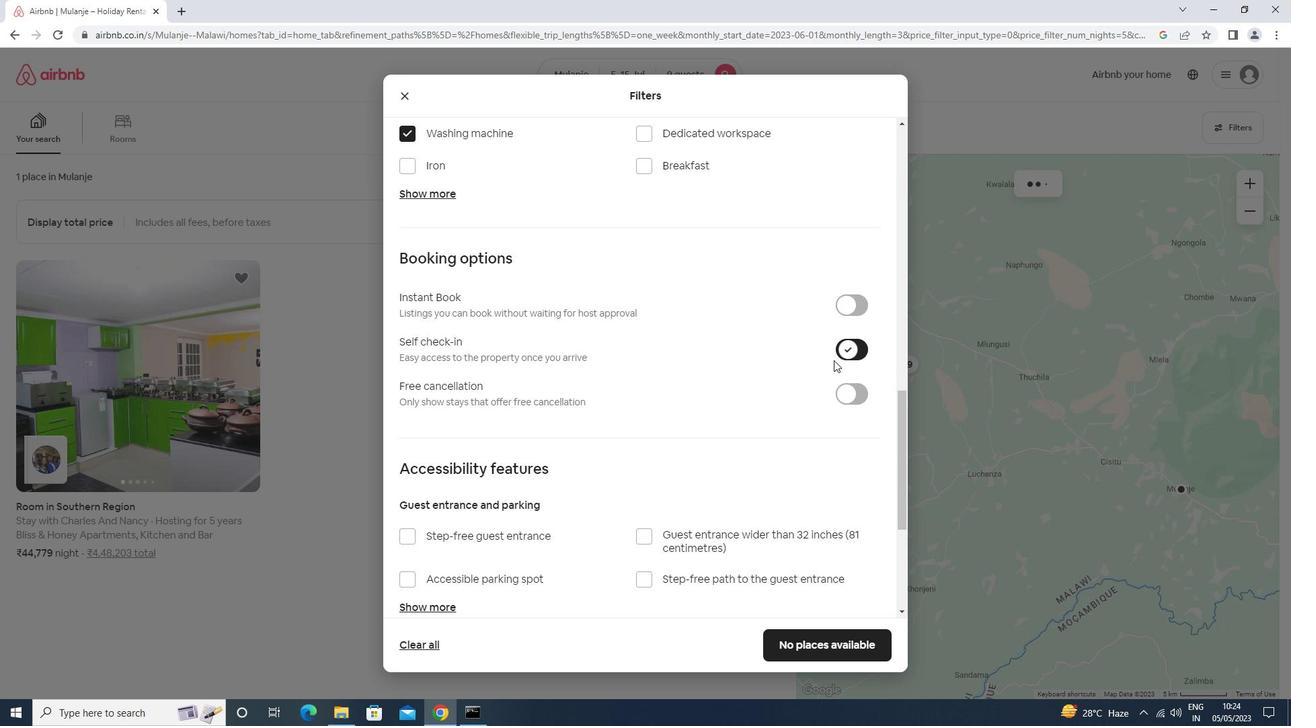 
Action: Mouse scrolled (830, 362) with delta (0, 0)
Screenshot: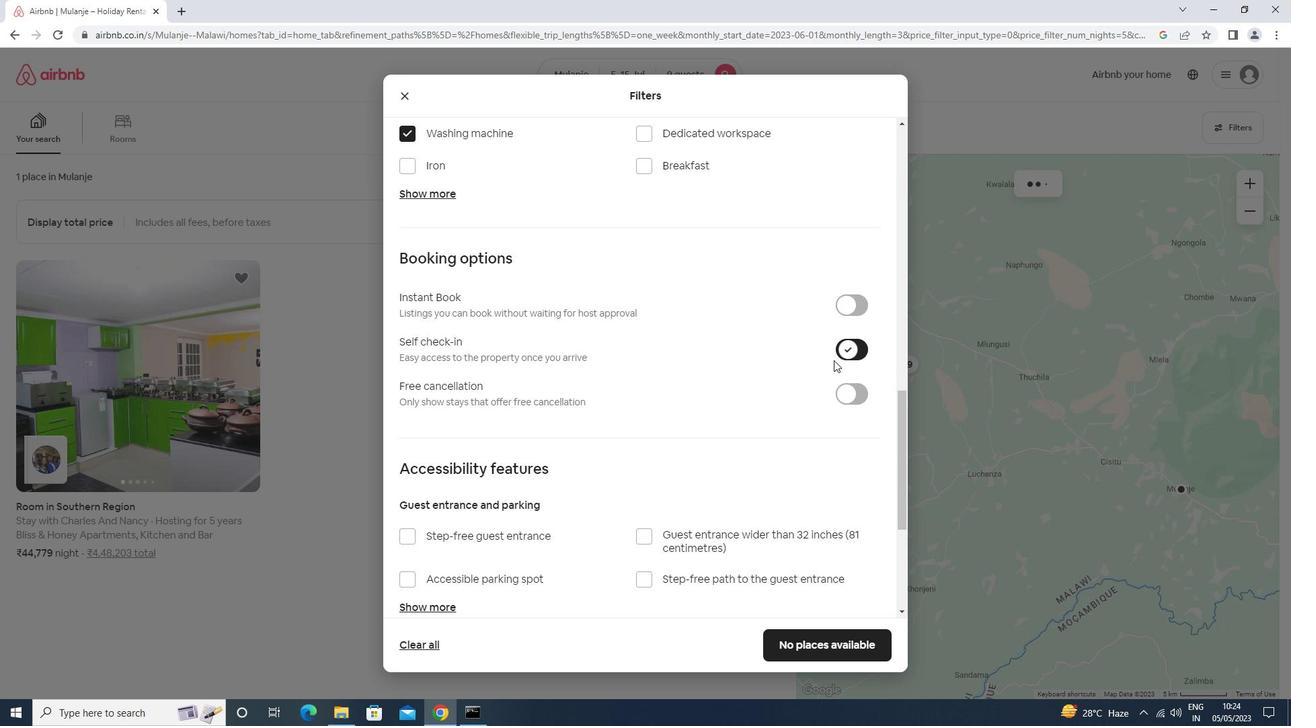 
Action: Mouse moved to (829, 363)
Screenshot: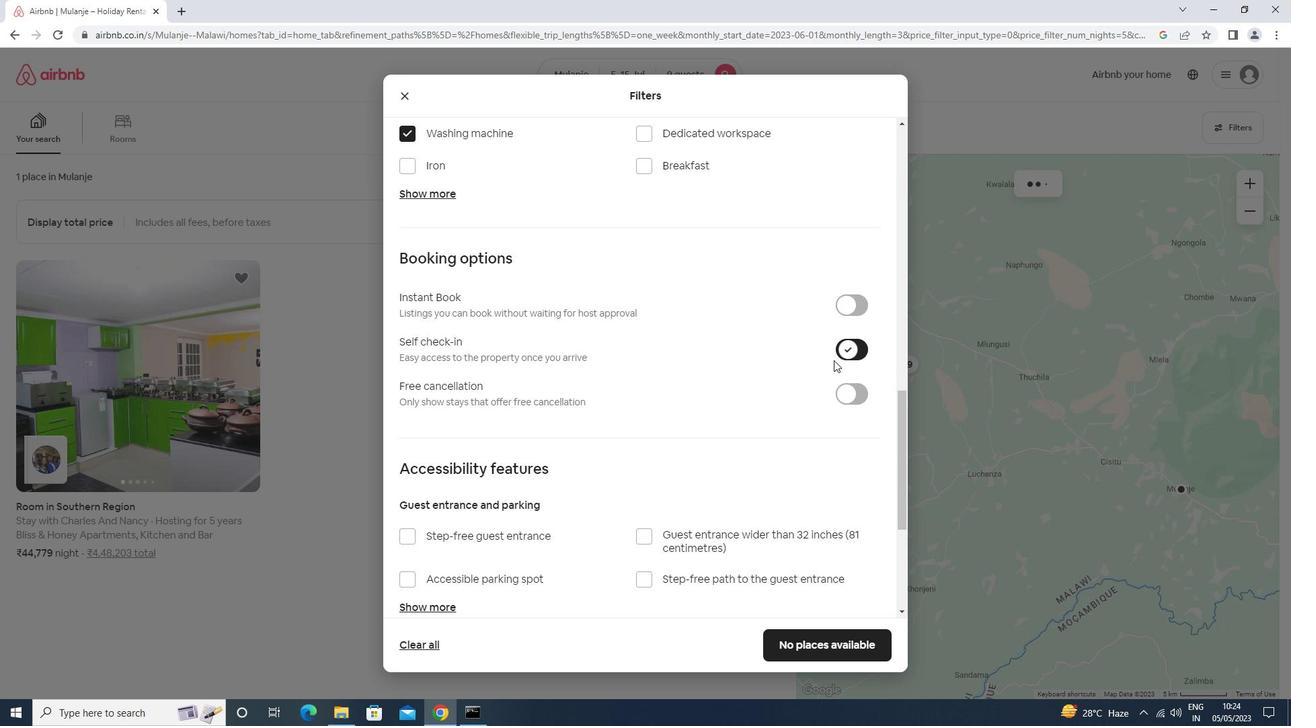 
Action: Mouse scrolled (829, 362) with delta (0, 0)
Screenshot: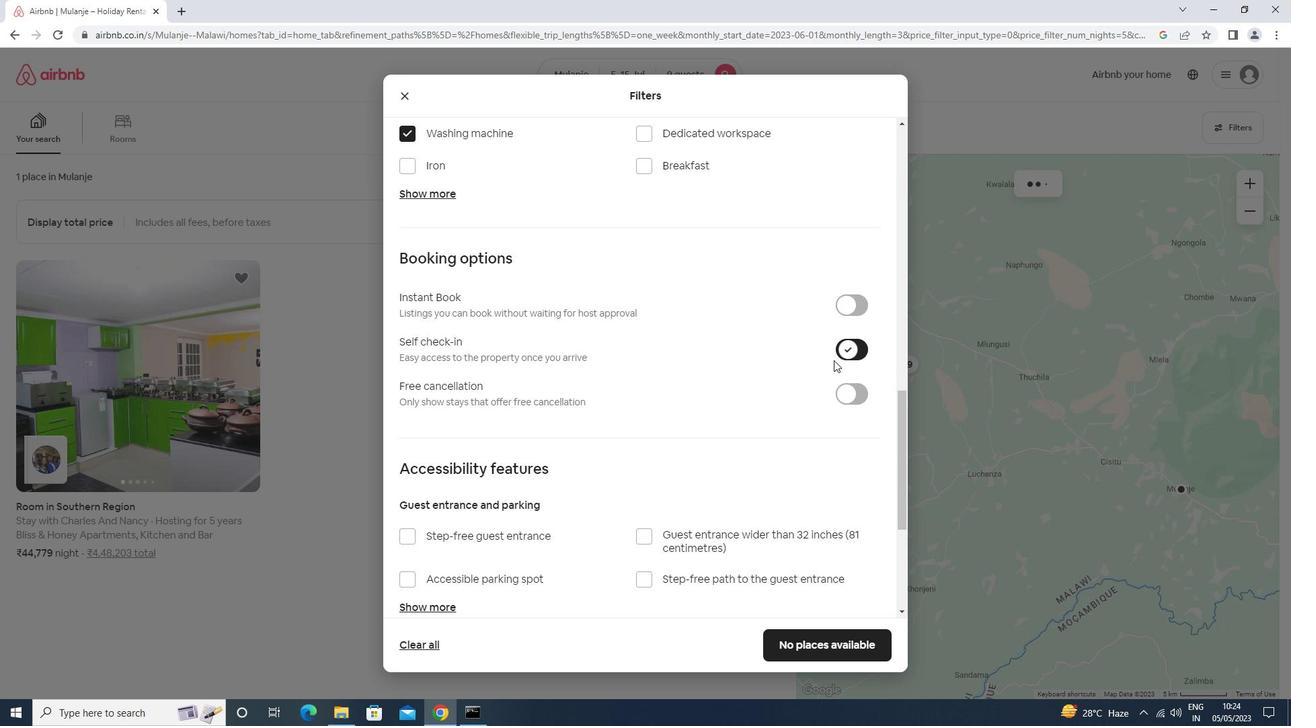 
Action: Mouse moved to (828, 364)
Screenshot: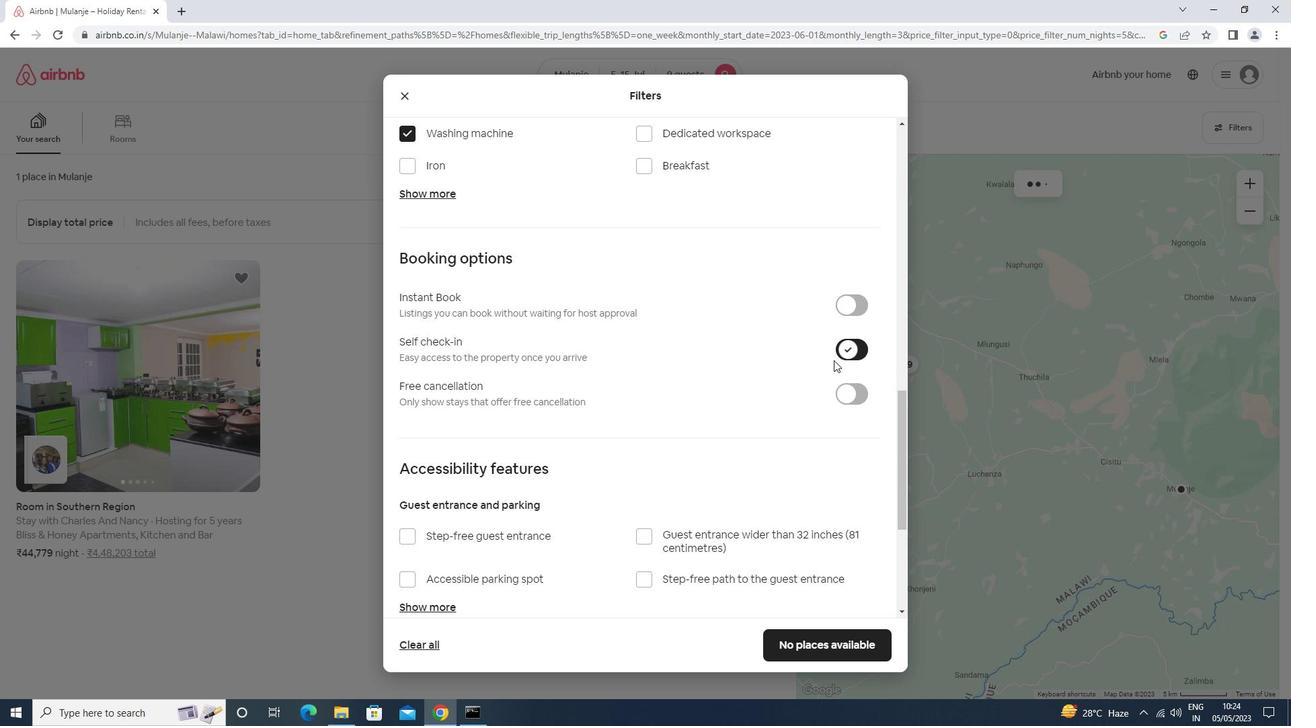 
Action: Mouse scrolled (828, 364) with delta (0, 0)
Screenshot: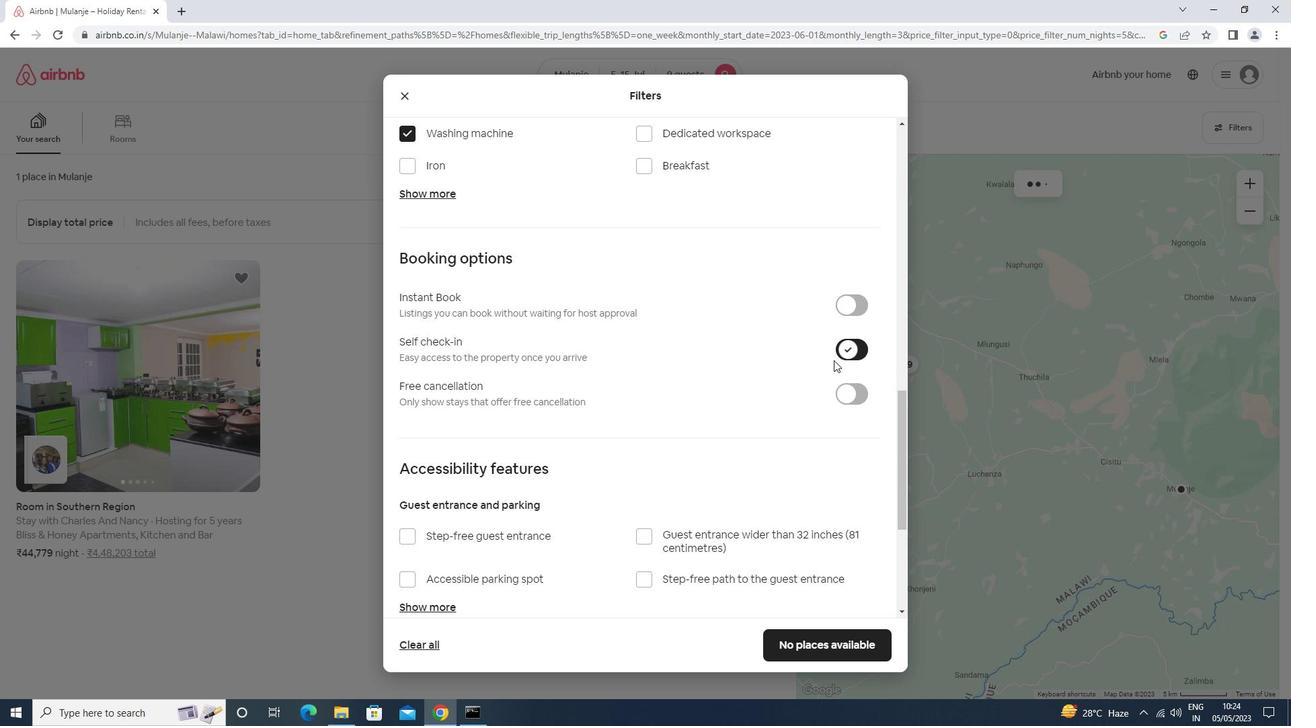 
Action: Mouse moved to (822, 366)
Screenshot: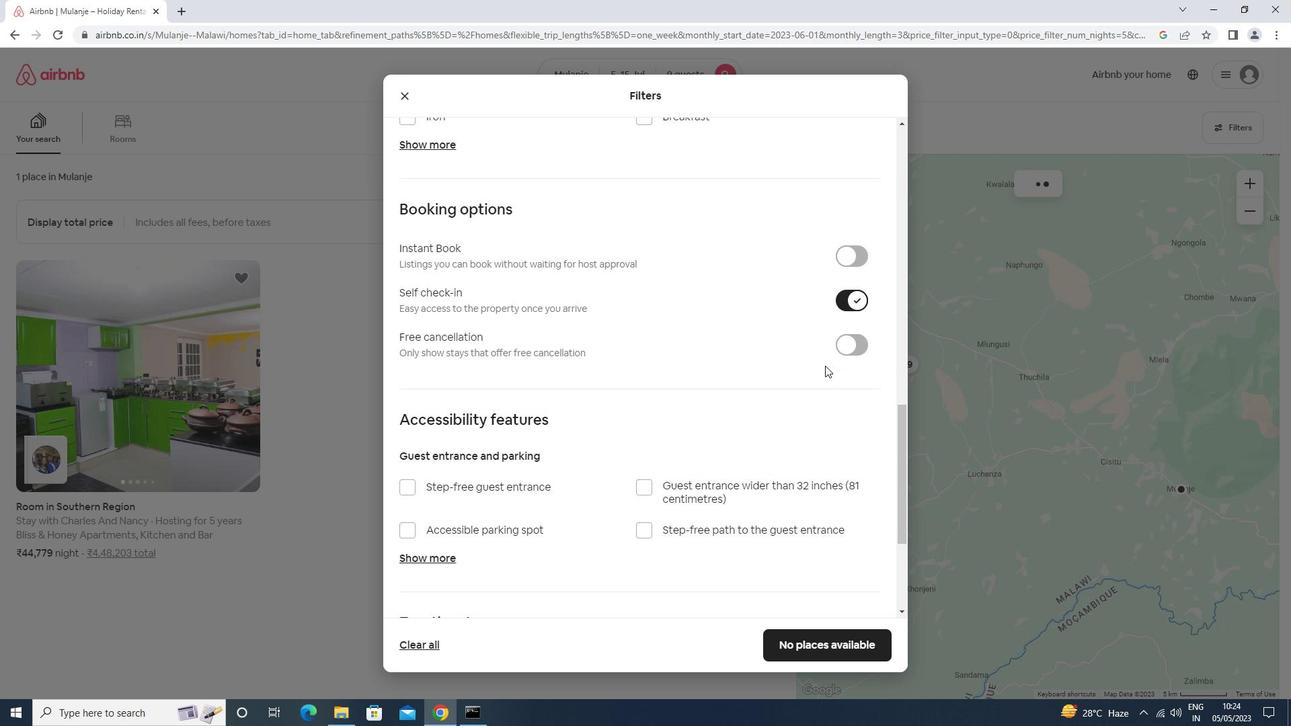 
Action: Mouse scrolled (822, 366) with delta (0, 0)
Screenshot: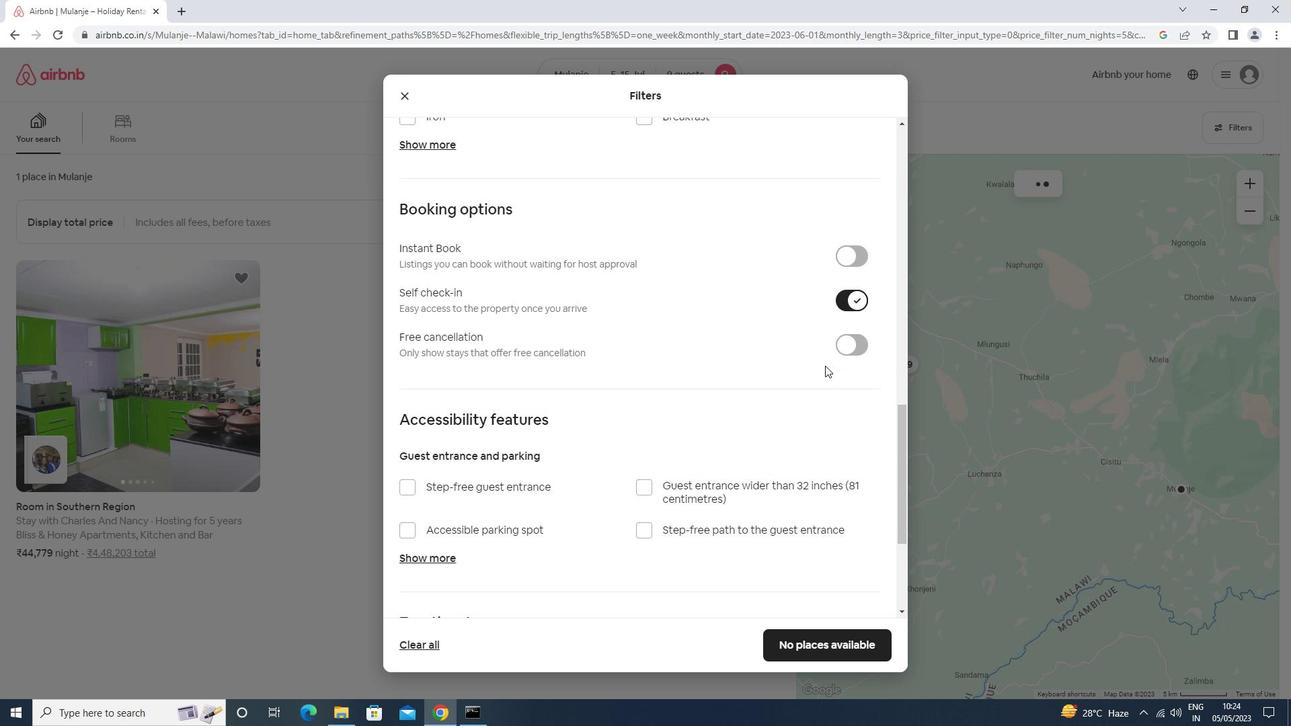 
Action: Mouse moved to (821, 366)
Screenshot: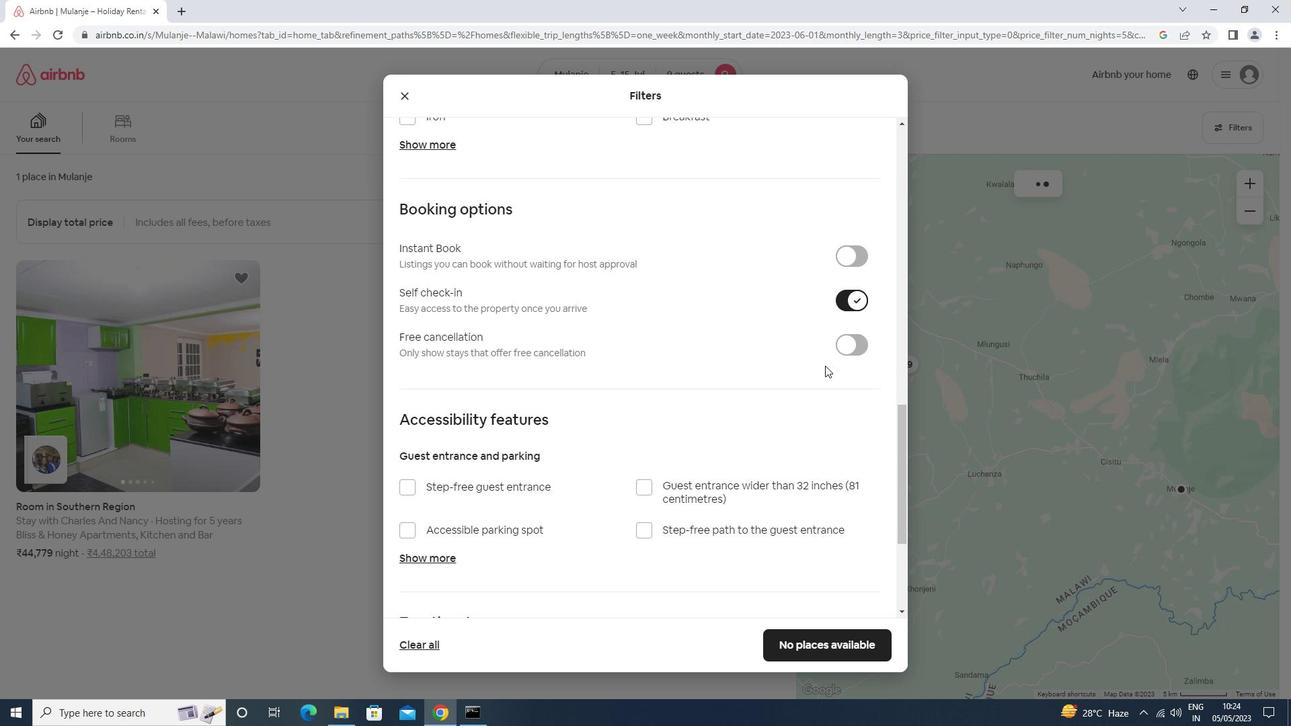 
Action: Mouse scrolled (821, 366) with delta (0, 0)
Screenshot: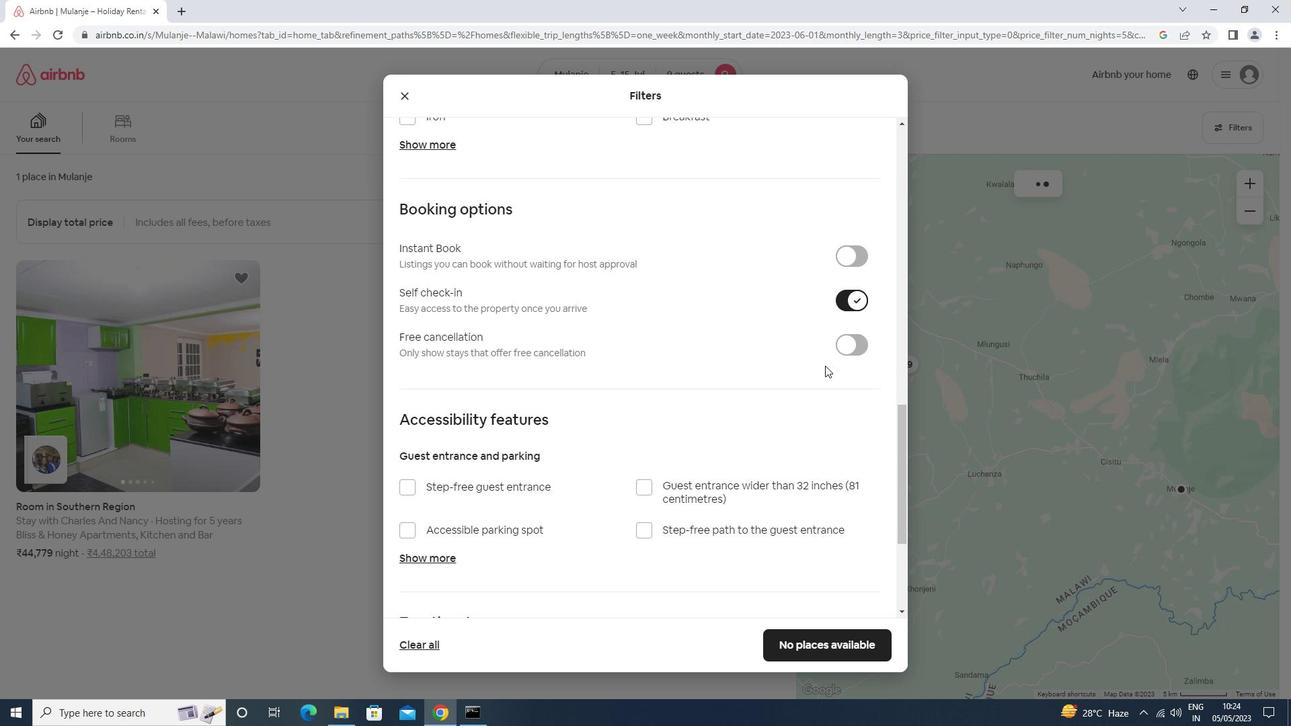 
Action: Mouse moved to (820, 368)
Screenshot: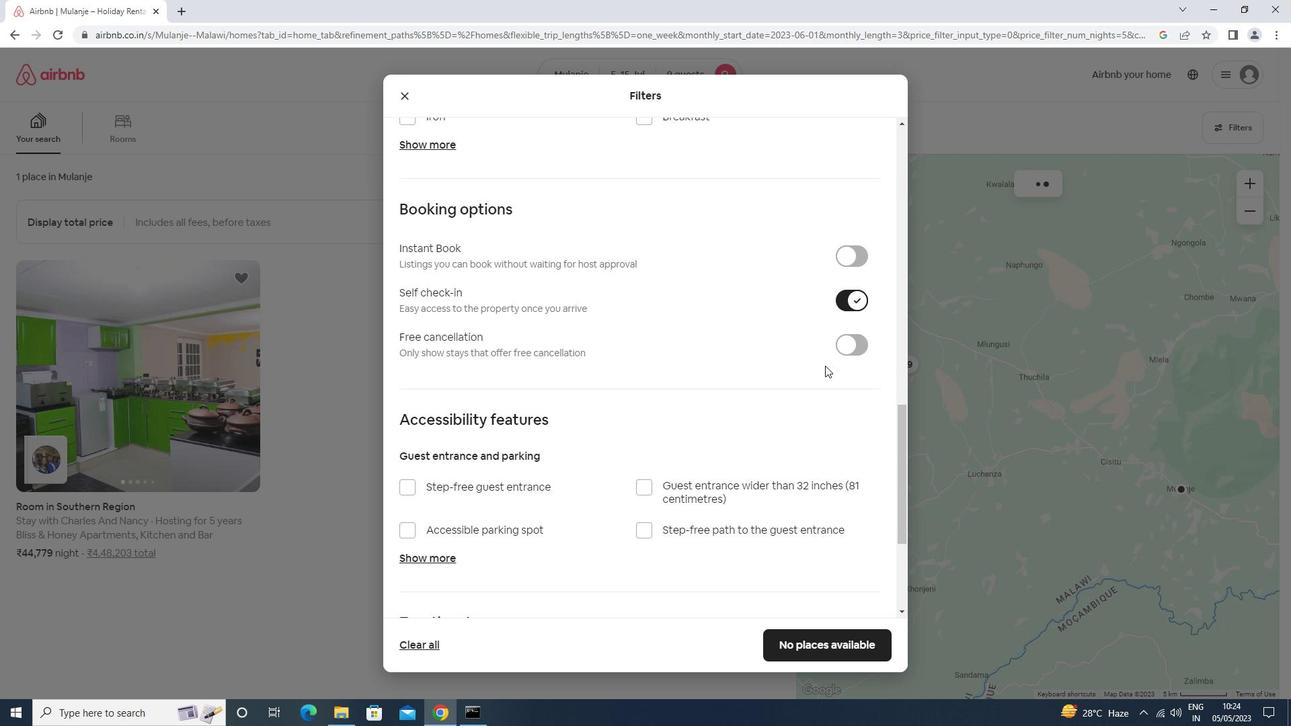 
Action: Mouse scrolled (820, 367) with delta (0, 0)
Screenshot: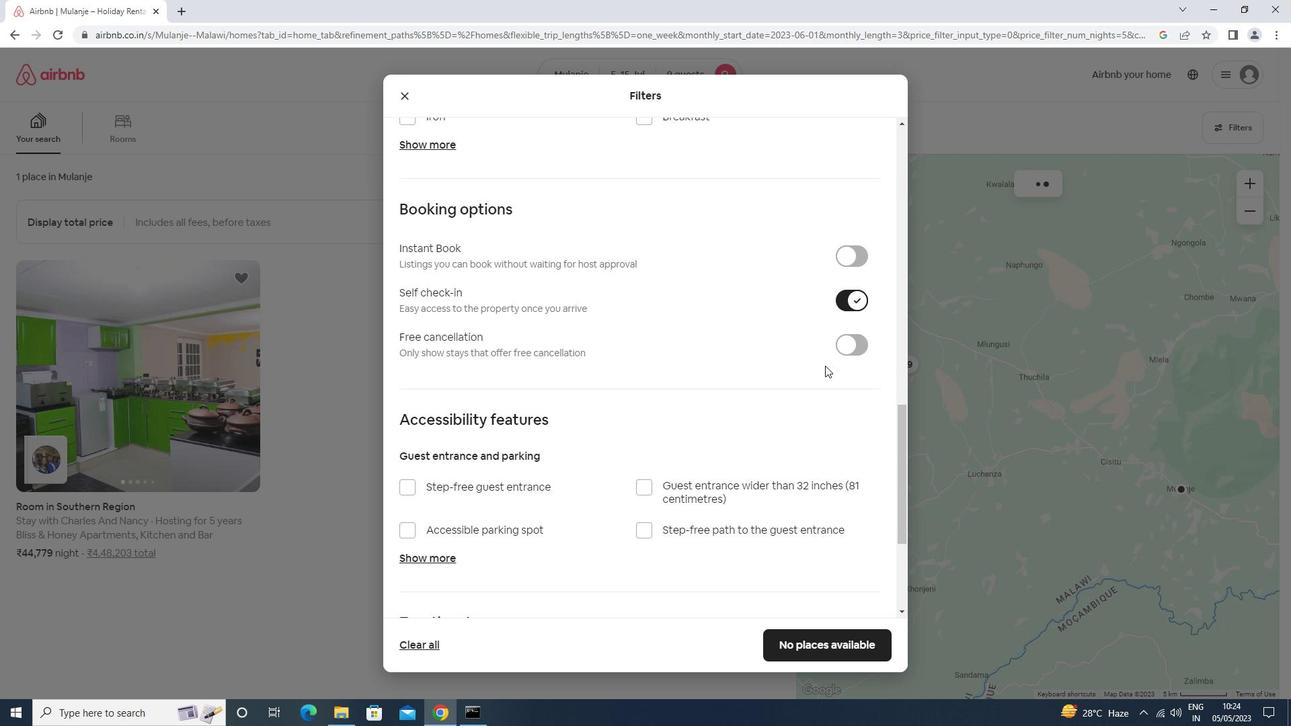 
Action: Mouse moved to (820, 368)
Screenshot: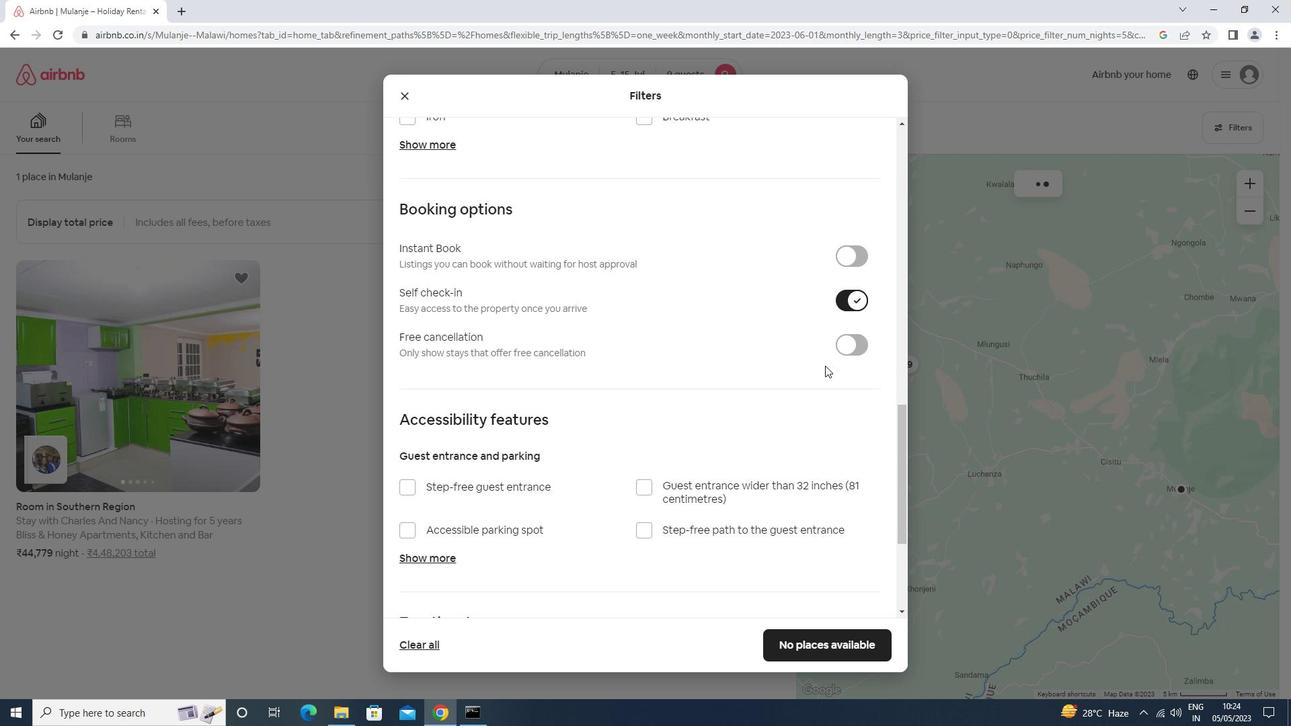 
Action: Mouse scrolled (820, 367) with delta (0, 0)
Screenshot: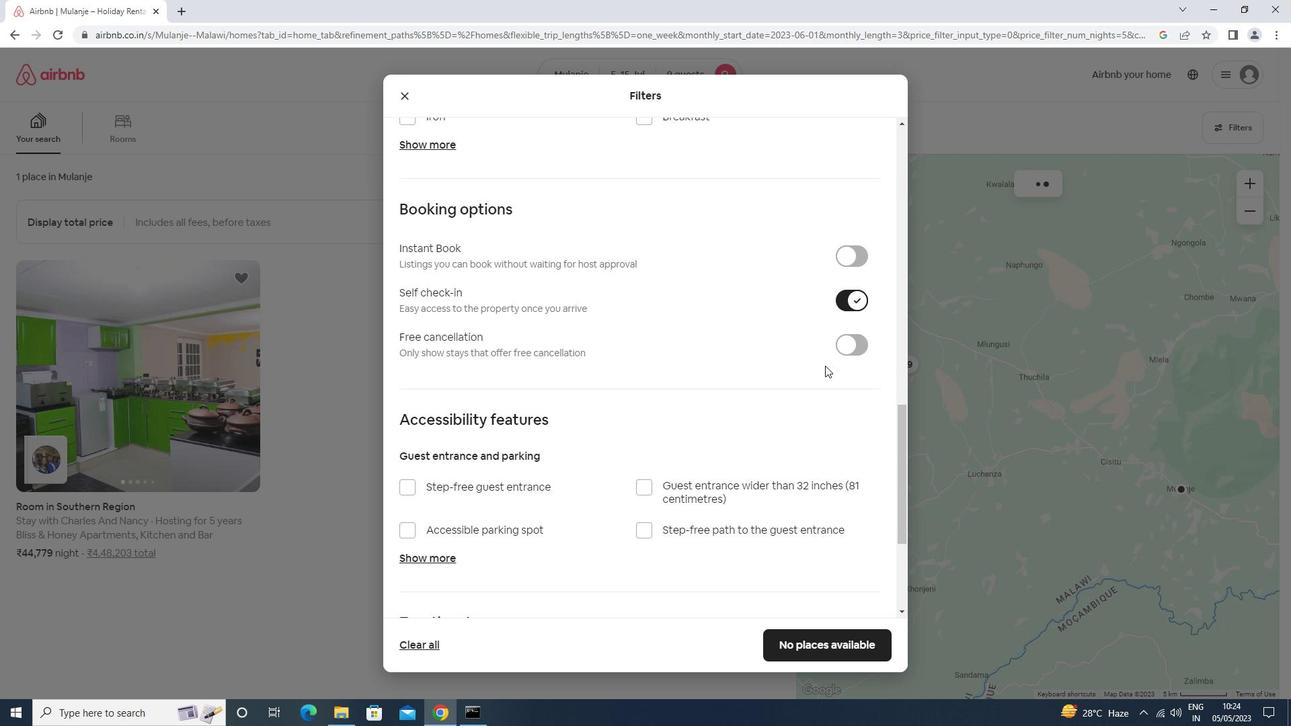 
Action: Mouse moved to (816, 370)
Screenshot: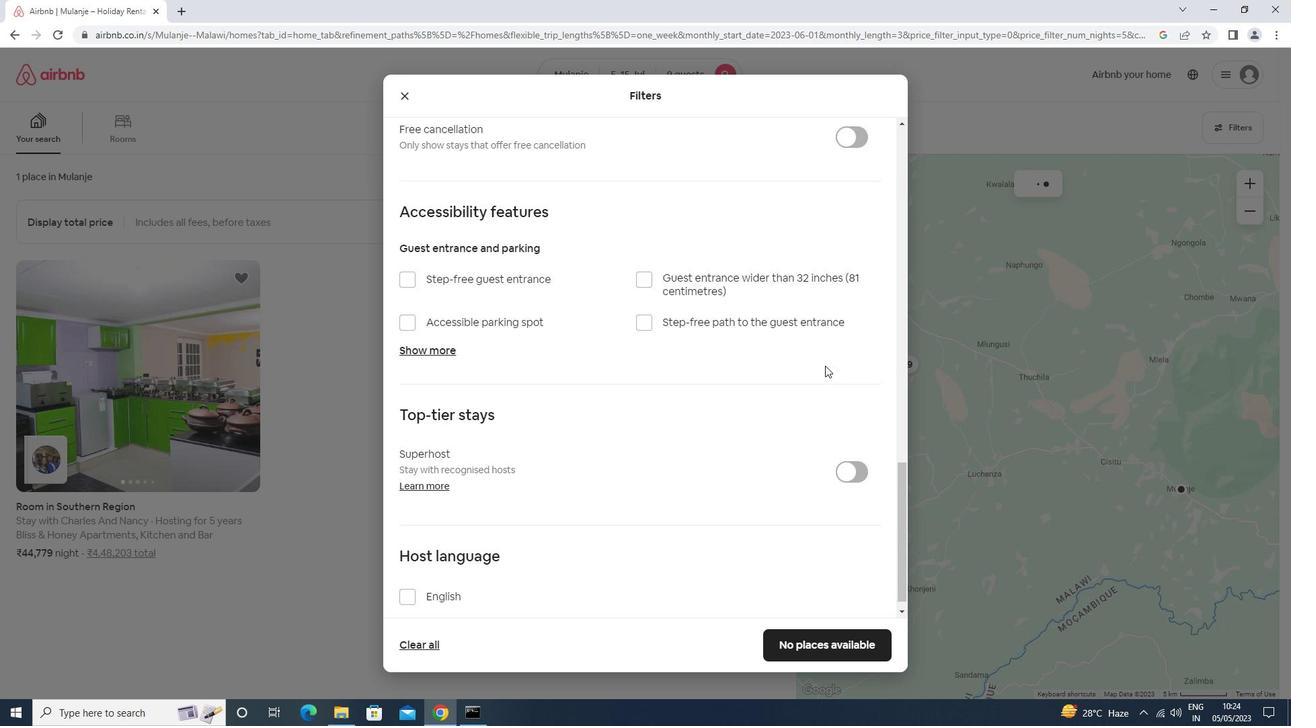 
Action: Mouse scrolled (816, 369) with delta (0, 0)
Screenshot: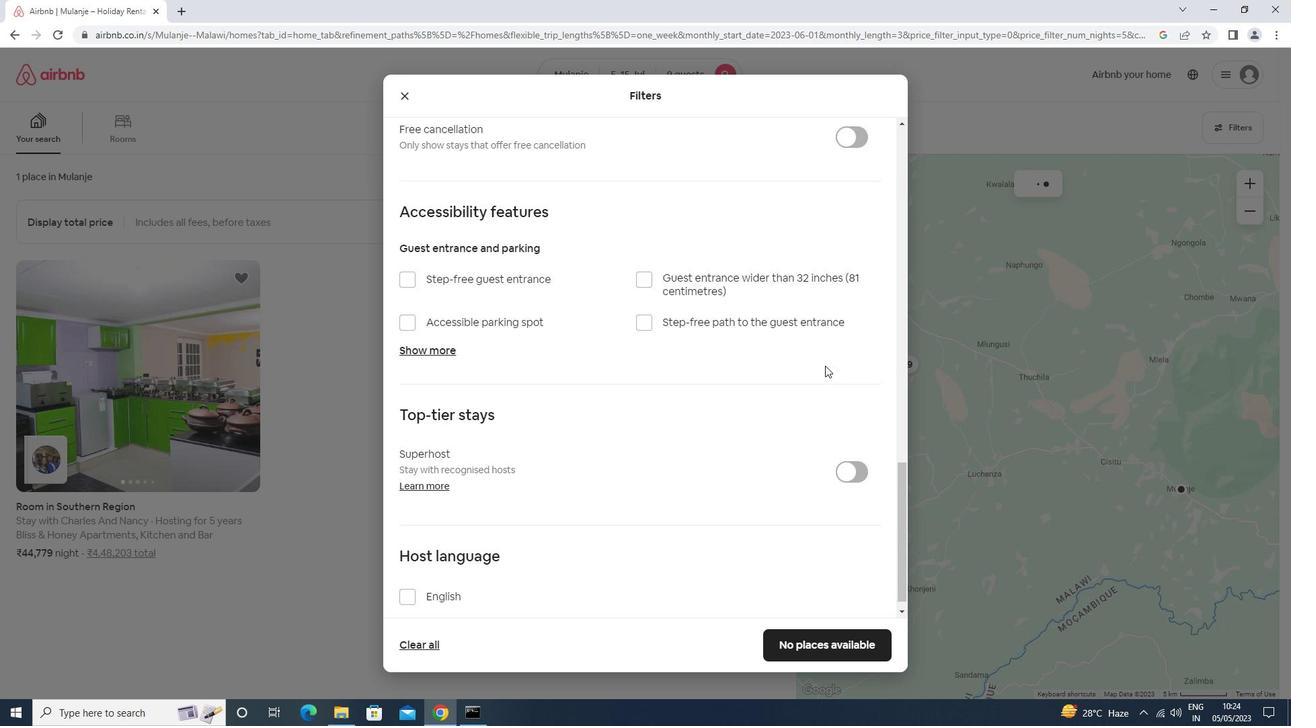 
Action: Mouse moved to (533, 585)
Screenshot: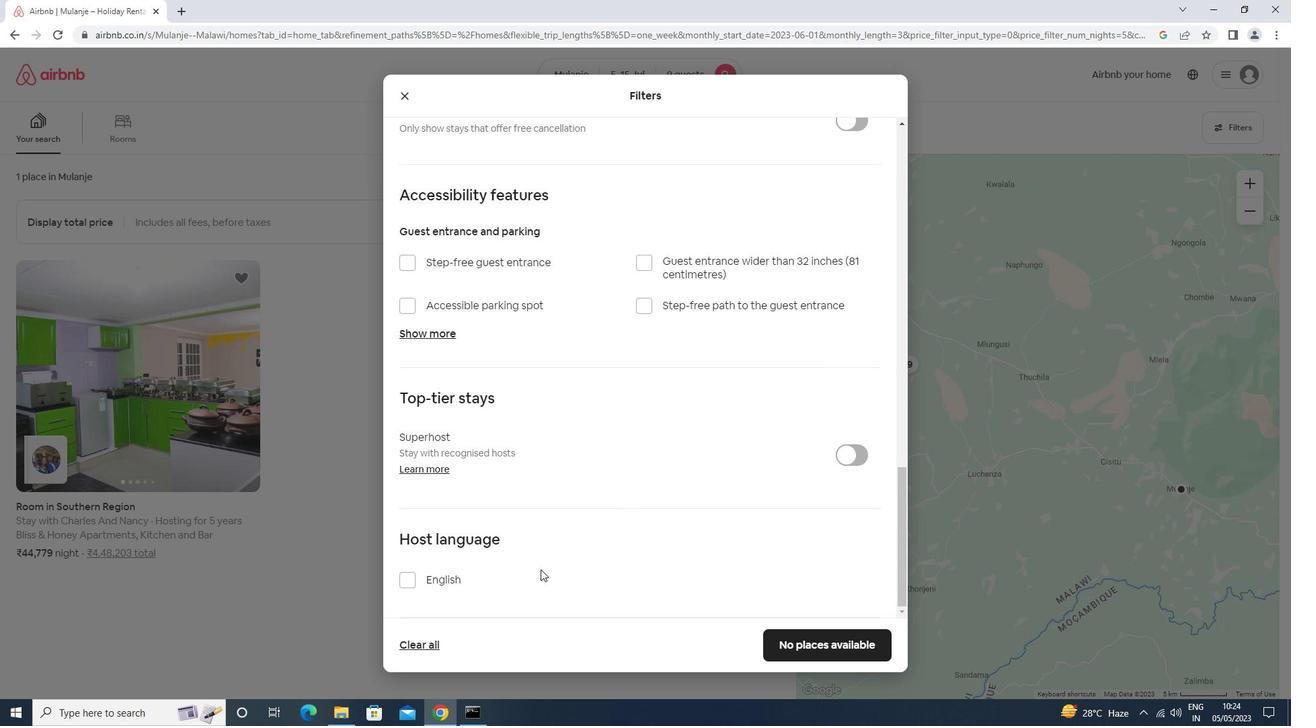 
Action: Mouse pressed left at (533, 585)
Screenshot: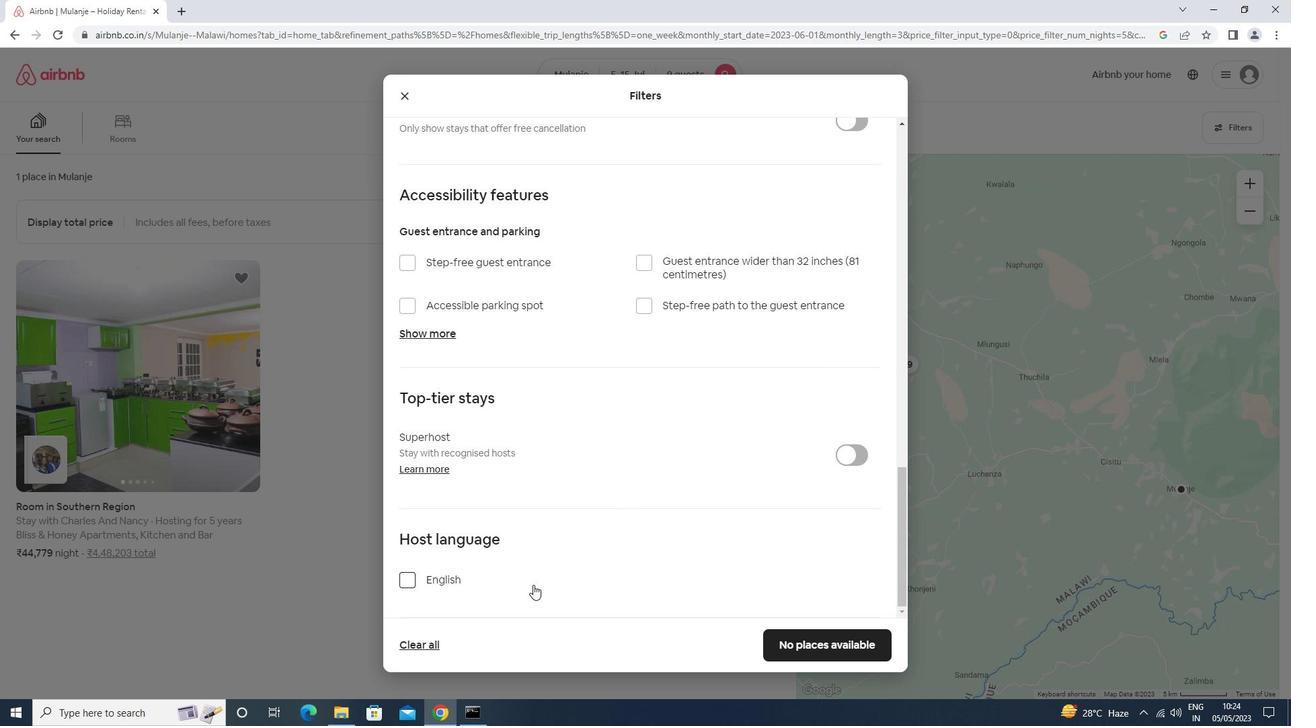 
Action: Mouse moved to (820, 644)
Screenshot: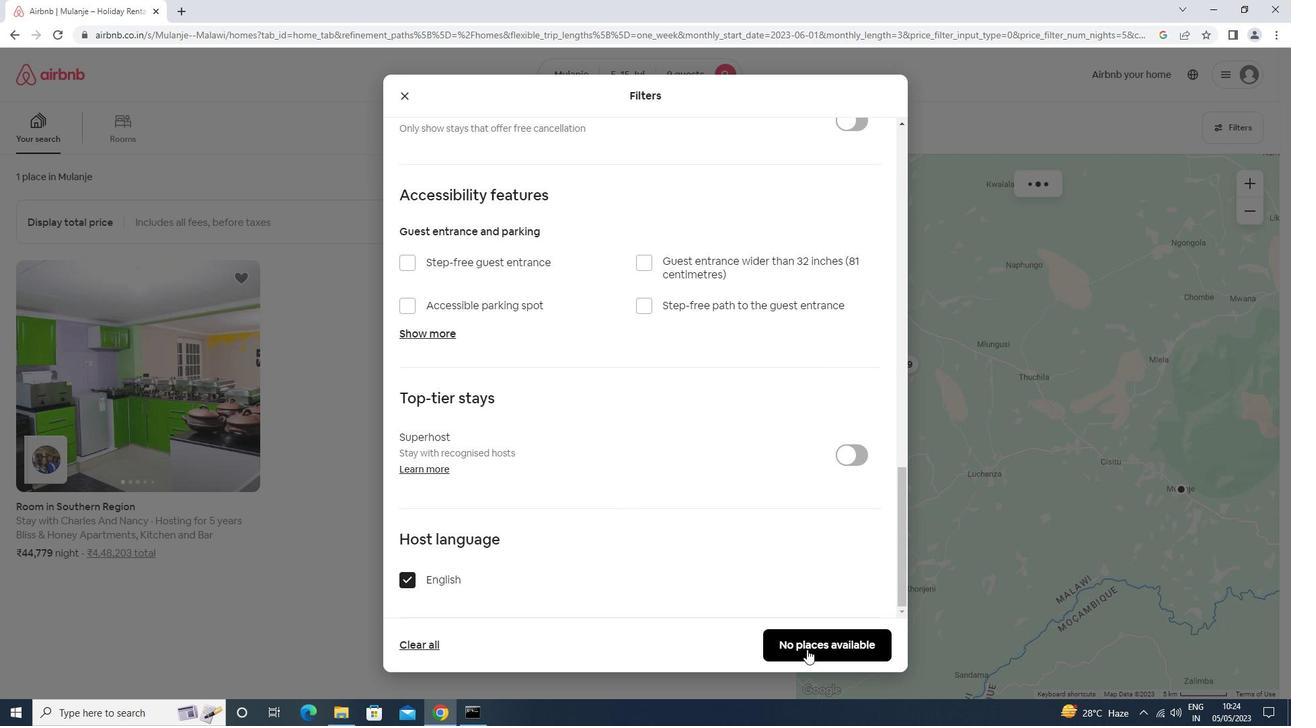 
Action: Mouse pressed left at (820, 644)
Screenshot: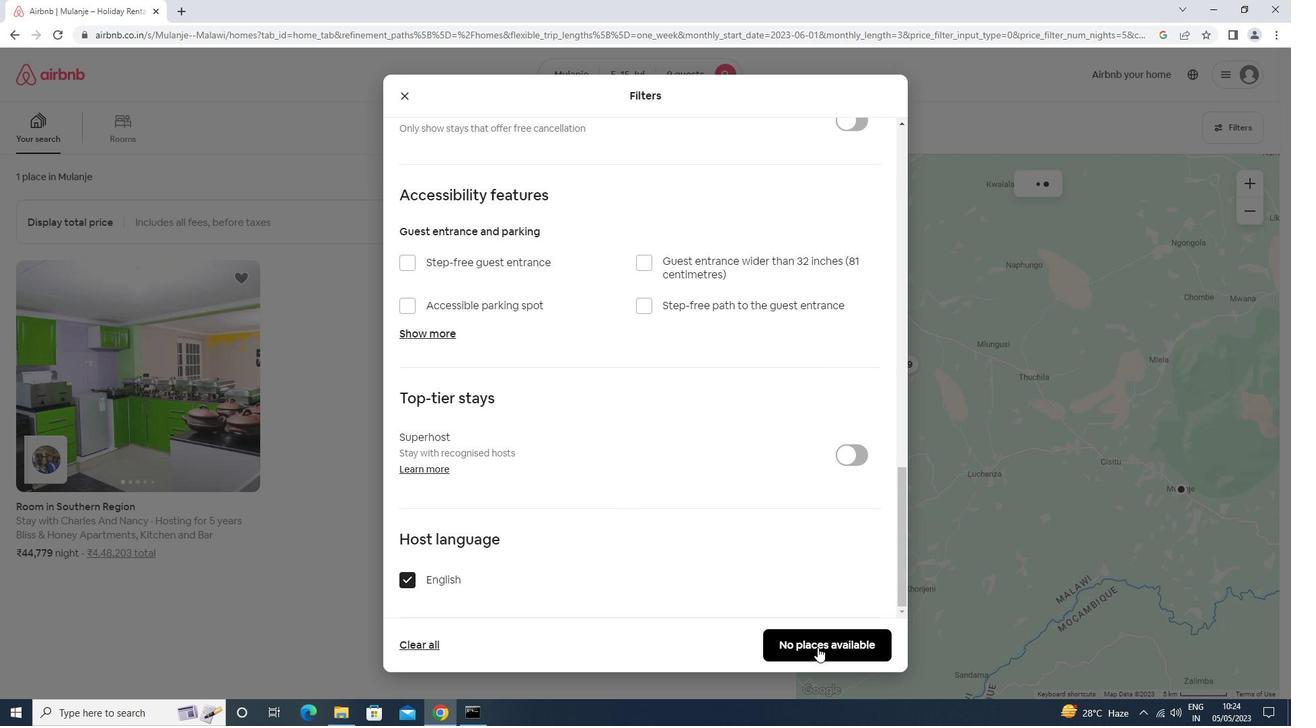 
